 Task: Marketing: Medium Articles Template.
Action: Mouse pressed left at (41, 77)
Screenshot: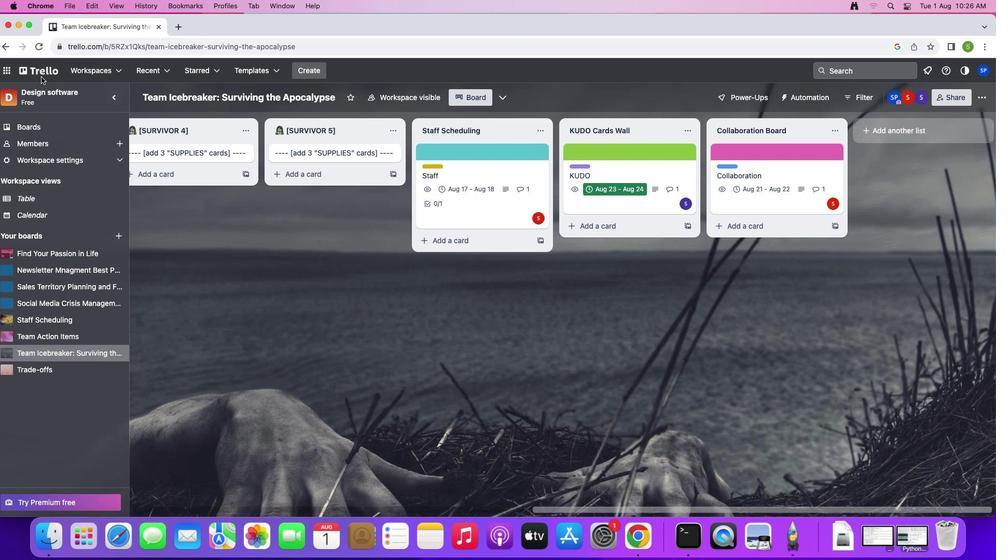 
Action: Mouse moved to (47, 74)
Screenshot: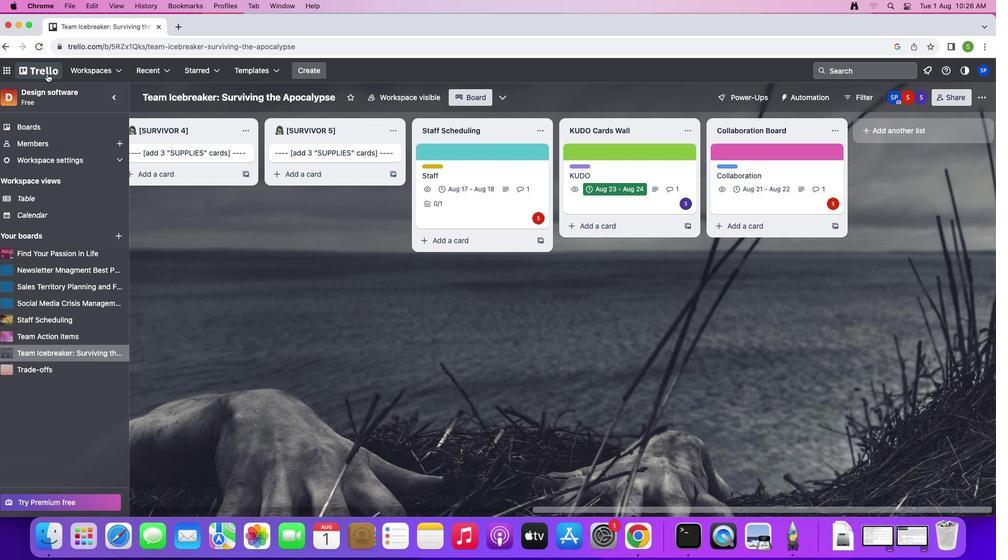 
Action: Mouse pressed left at (47, 74)
Screenshot: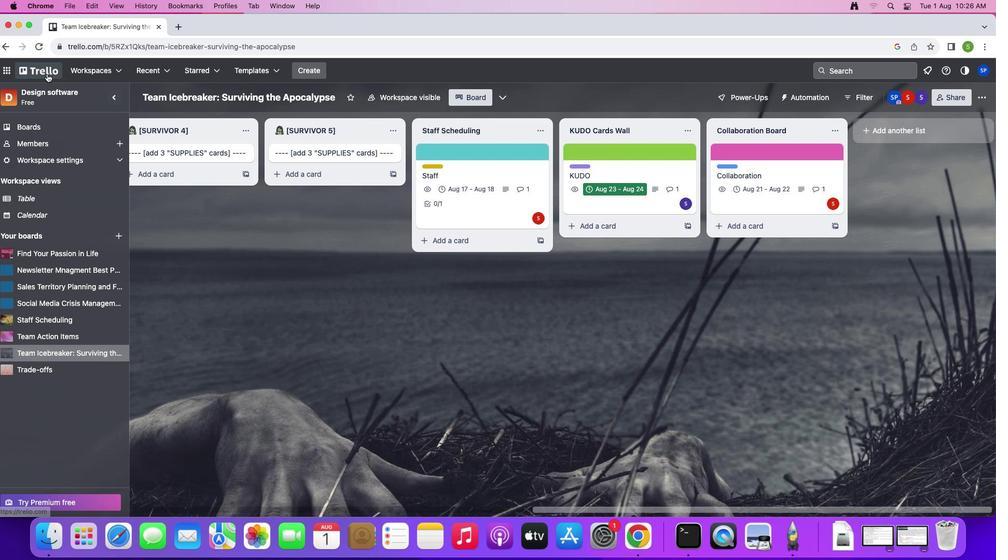 
Action: Mouse moved to (256, 135)
Screenshot: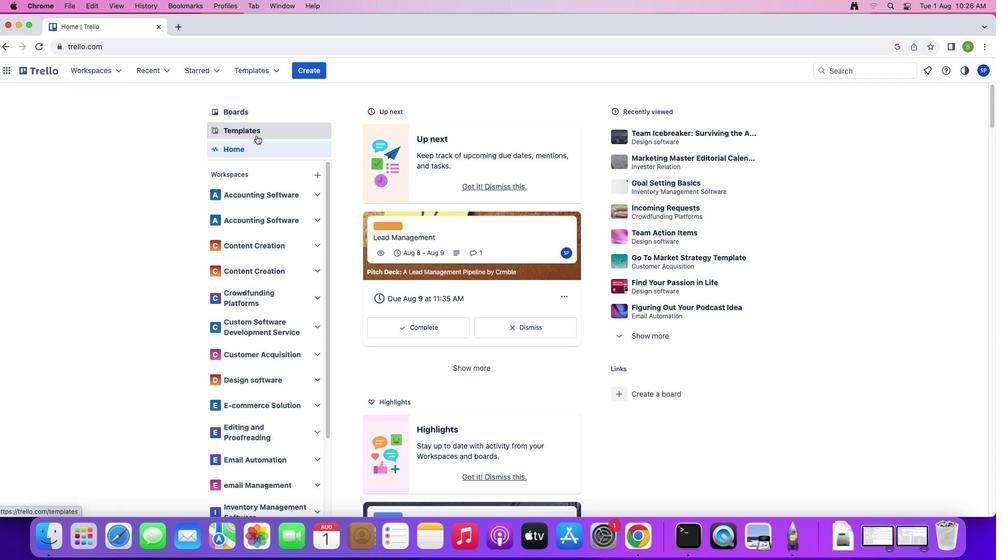 
Action: Mouse pressed left at (256, 135)
Screenshot: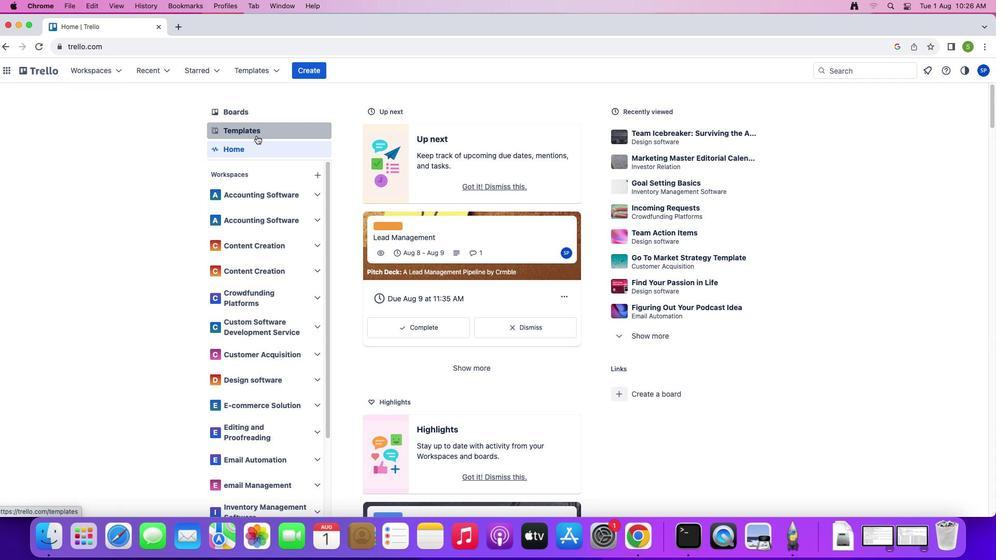 
Action: Mouse moved to (250, 230)
Screenshot: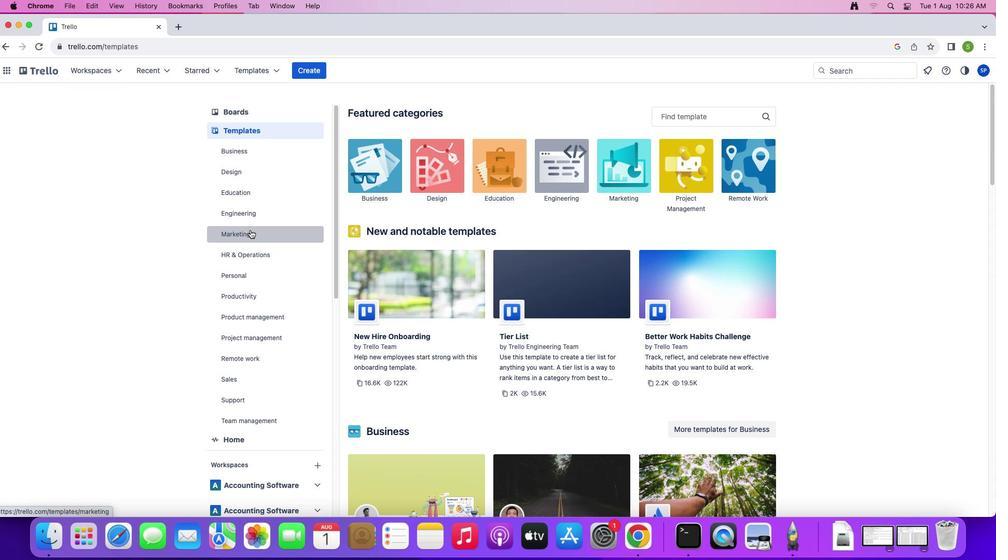 
Action: Mouse pressed left at (250, 230)
Screenshot: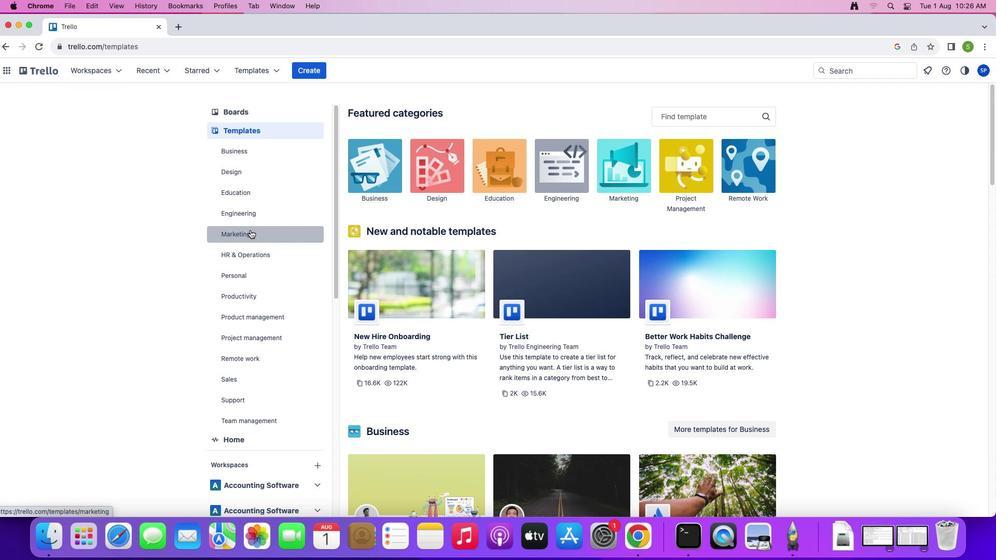 
Action: Mouse moved to (685, 112)
Screenshot: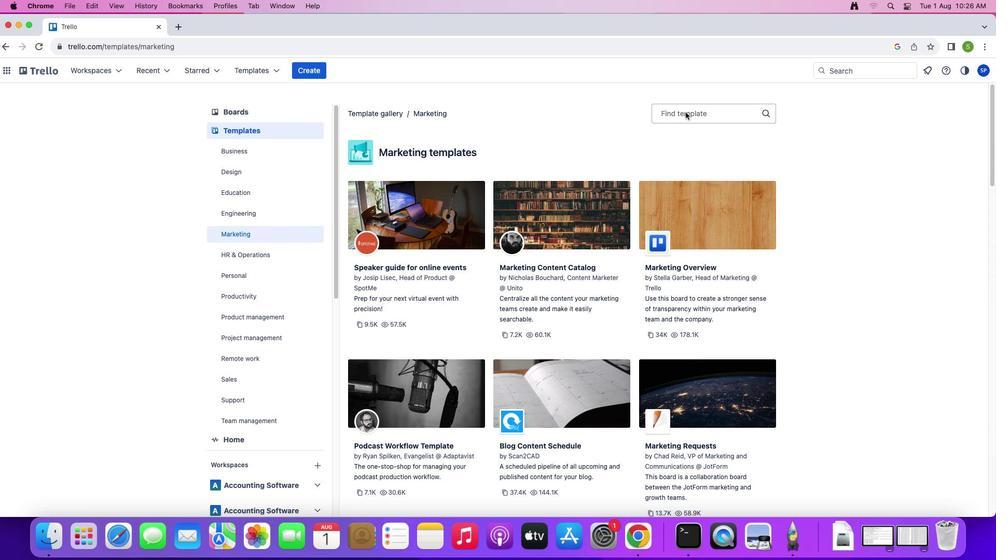 
Action: Mouse pressed left at (685, 112)
Screenshot: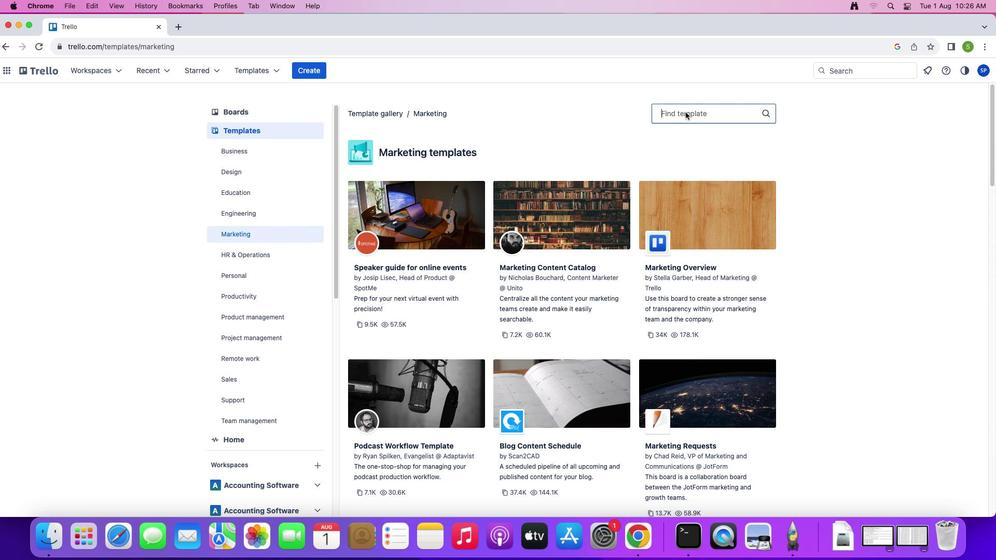 
Action: Mouse moved to (685, 112)
Screenshot: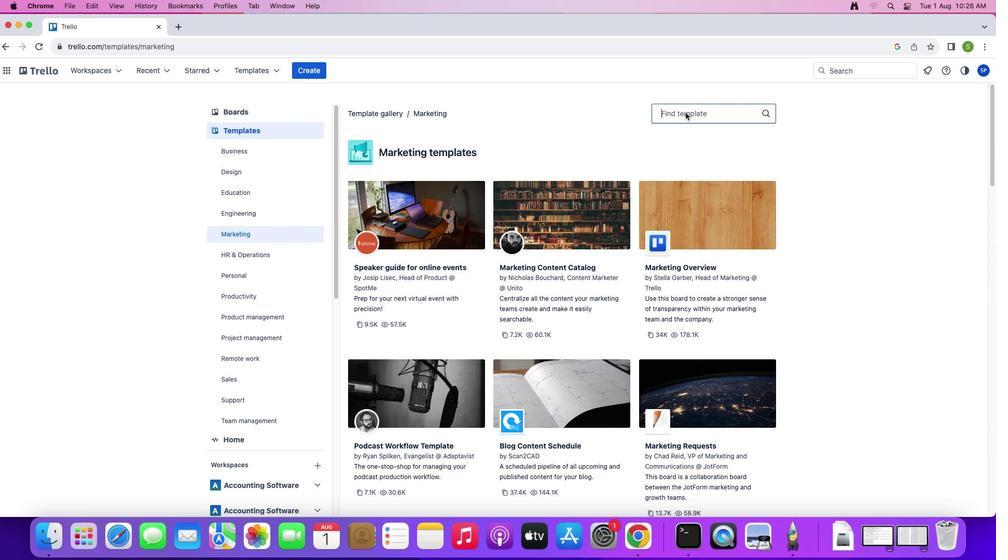 
Action: Key pressed 'M'Key.caps_lock
Screenshot: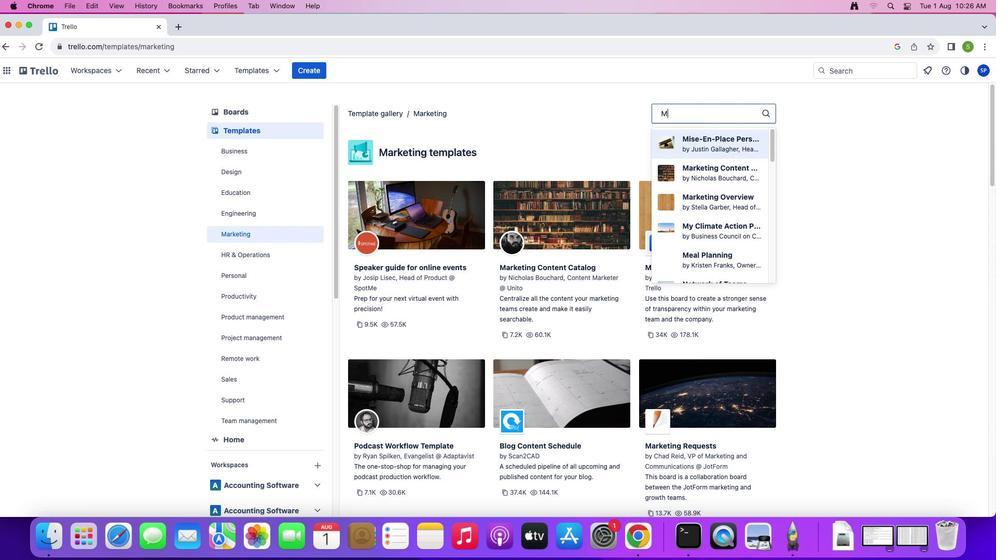
Action: Mouse moved to (685, 112)
Screenshot: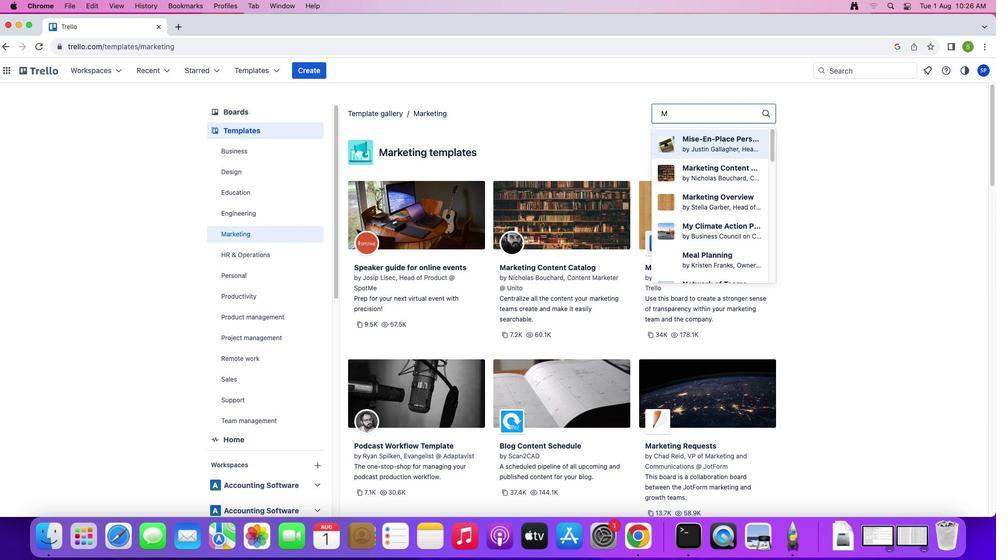 
Action: Key pressed 'e''d''i''u''m'Key.spaceKey.shift'A''r''t''i''c''l''e''s'
Screenshot: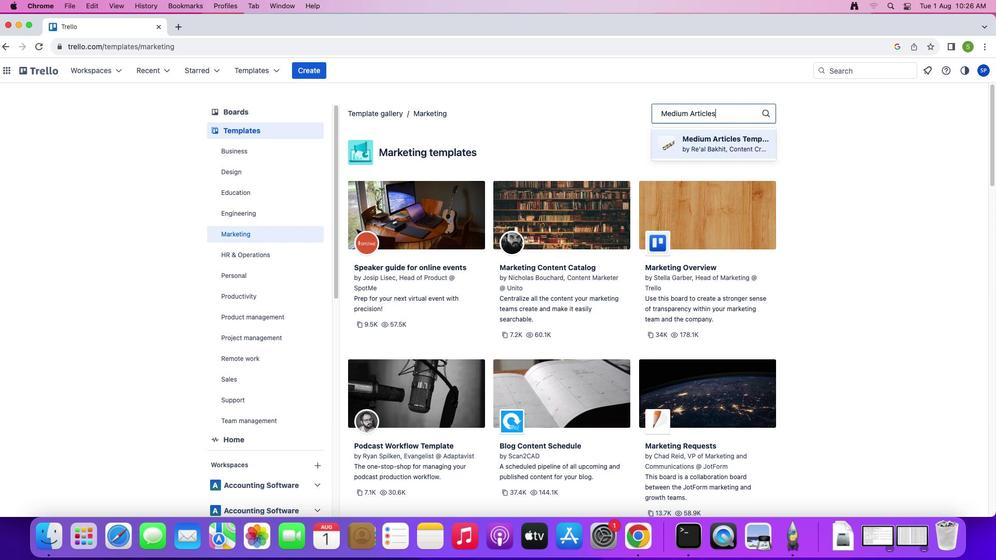 
Action: Mouse moved to (688, 137)
Screenshot: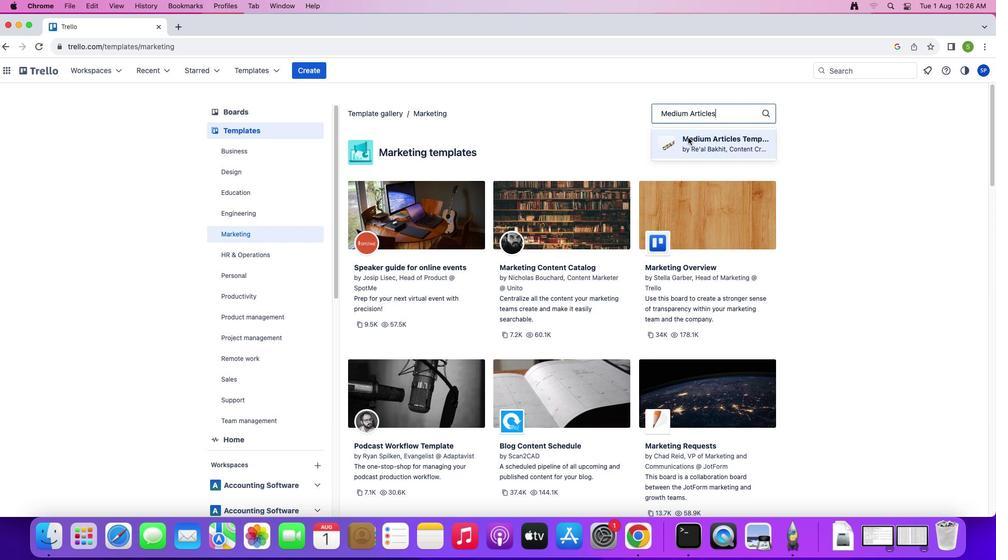 
Action: Mouse pressed left at (688, 137)
Screenshot: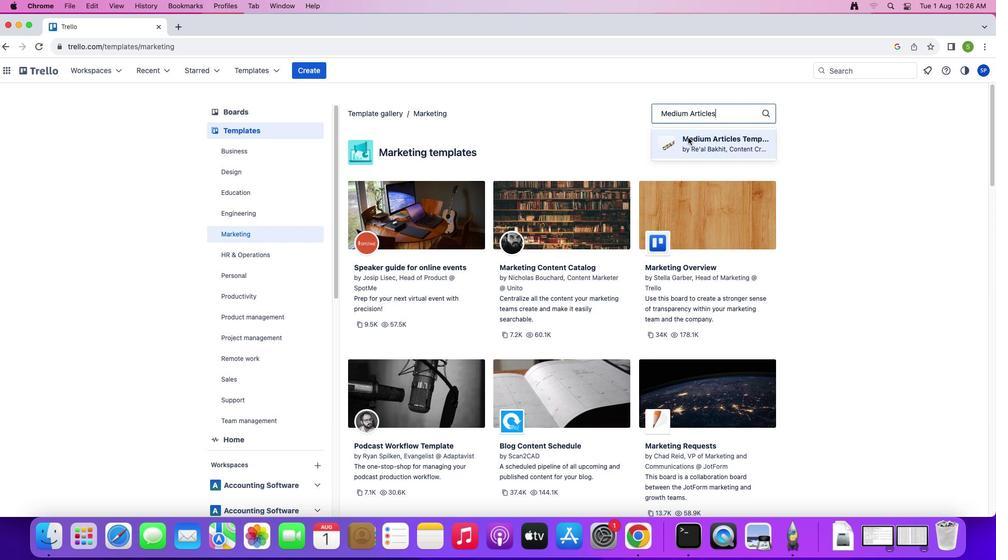 
Action: Mouse moved to (744, 147)
Screenshot: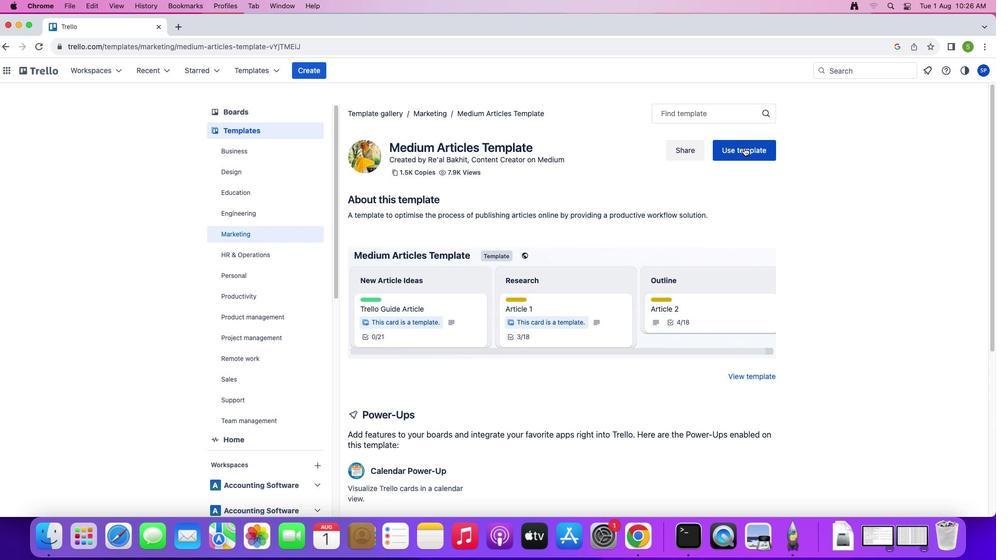 
Action: Mouse pressed left at (744, 147)
Screenshot: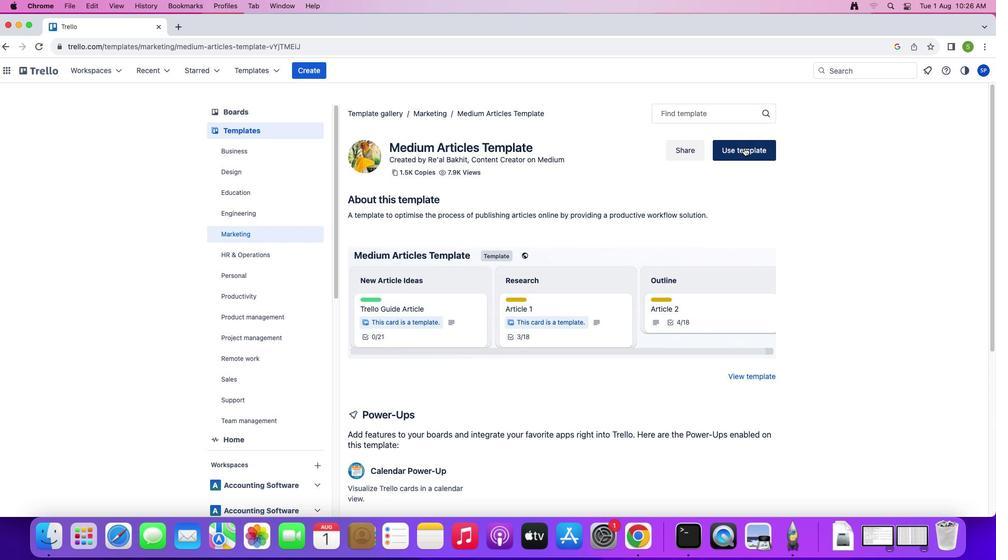 
Action: Mouse moved to (766, 242)
Screenshot: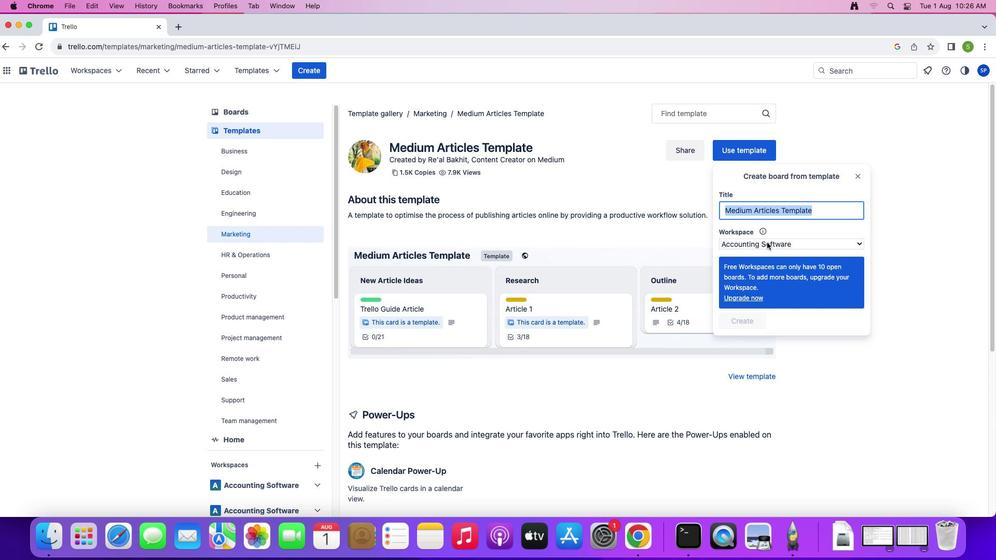 
Action: Mouse pressed left at (766, 242)
Screenshot: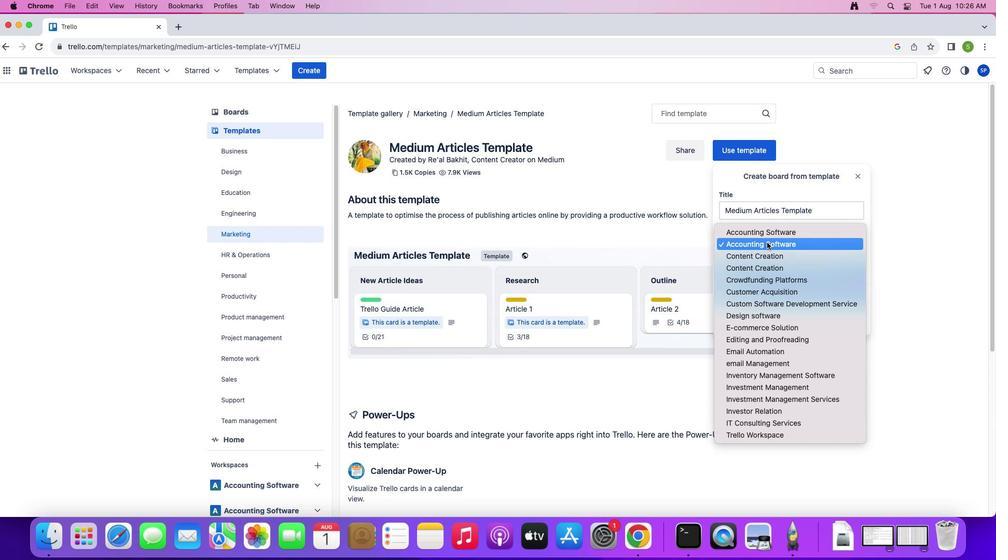 
Action: Mouse moved to (771, 361)
Screenshot: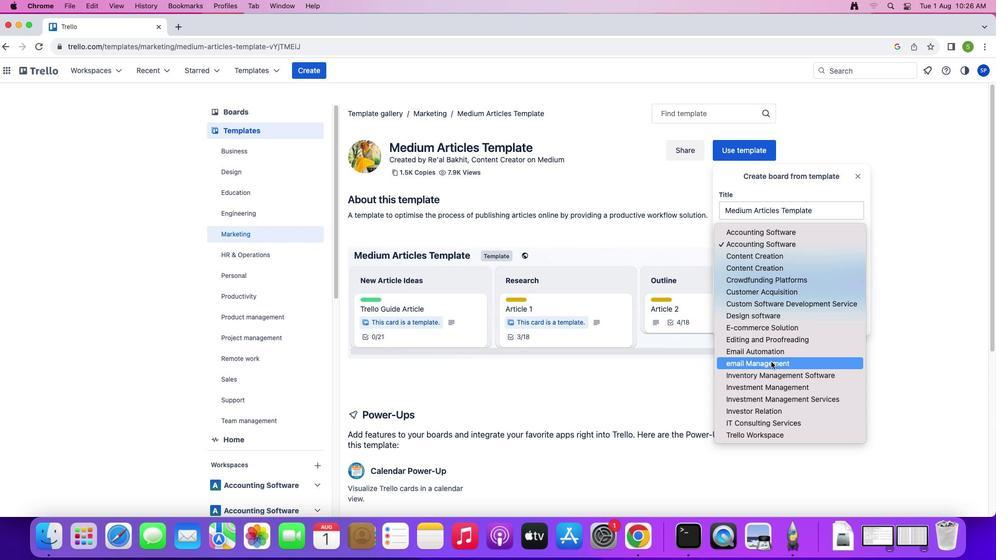 
Action: Mouse pressed left at (771, 361)
Screenshot: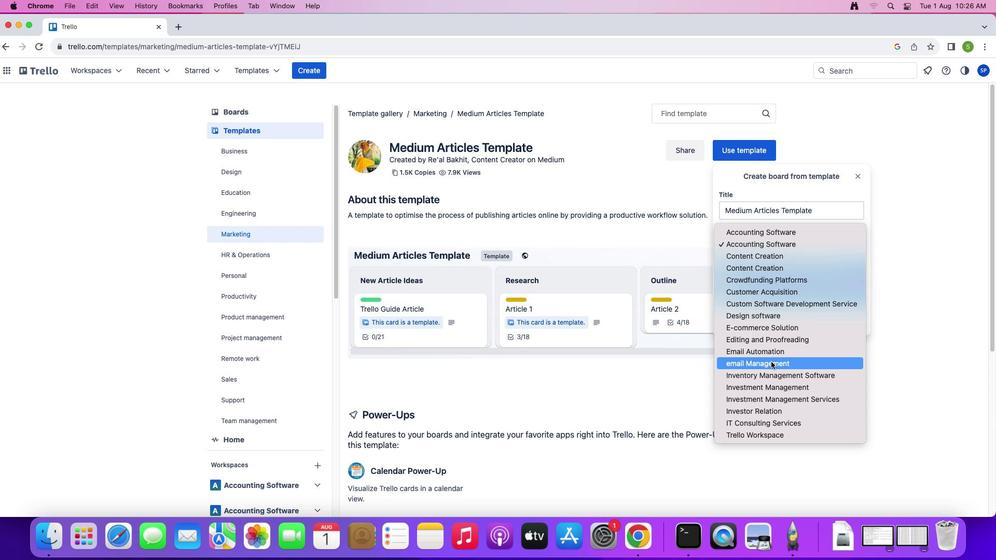 
Action: Mouse moved to (745, 350)
Screenshot: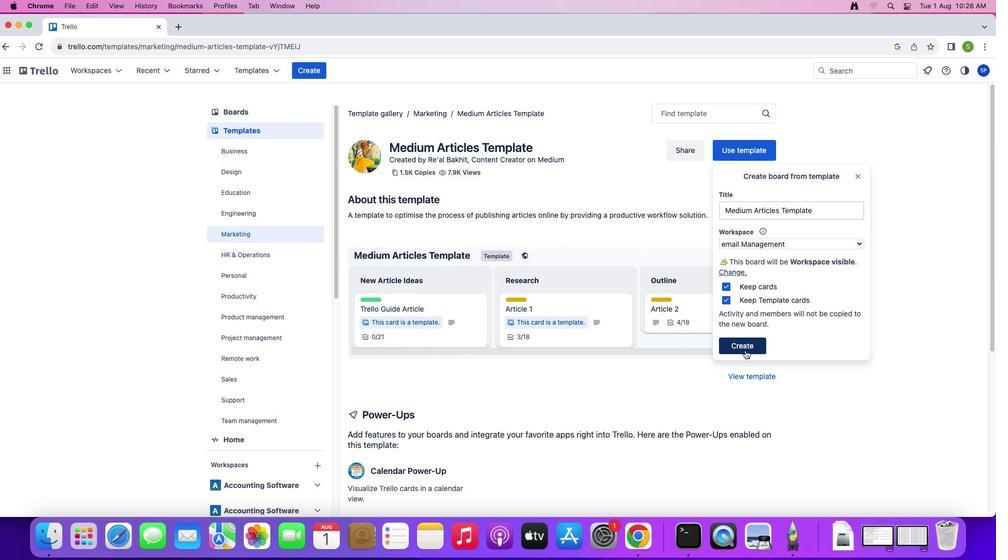 
Action: Mouse pressed left at (745, 350)
Screenshot: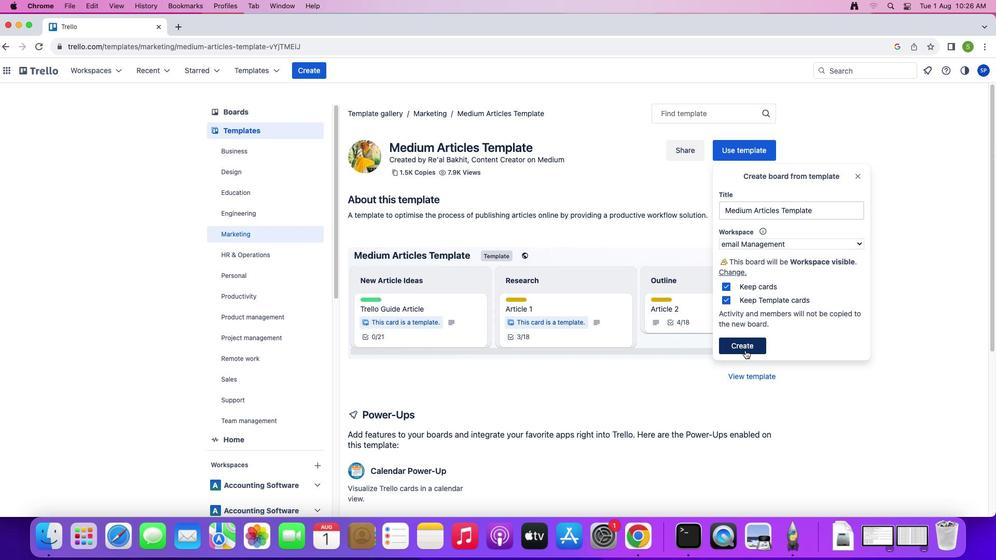 
Action: Mouse moved to (517, 512)
Screenshot: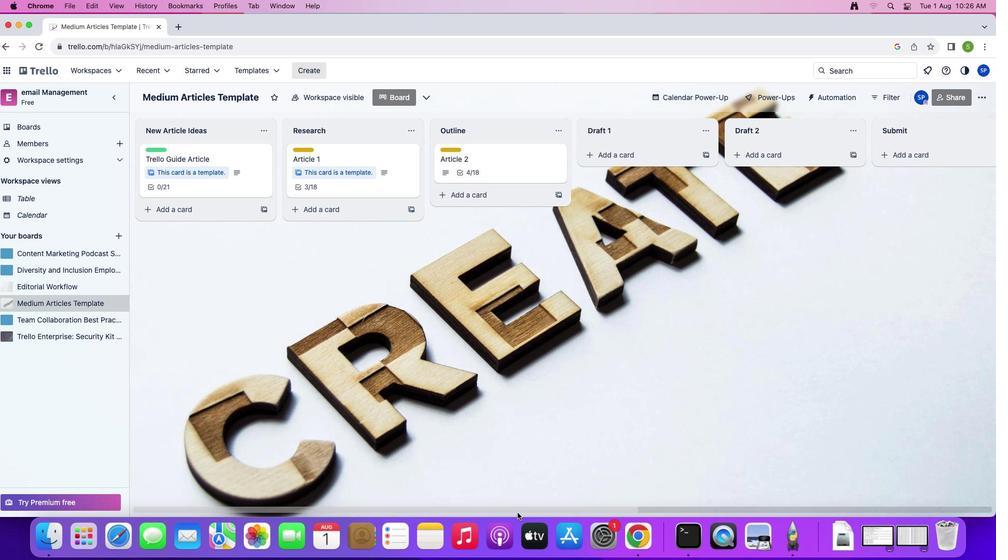 
Action: Mouse pressed left at (517, 512)
Screenshot: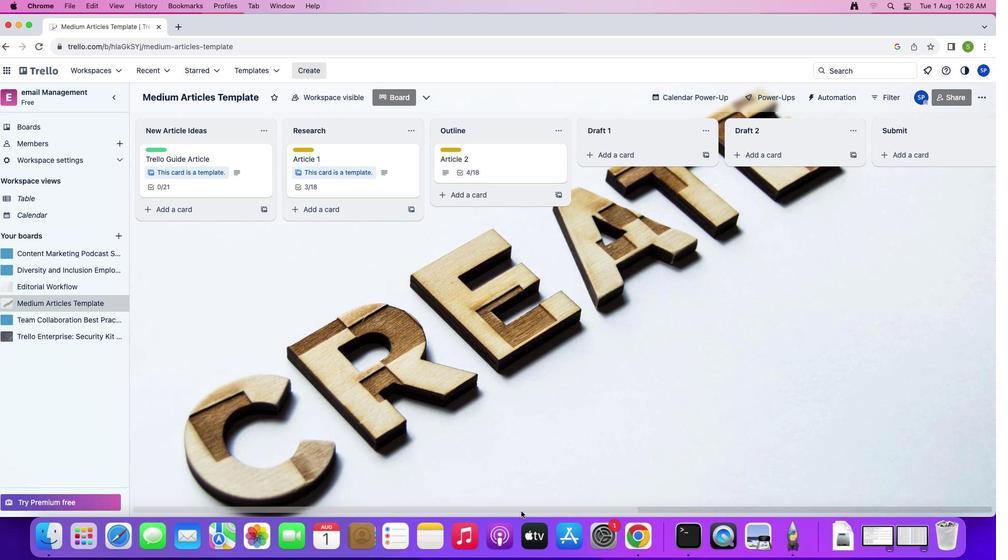
Action: Mouse moved to (604, 509)
Screenshot: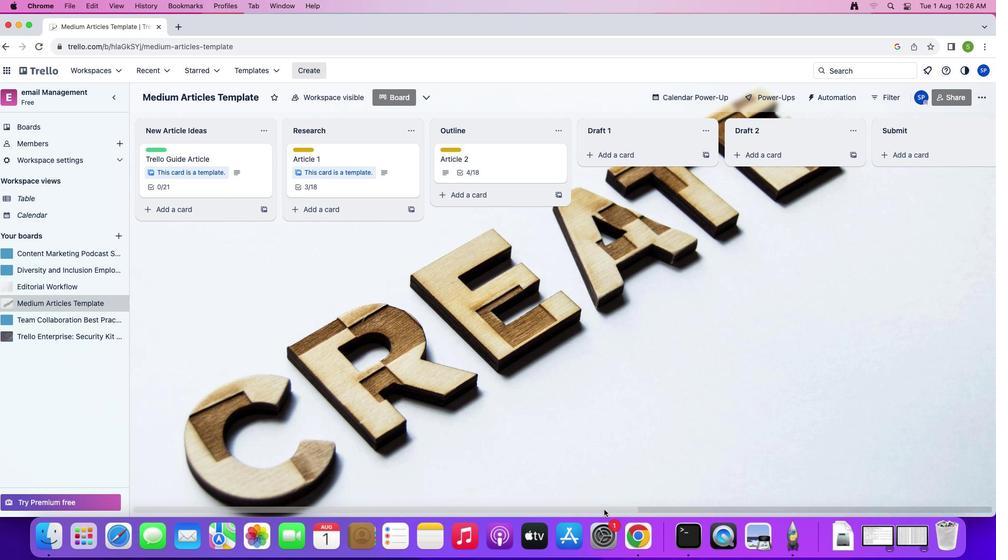
Action: Mouse pressed left at (604, 509)
Screenshot: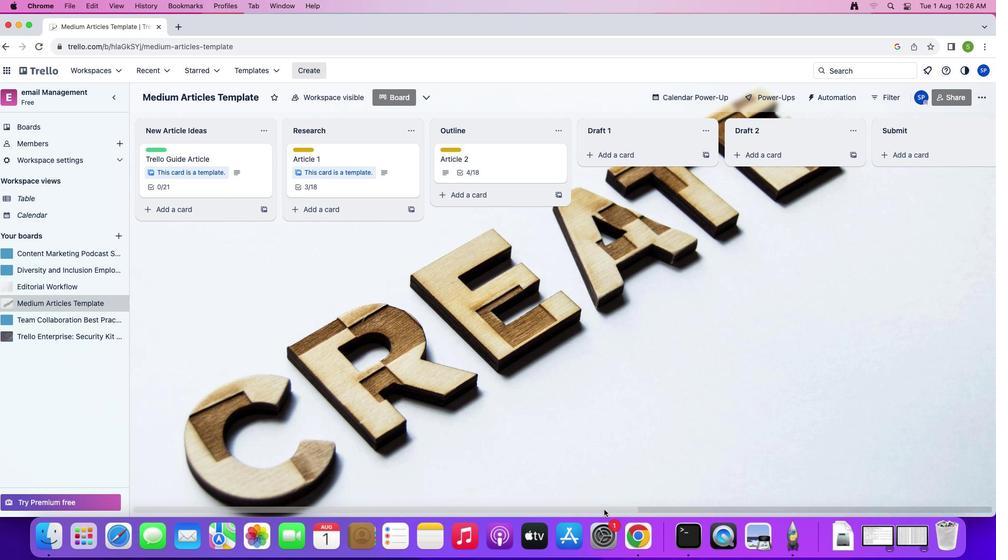 
Action: Mouse moved to (906, 129)
Screenshot: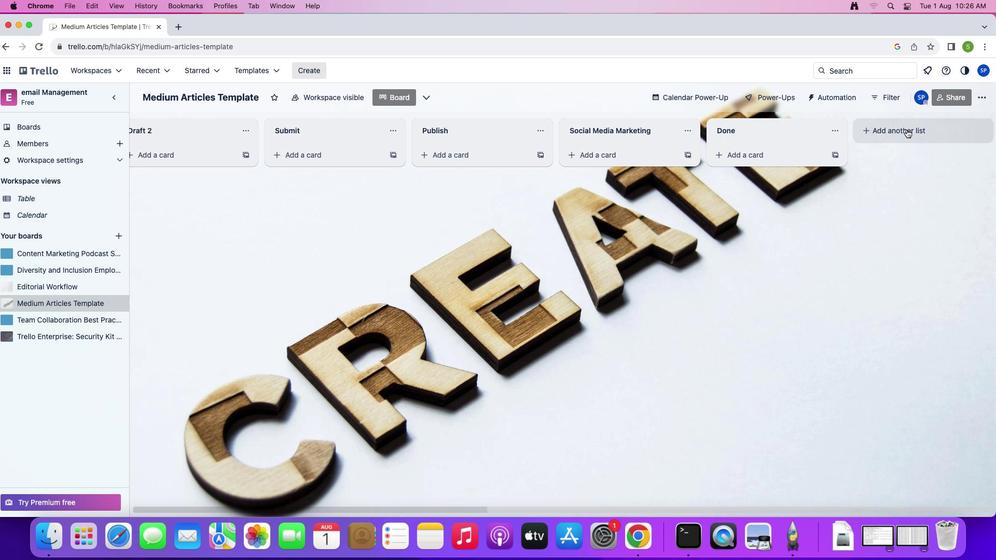 
Action: Mouse pressed left at (906, 129)
Screenshot: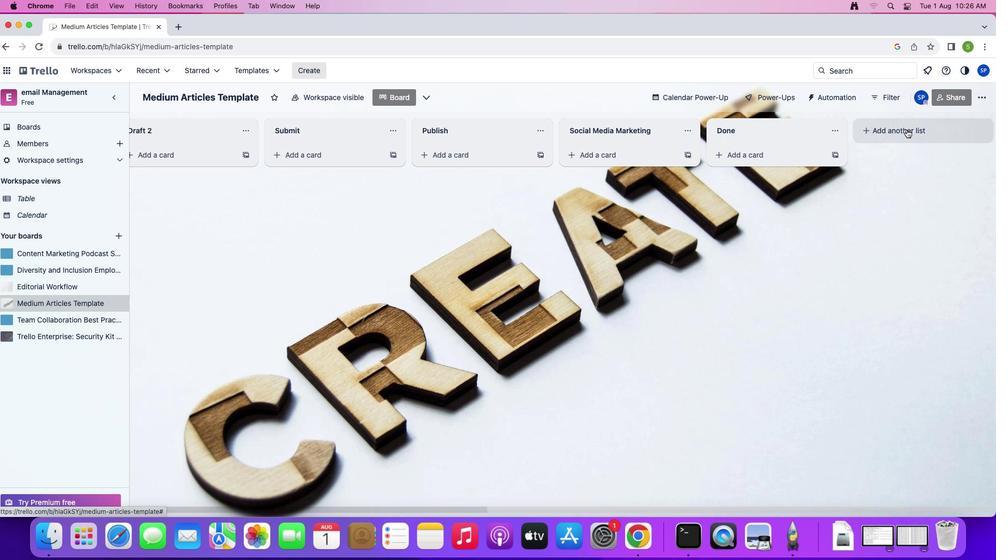 
Action: Mouse moved to (815, 328)
Screenshot: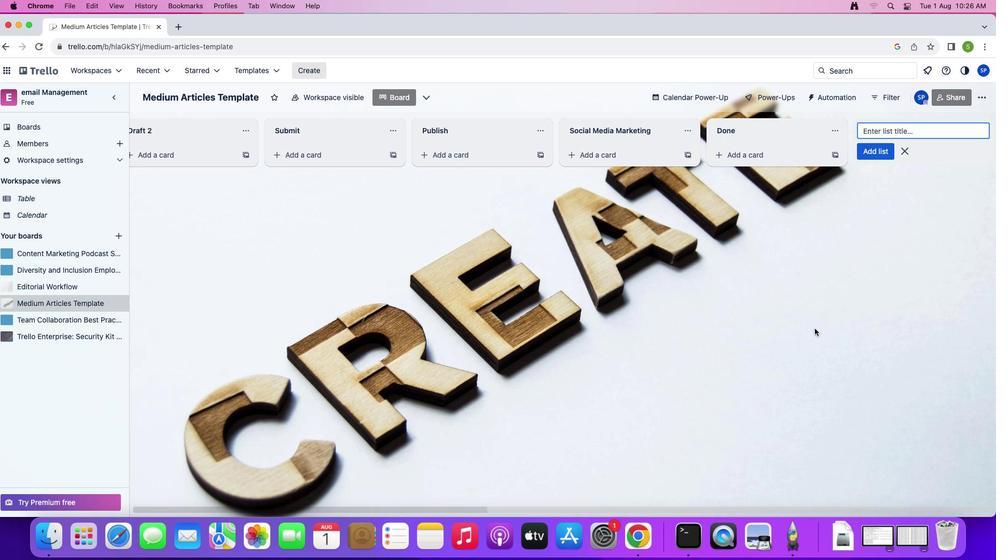 
Action: Key pressed Key.shift'F''i''g''u''r''i''n''g'Key.spaceKey.shift'O''u''t'Key.spaceKey.shift'Y''o''u''r'Key.spaceKey.shift'P''o''d''c''a''s''t'Key.spaceKey.shift'i''d''e''a'
Screenshot: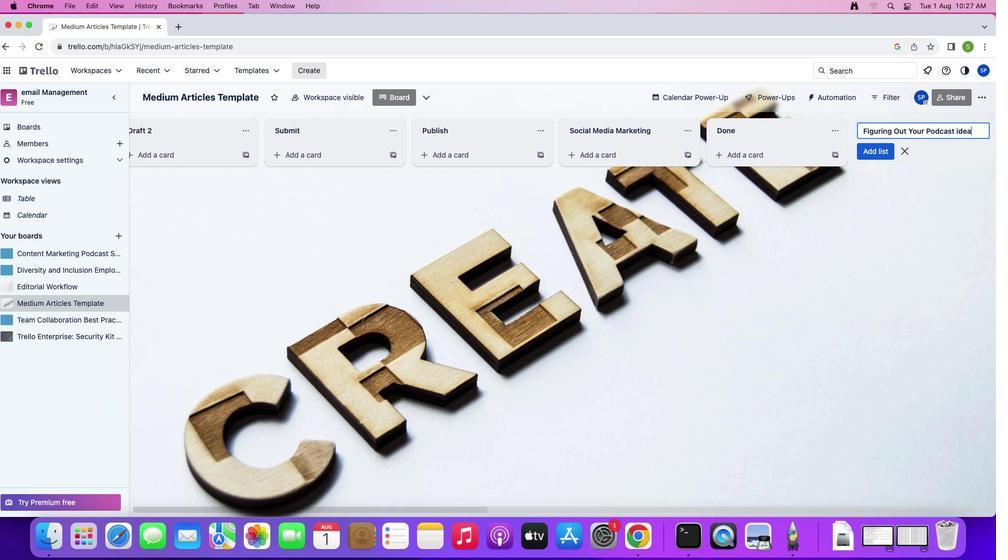 
Action: Mouse moved to (814, 328)
Screenshot: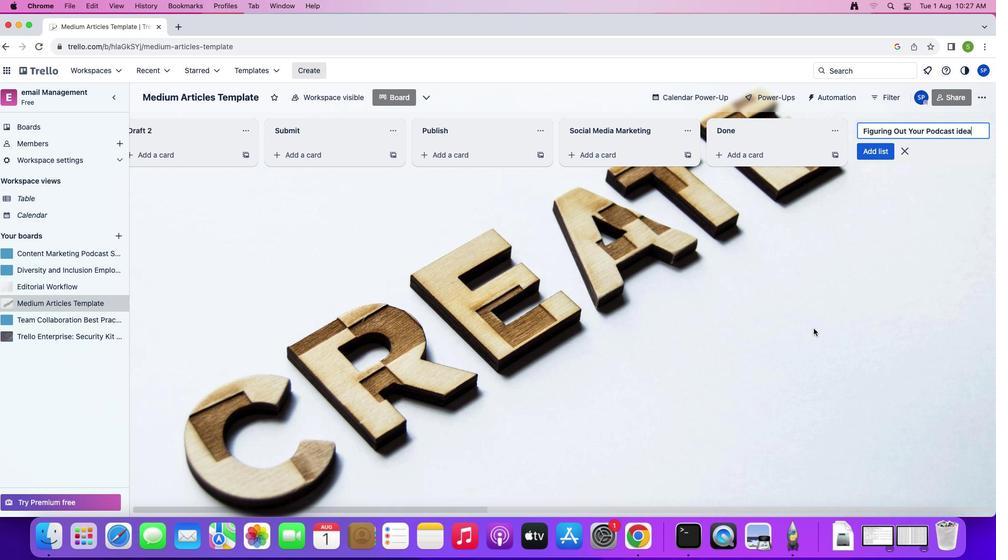 
Action: Key pressed Key.enterKey.shift'C''o''n''t''e''n''t'Key.spaceKey.shift'C''o''l''l''e''c''t''i''o''n'Key.enterKey.shift'S''o''c''i''a''l'Key.spaceKey.shift'M''e''d''i''a'Key.spaceKey.shift'M''a''r''k''e''t''i''n''g'Key.spaceKey.shift'B''o''a''r''d'Key.enter
Screenshot: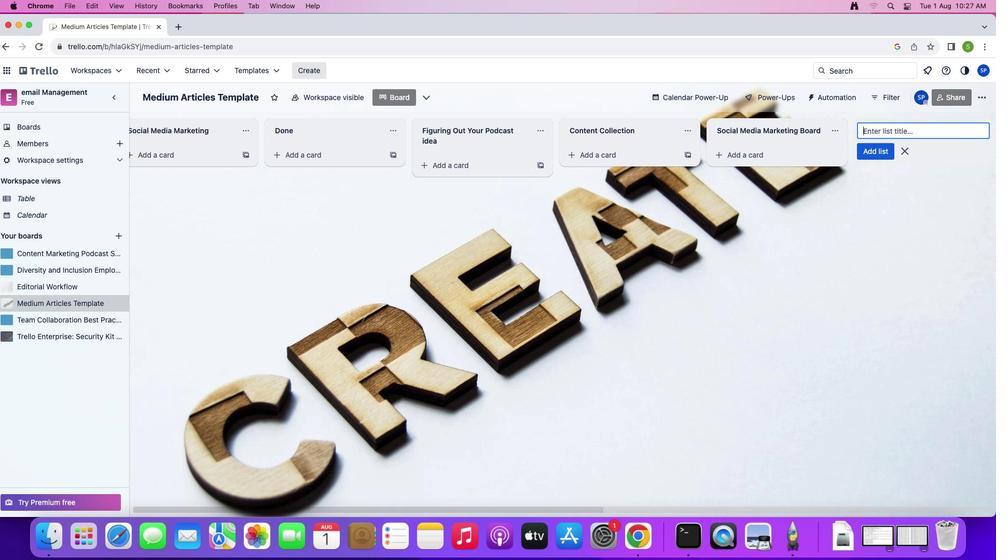 
Action: Mouse moved to (474, 161)
Screenshot: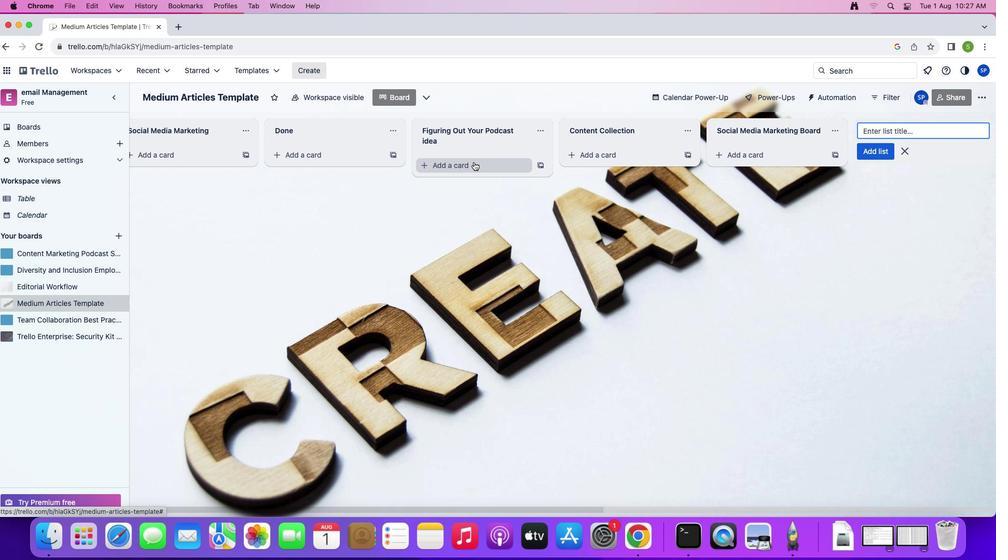 
Action: Mouse pressed left at (474, 161)
Screenshot: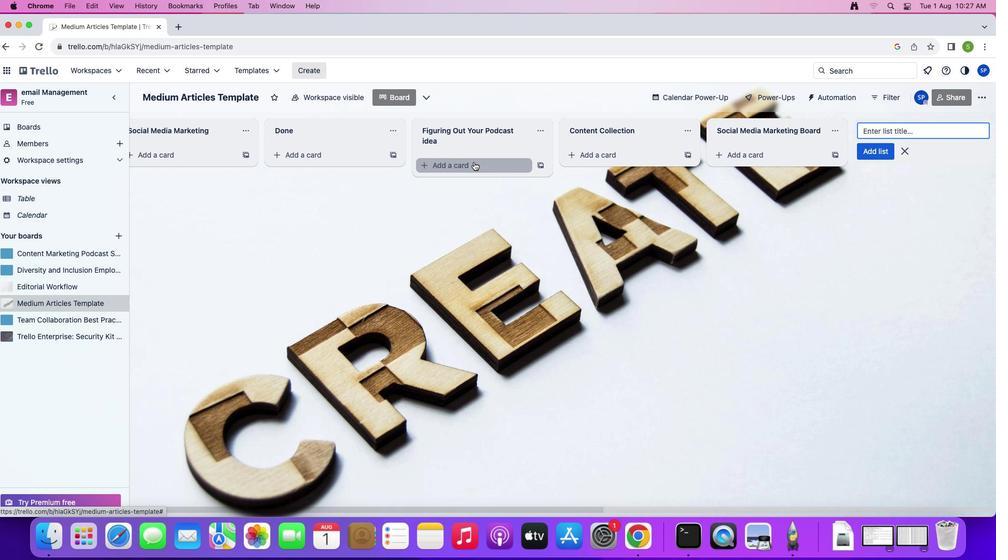 
Action: Mouse moved to (474, 170)
Screenshot: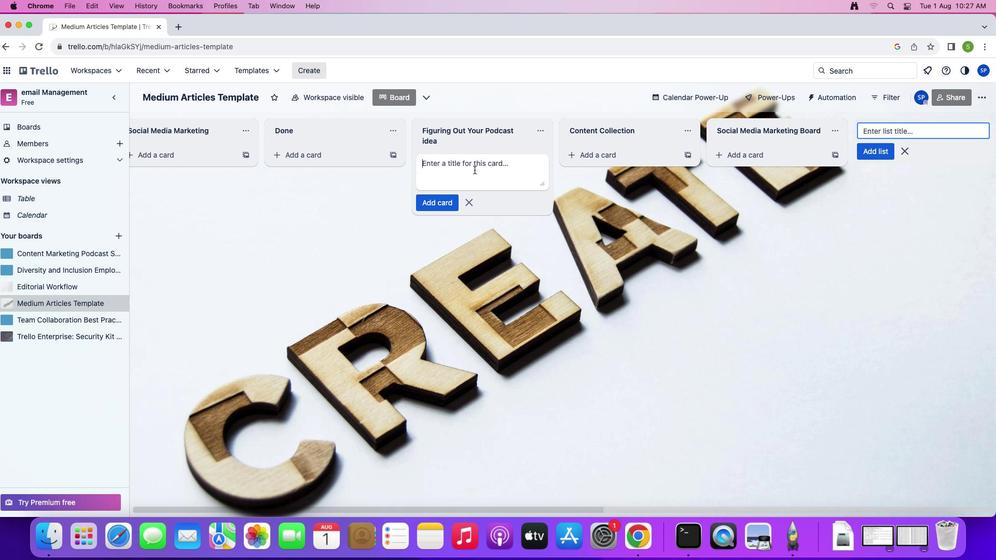 
Action: Key pressed Key.shift'F''i''g''u''r''i''n''g'Key.enter
Screenshot: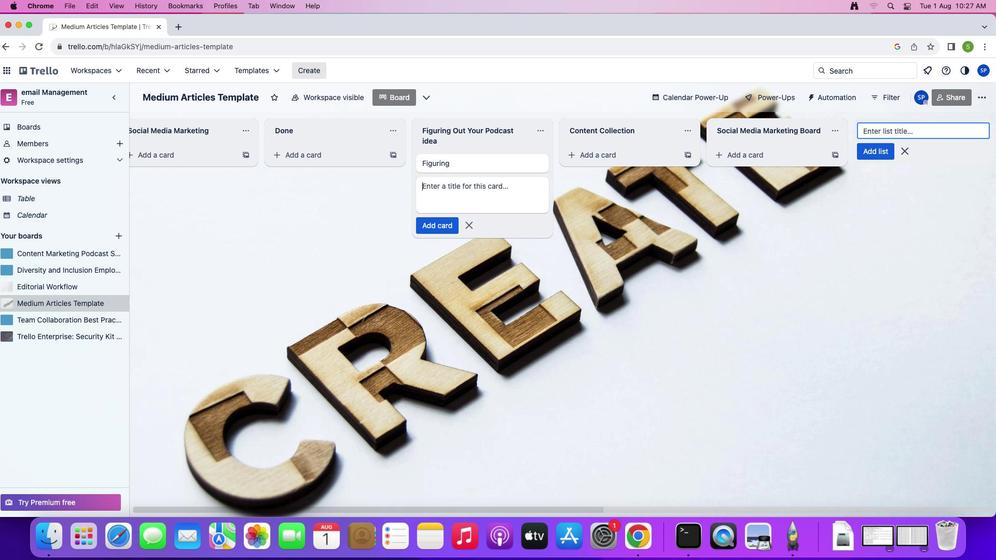 
Action: Mouse moved to (614, 156)
Screenshot: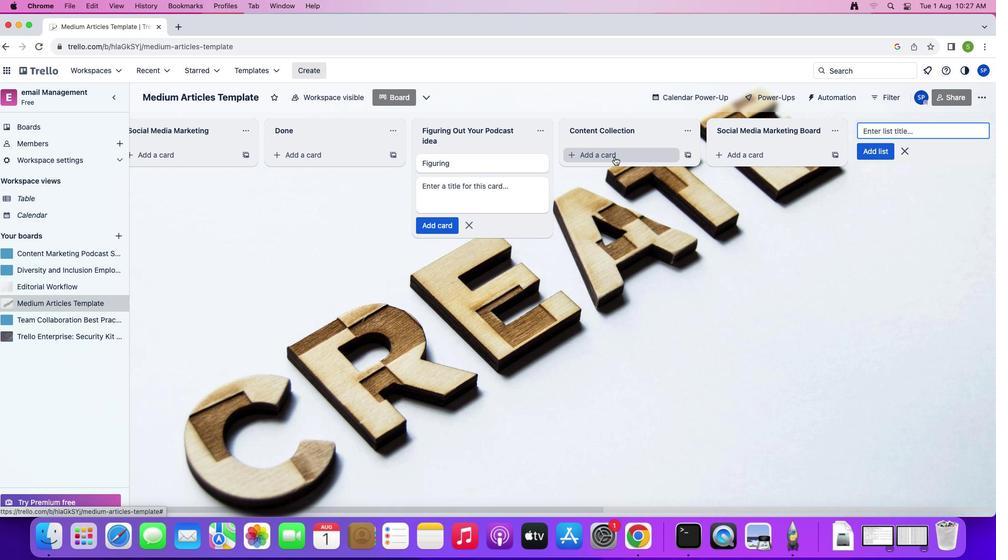 
Action: Mouse pressed left at (614, 156)
Screenshot: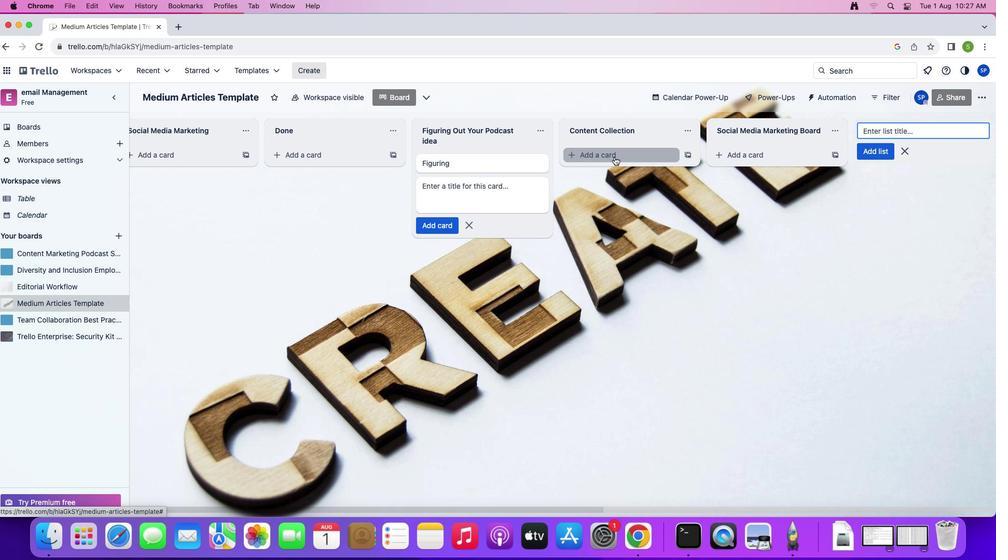 
Action: Mouse moved to (609, 160)
Screenshot: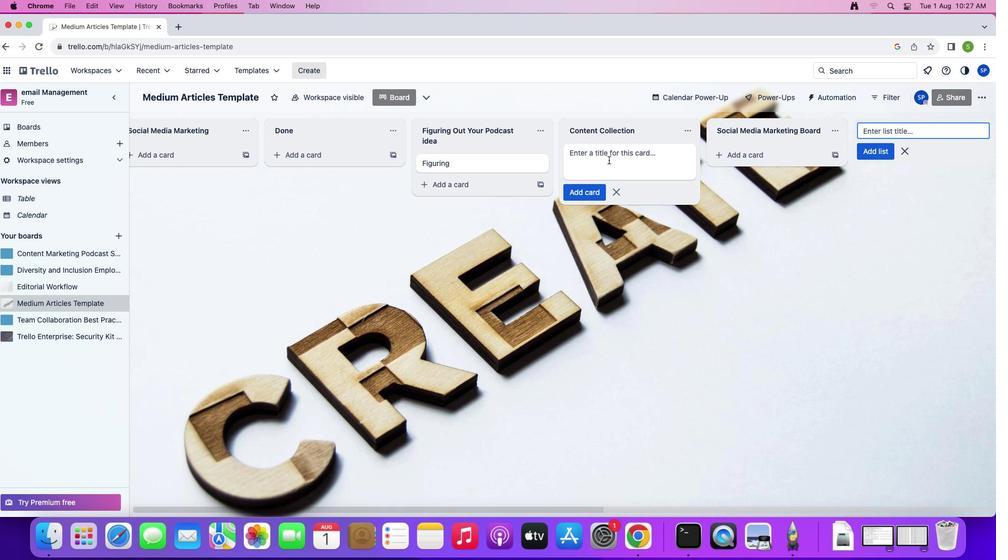 
Action: Key pressed Key.shift'C''o''n''t''e''n''t'Key.enter
Screenshot: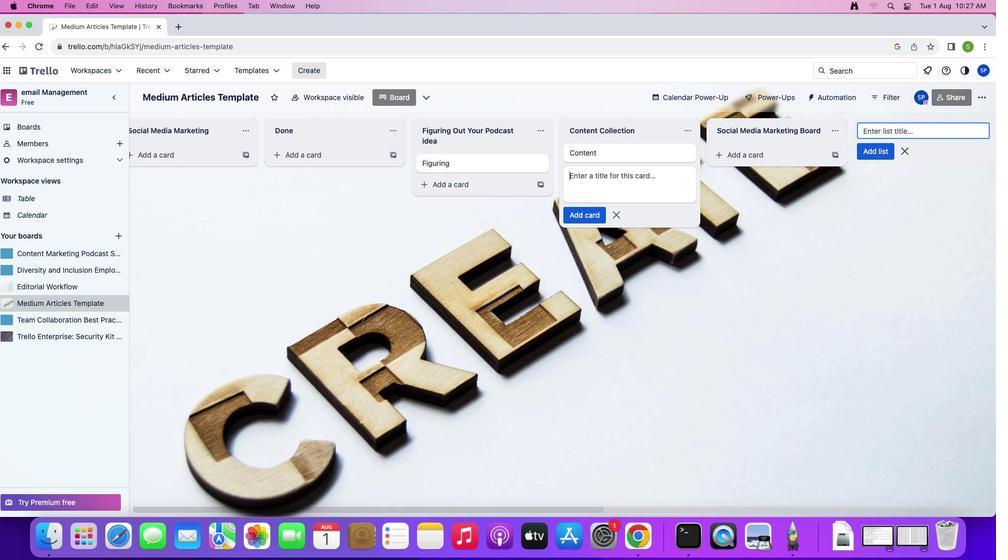 
Action: Mouse moved to (769, 157)
Screenshot: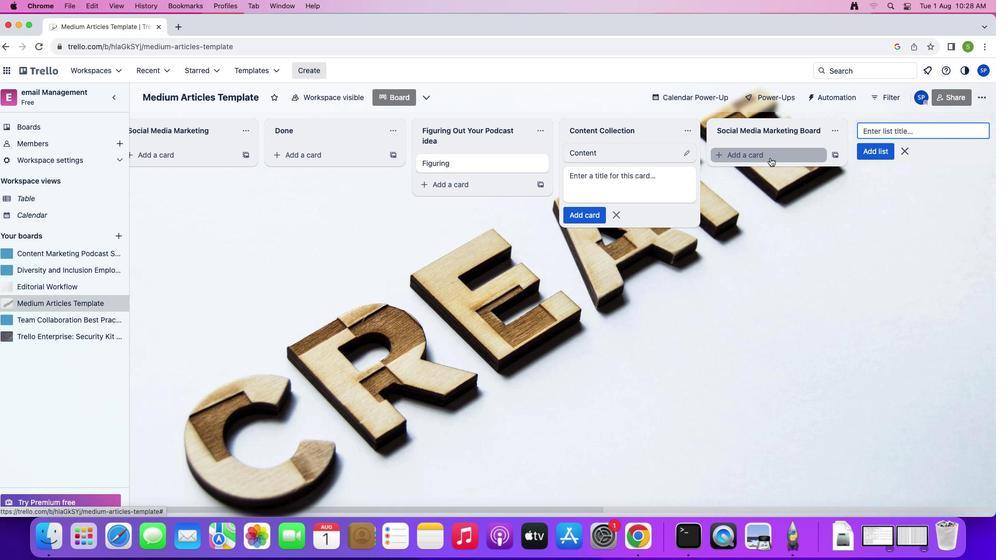
Action: Mouse pressed left at (769, 157)
Screenshot: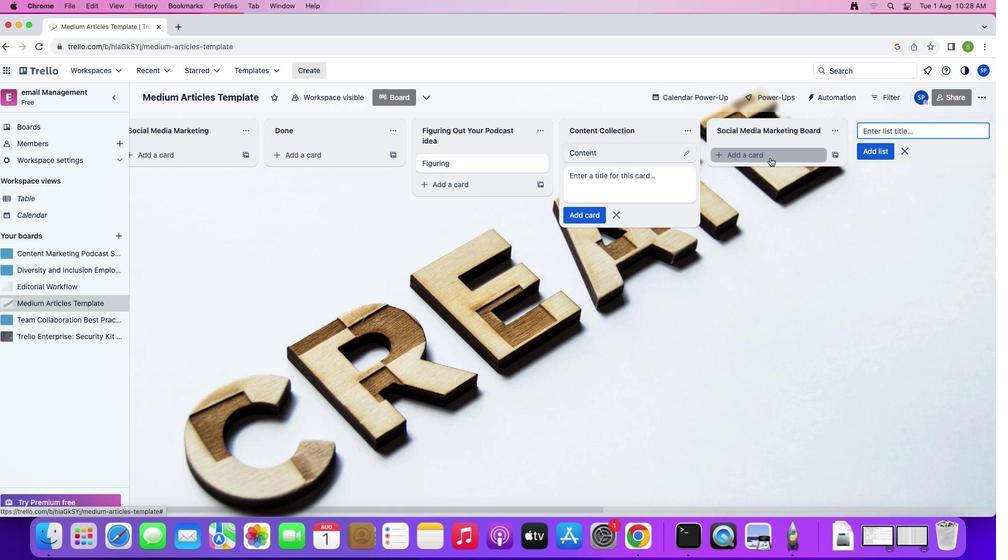 
Action: Mouse moved to (764, 158)
Screenshot: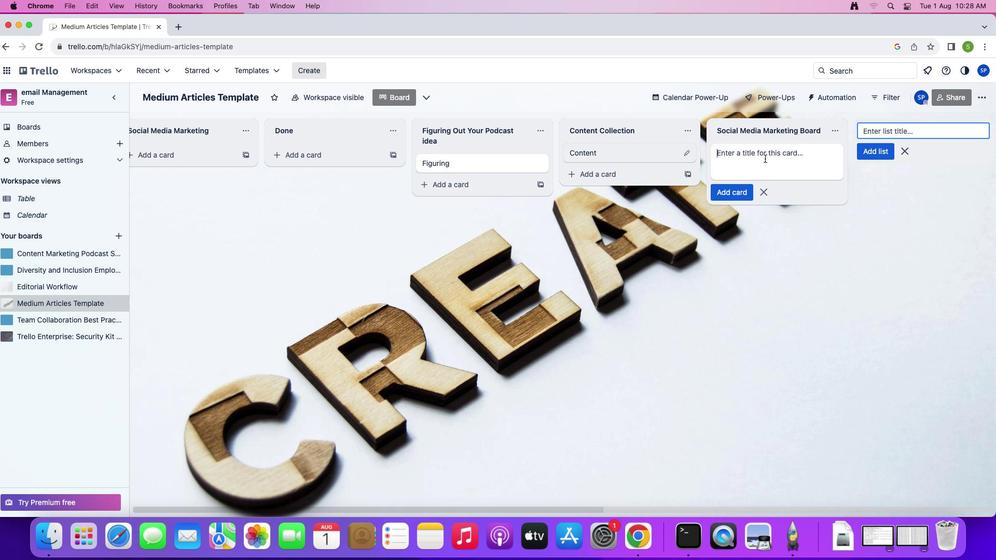 
Action: Key pressed Key.shift'S''o''c''i''a''l'Key.spaceKey.shift'M''a'Key.backspace'r''d''i''a'
Screenshot: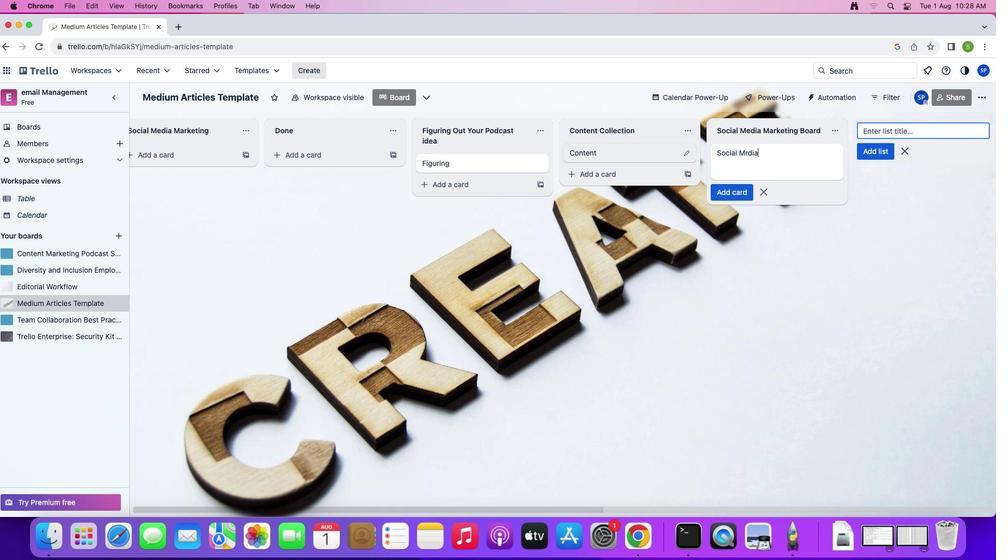
Action: Mouse moved to (747, 152)
Screenshot: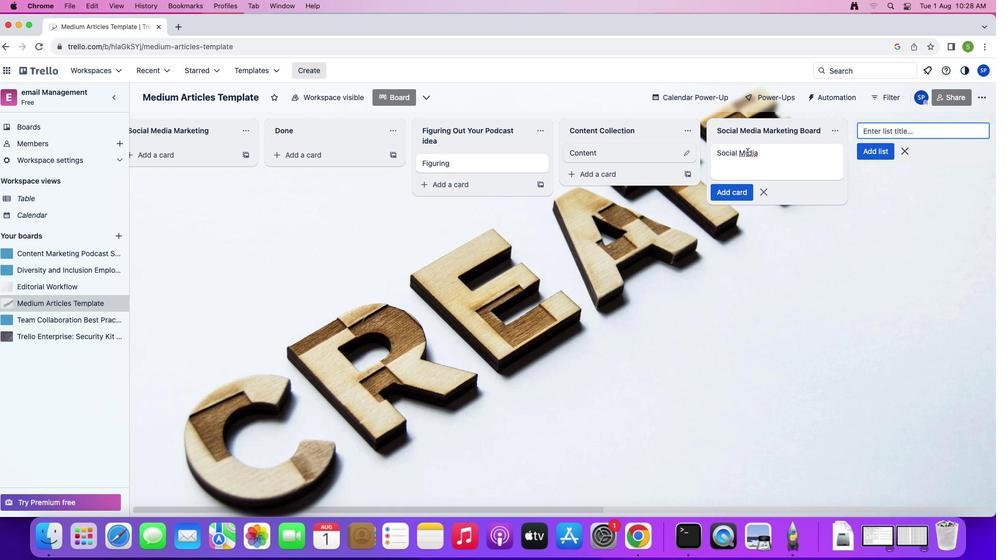 
Action: Mouse pressed left at (747, 152)
Screenshot: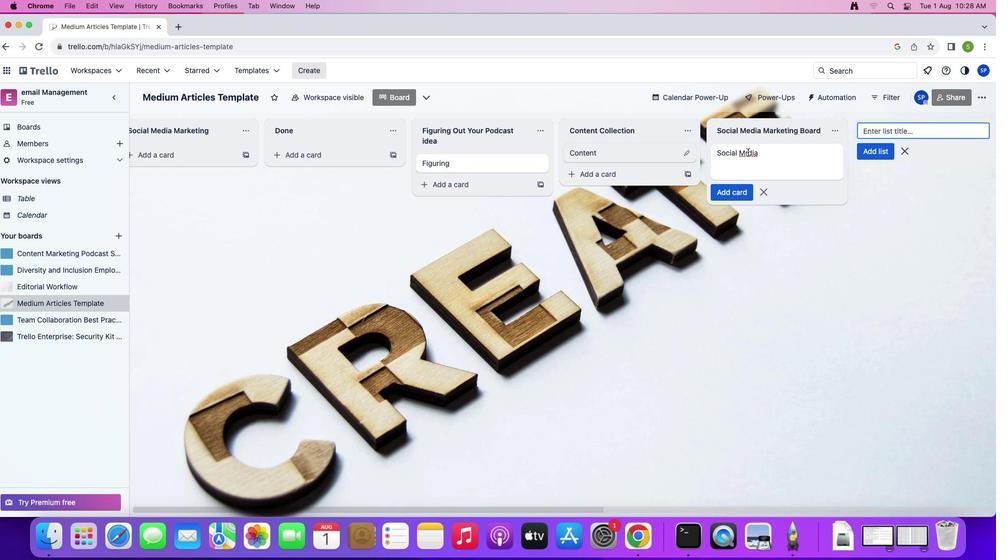 
Action: Mouse moved to (773, 159)
Screenshot: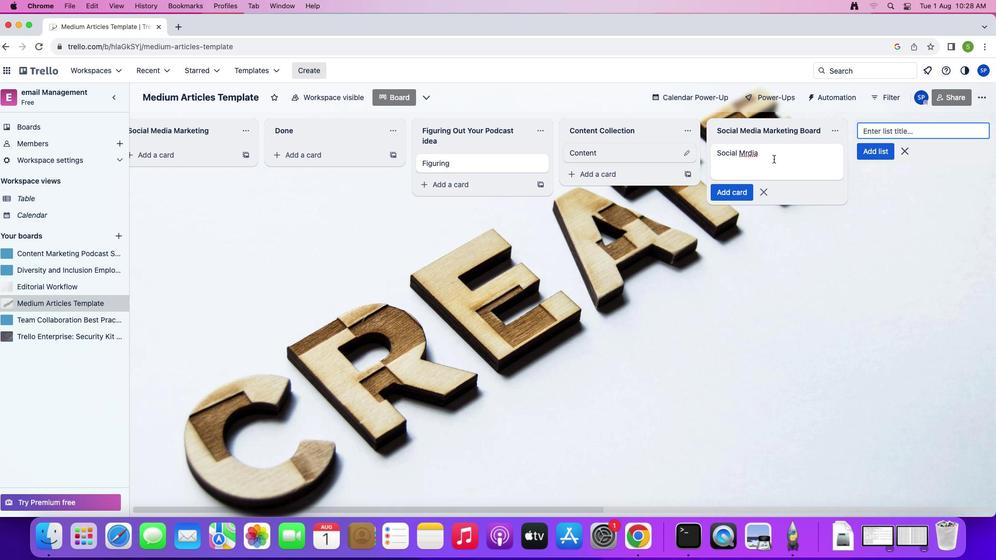 
Action: Key pressed Key.backspace'e'
Screenshot: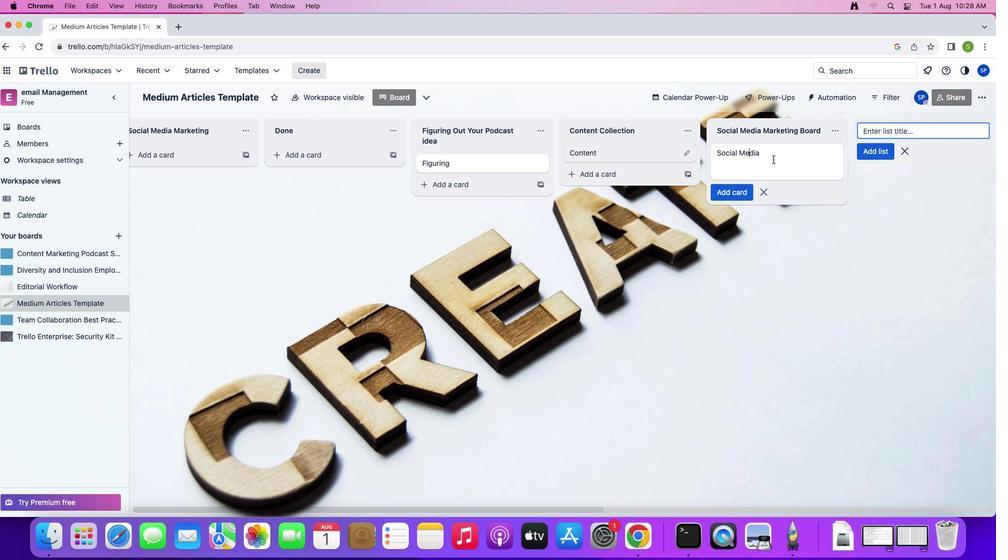 
Action: Mouse moved to (726, 190)
Screenshot: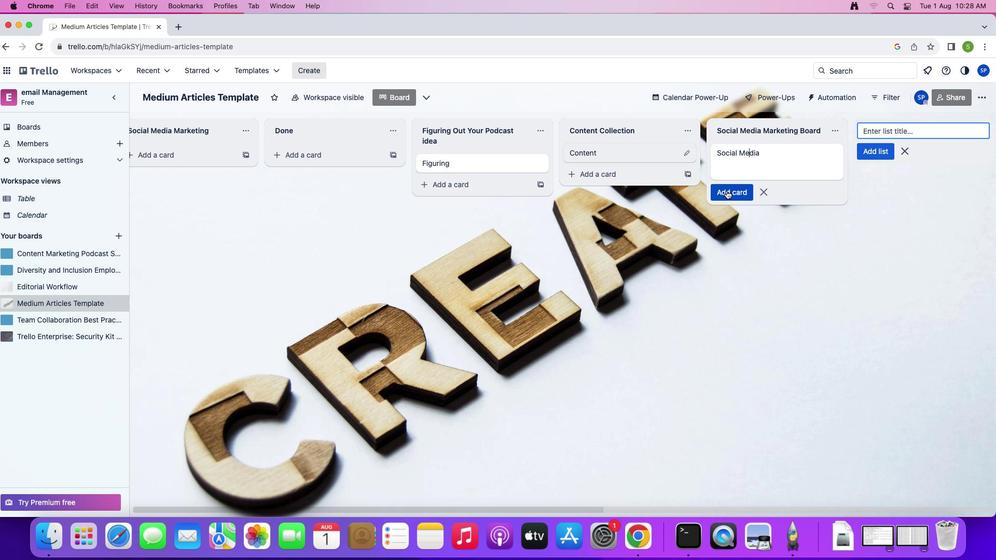 
Action: Mouse pressed left at (726, 190)
Screenshot: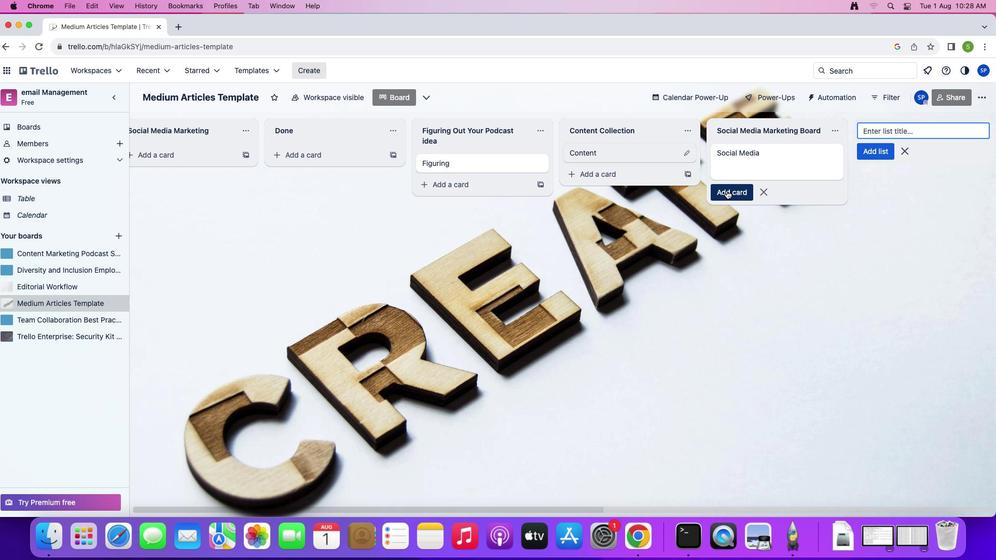 
Action: Mouse moved to (908, 149)
Screenshot: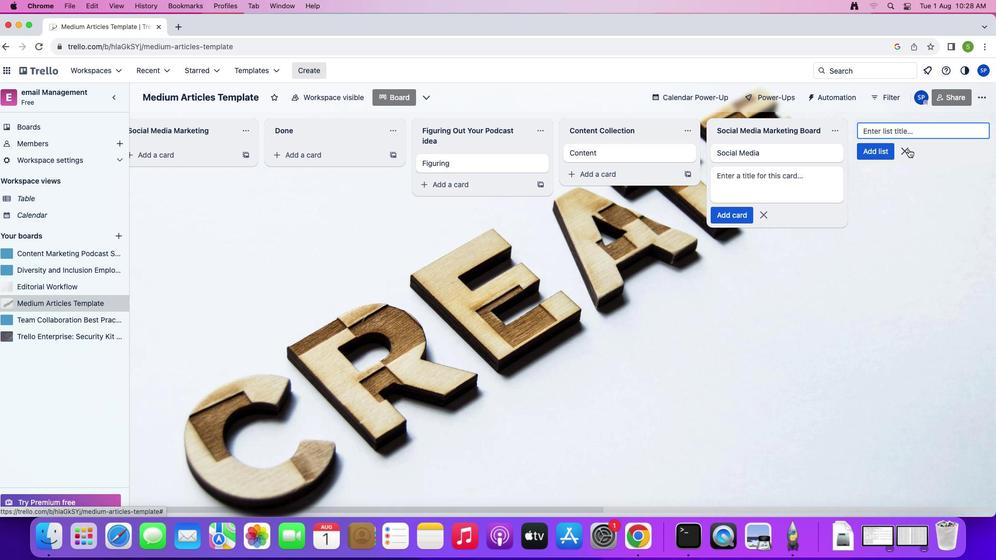 
Action: Mouse pressed left at (908, 149)
Screenshot: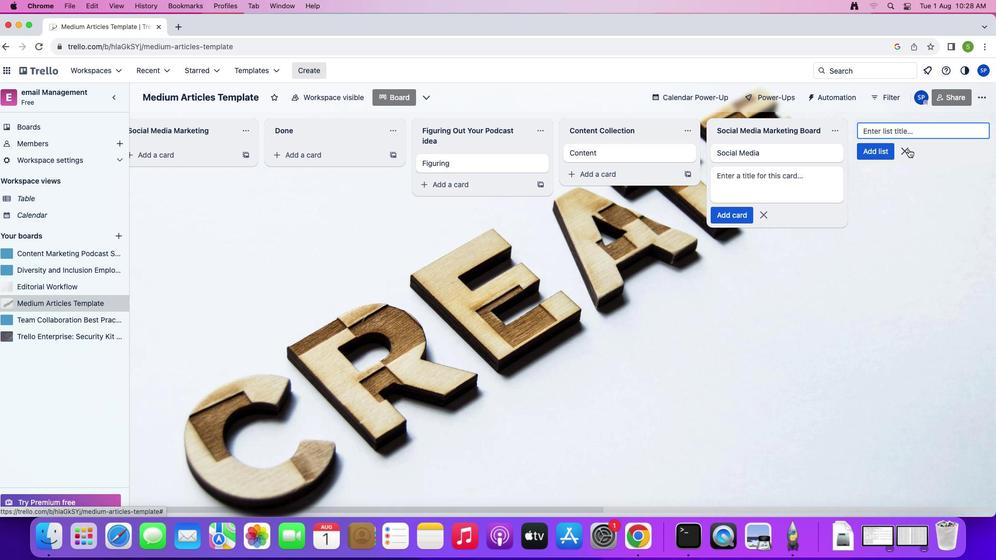
Action: Mouse moved to (499, 166)
Screenshot: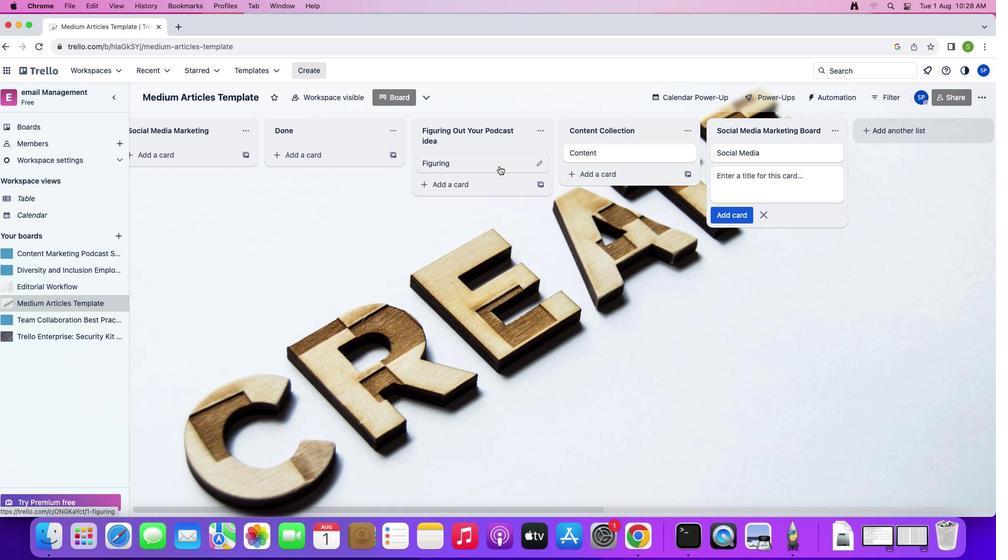 
Action: Mouse pressed left at (499, 166)
Screenshot: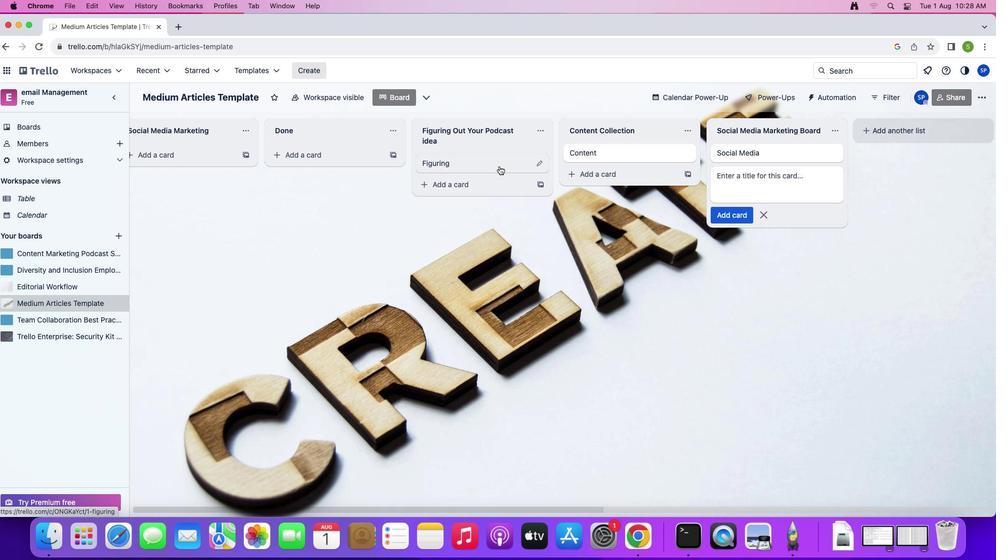 
Action: Mouse moved to (625, 152)
Screenshot: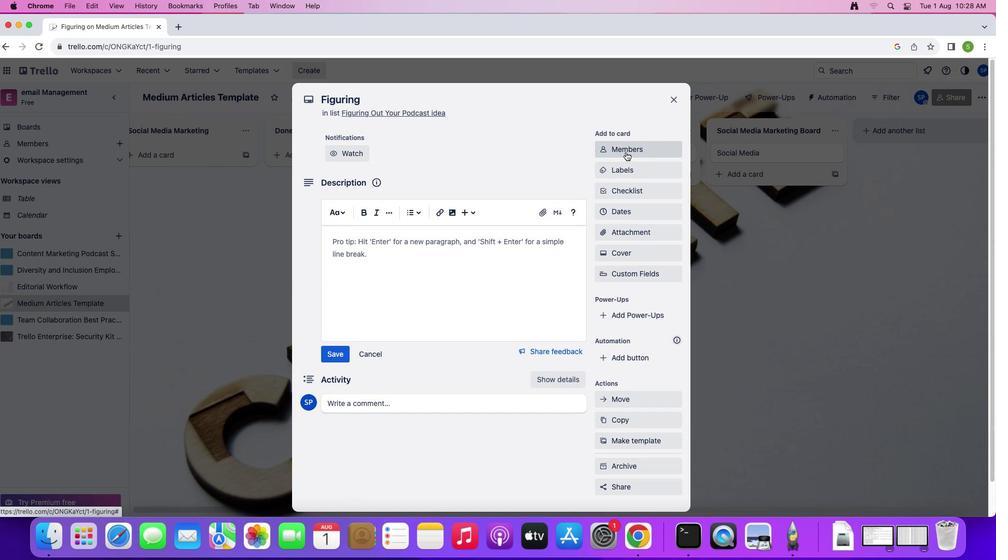 
Action: Mouse pressed left at (625, 152)
Screenshot: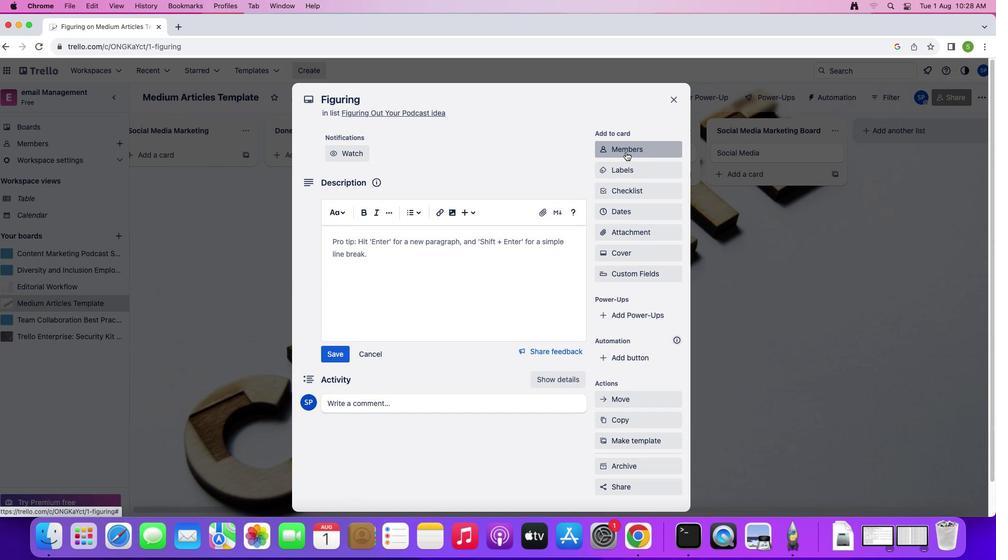 
Action: Mouse moved to (633, 188)
Screenshot: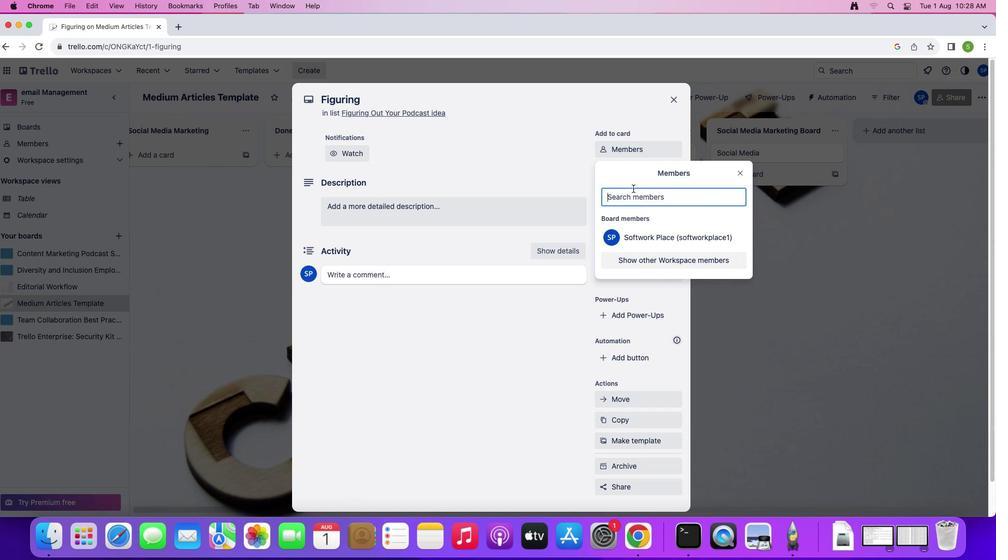 
Action: Key pressed 's''o''f''t''a''g''e''.''3'Key.shift'@'
Screenshot: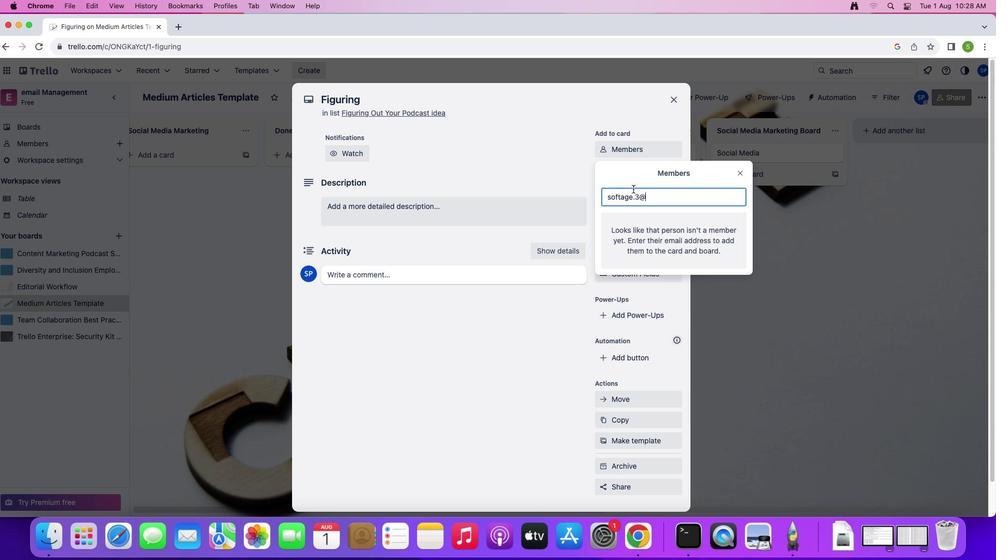 
Action: Mouse moved to (633, 188)
Screenshot: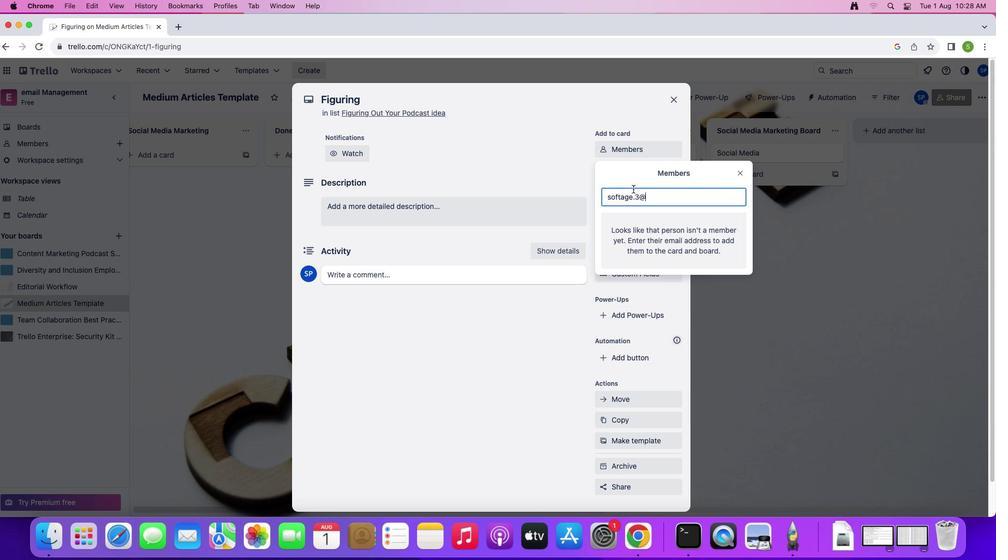 
Action: Key pressed 's''o''f''t''a''g''e''.''n''e''t'
Screenshot: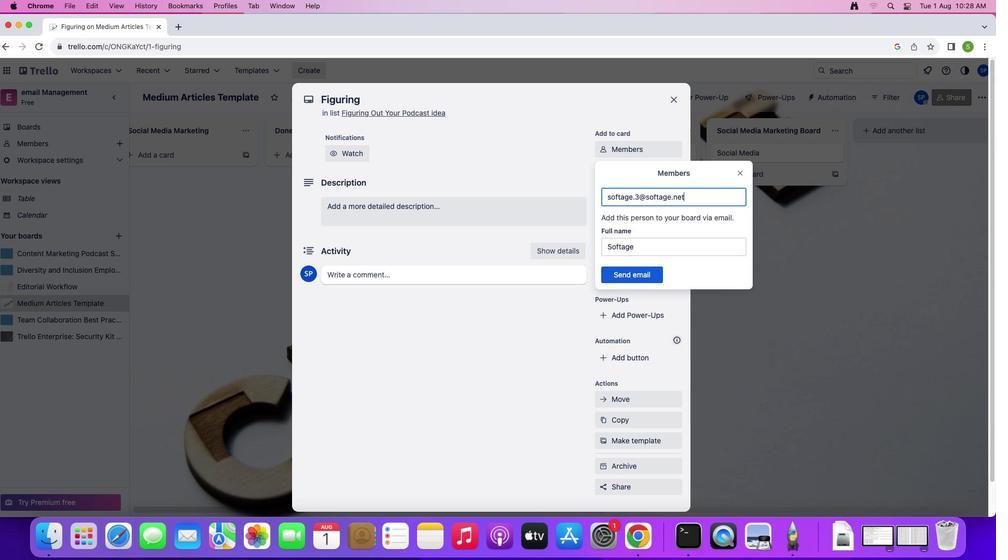 
Action: Mouse moved to (617, 275)
Screenshot: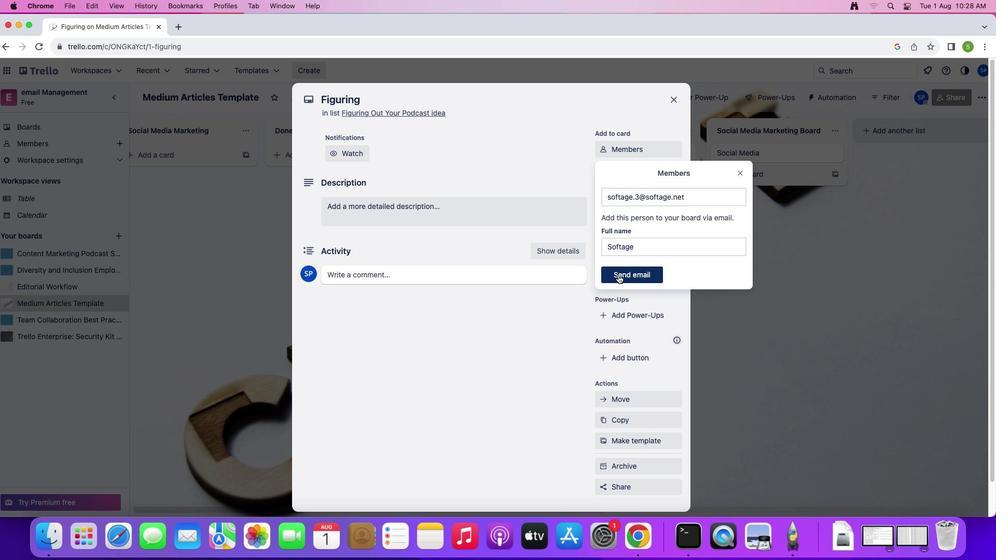 
Action: Mouse pressed left at (617, 275)
Screenshot: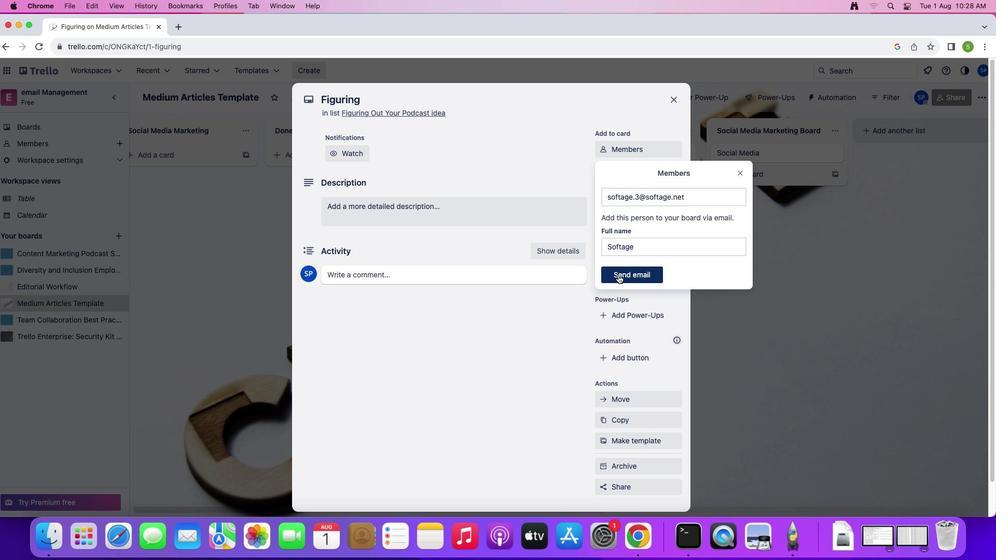 
Action: Mouse moved to (620, 207)
Screenshot: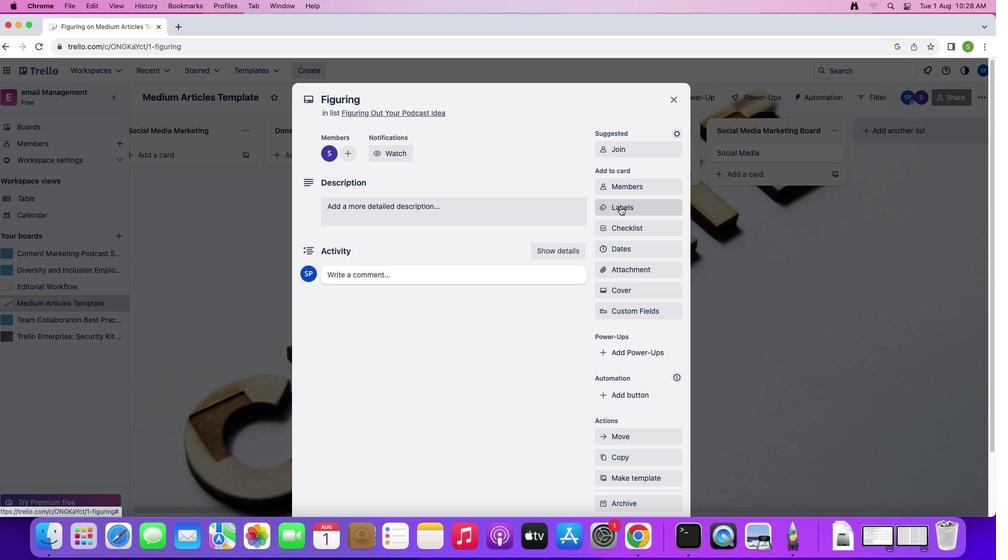 
Action: Mouse pressed left at (620, 207)
Screenshot: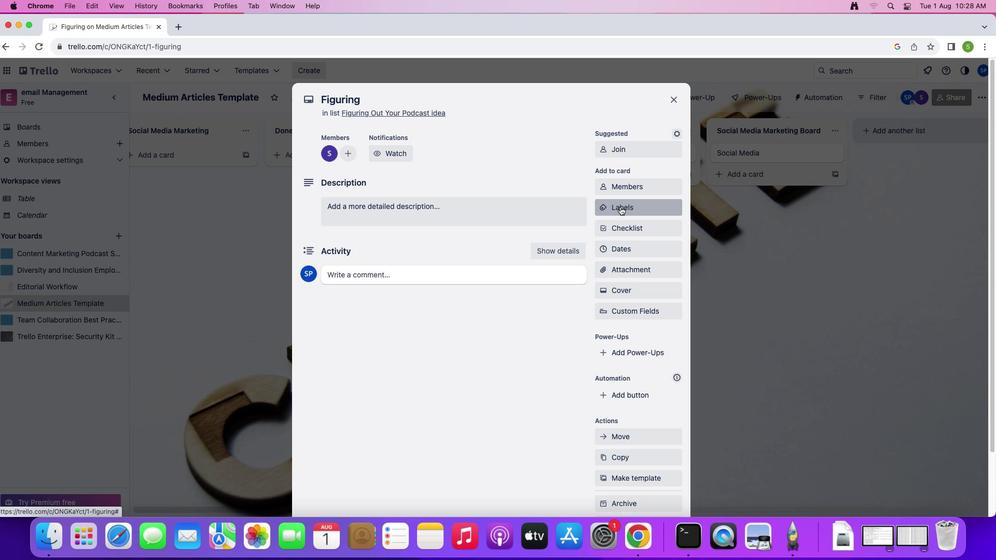 
Action: Mouse moved to (647, 308)
Screenshot: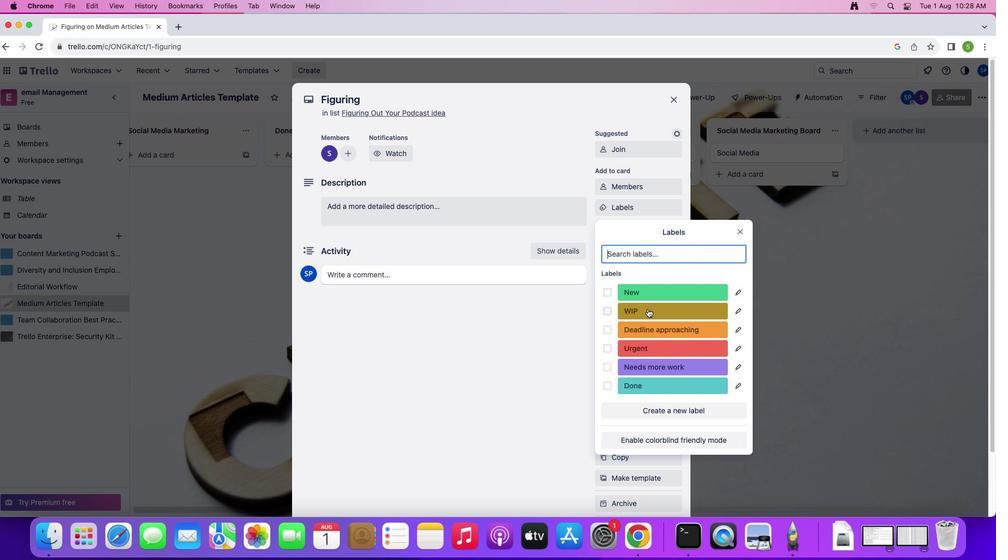 
Action: Mouse pressed left at (647, 308)
Screenshot: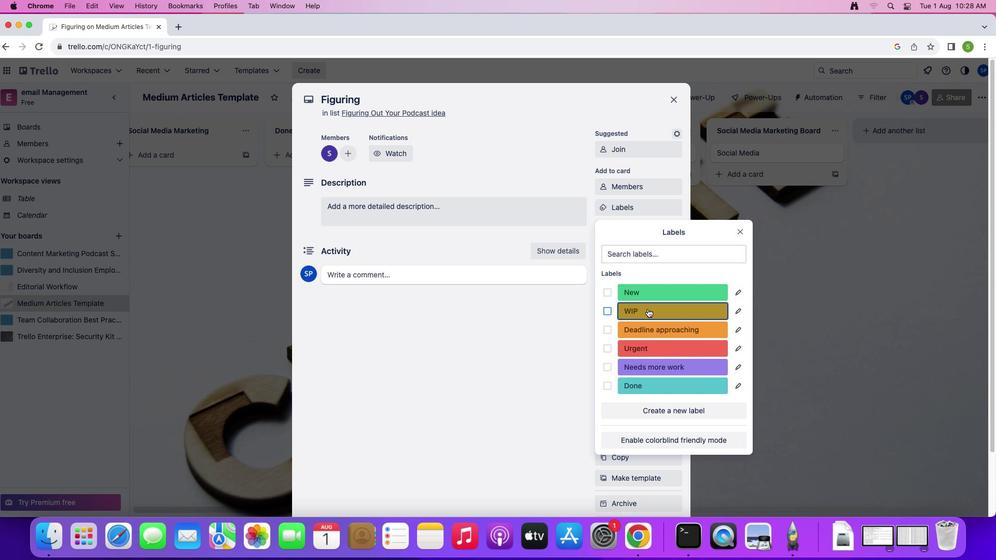 
Action: Mouse moved to (744, 228)
Screenshot: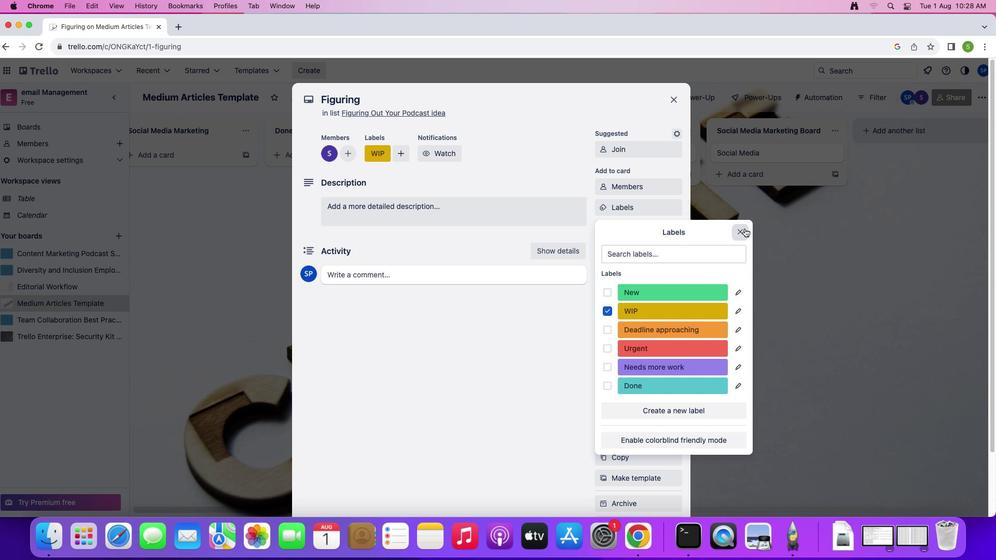 
Action: Mouse pressed left at (744, 228)
Screenshot: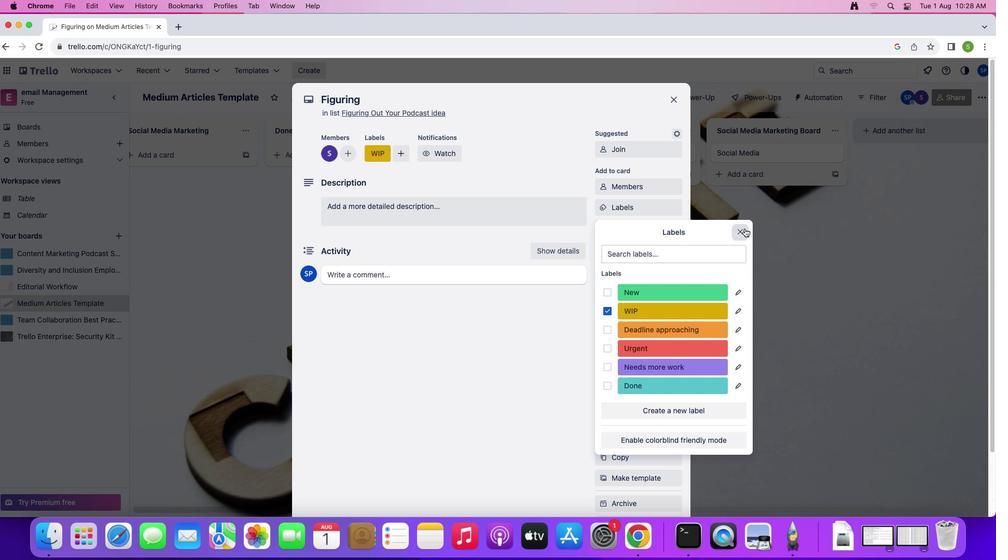 
Action: Mouse moved to (625, 228)
Screenshot: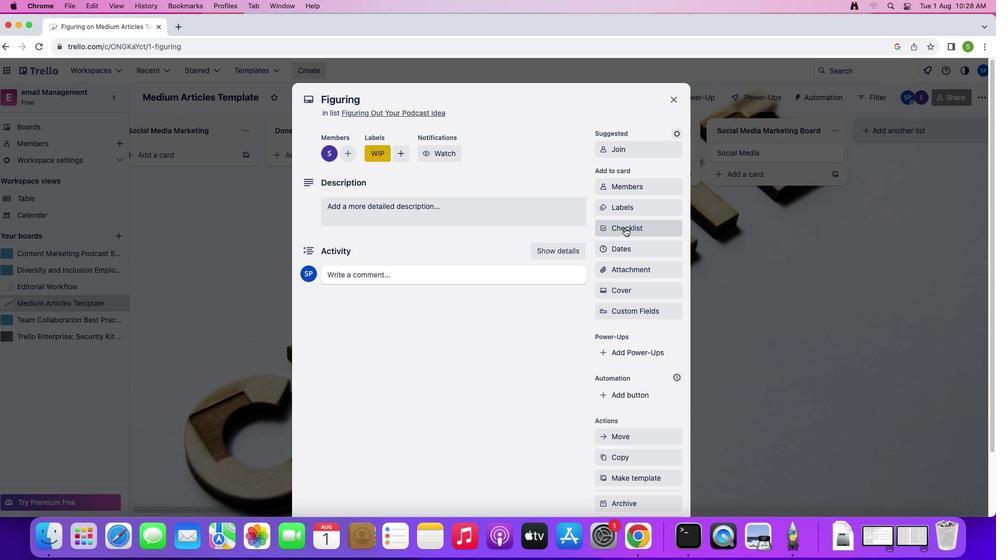 
Action: Mouse pressed left at (625, 228)
Screenshot: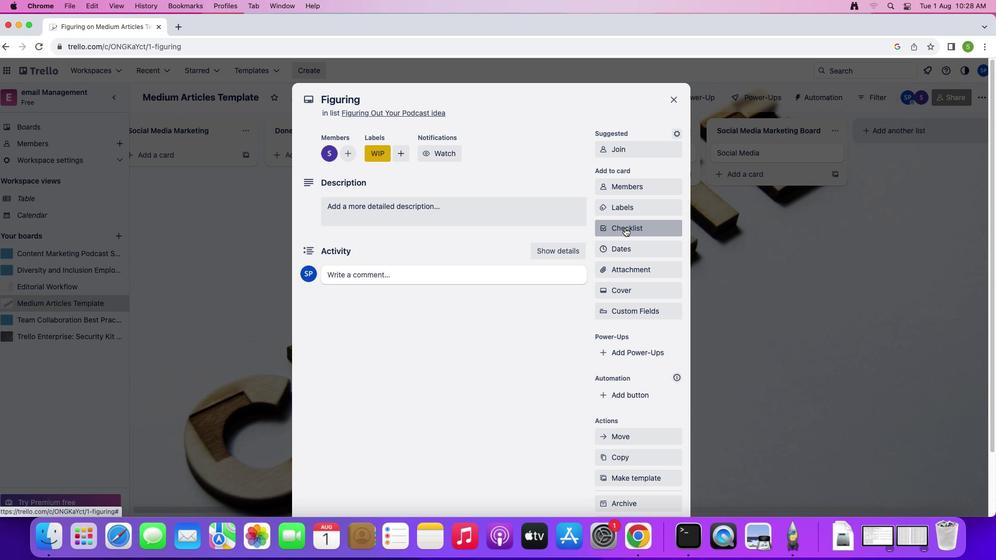 
Action: Mouse moved to (641, 339)
Screenshot: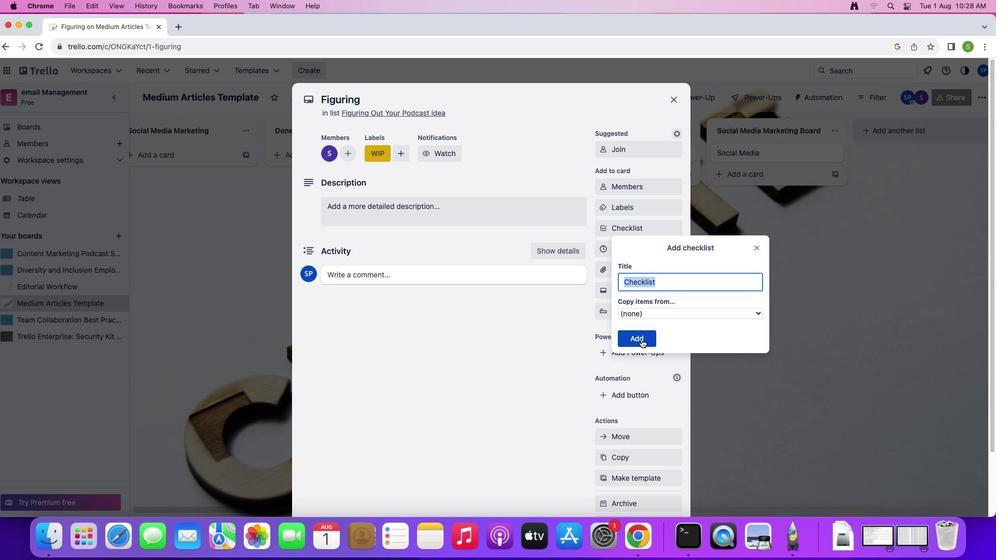
Action: Mouse pressed left at (641, 339)
Screenshot: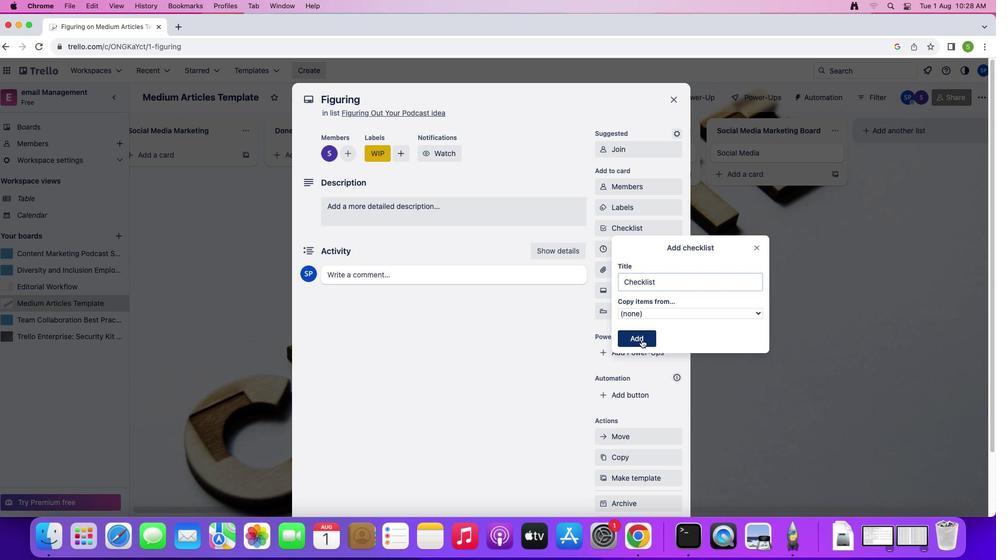 
Action: Mouse moved to (644, 247)
Screenshot: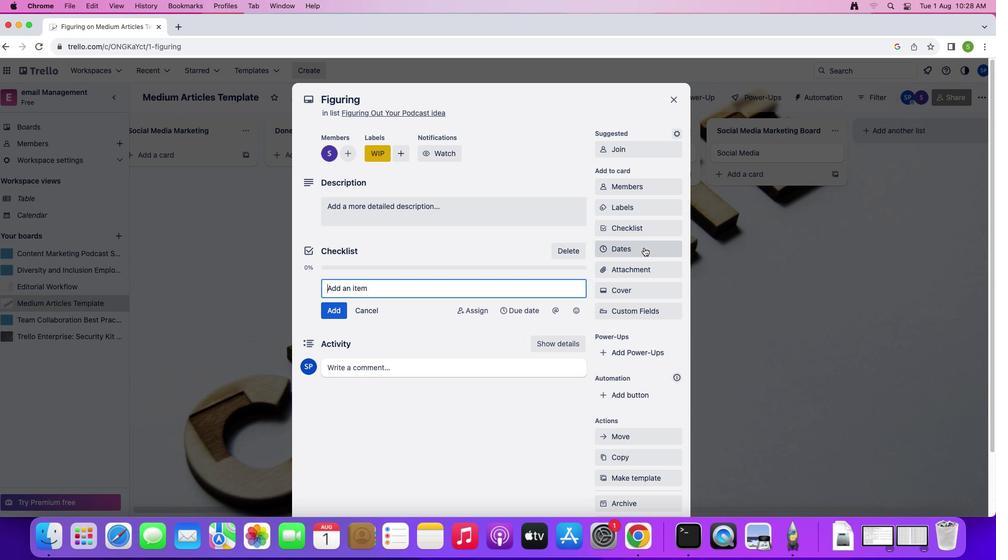 
Action: Mouse pressed left at (644, 247)
Screenshot: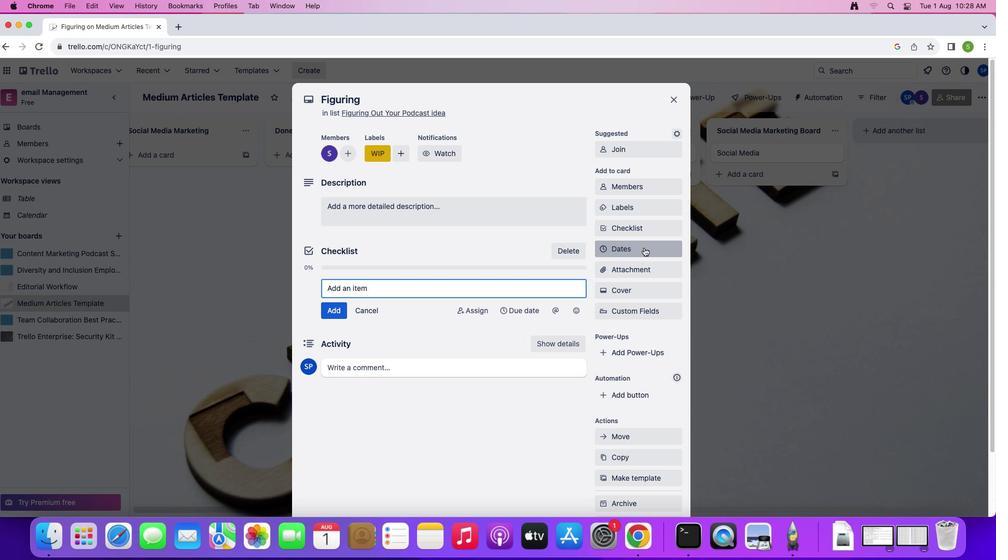 
Action: Mouse moved to (690, 225)
Screenshot: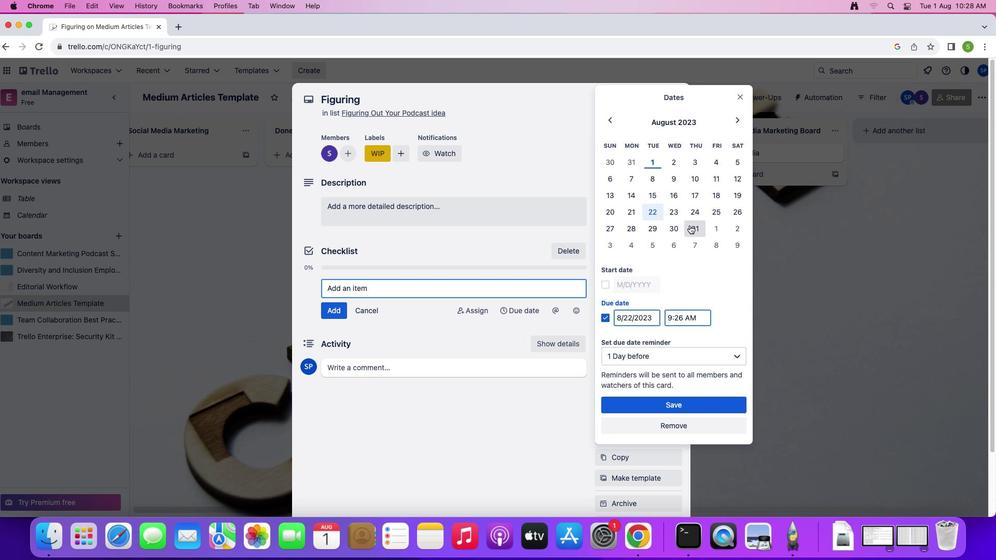 
Action: Mouse pressed left at (690, 225)
Screenshot: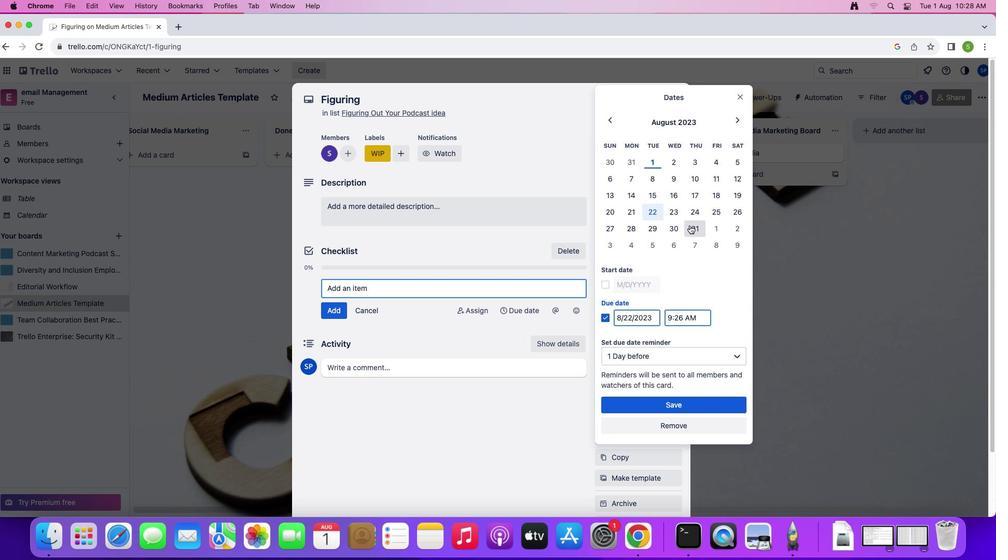 
Action: Mouse moved to (606, 282)
Screenshot: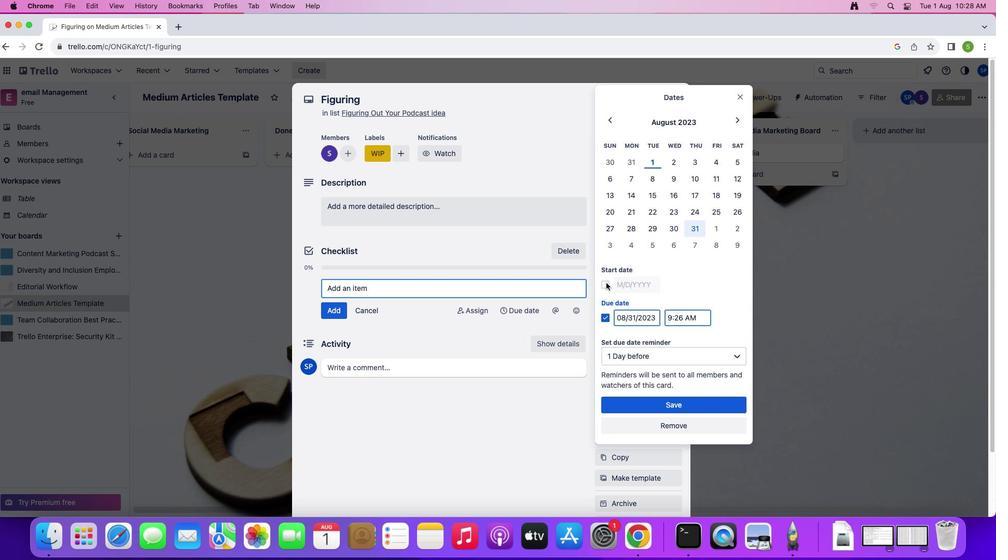 
Action: Mouse pressed left at (606, 282)
Screenshot: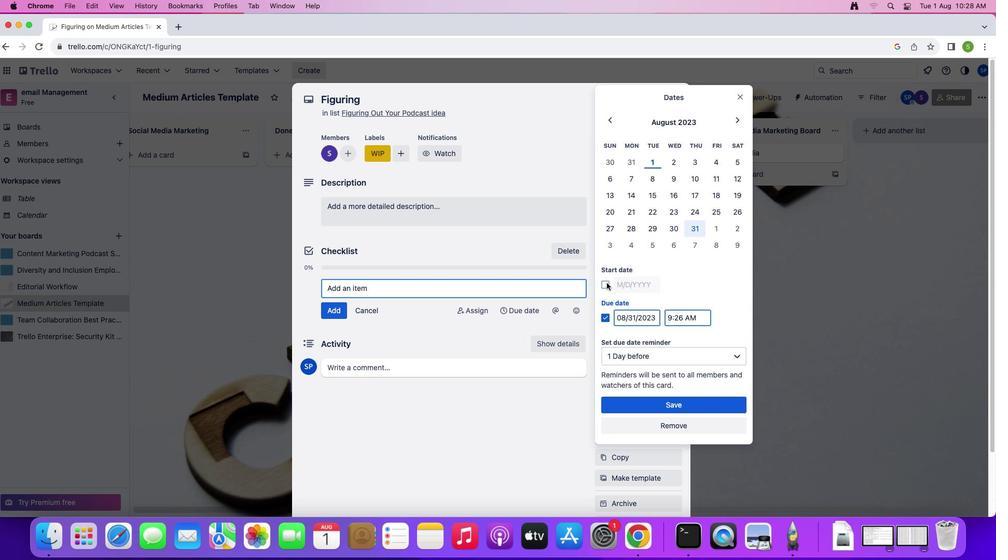 
Action: Mouse moved to (651, 407)
Screenshot: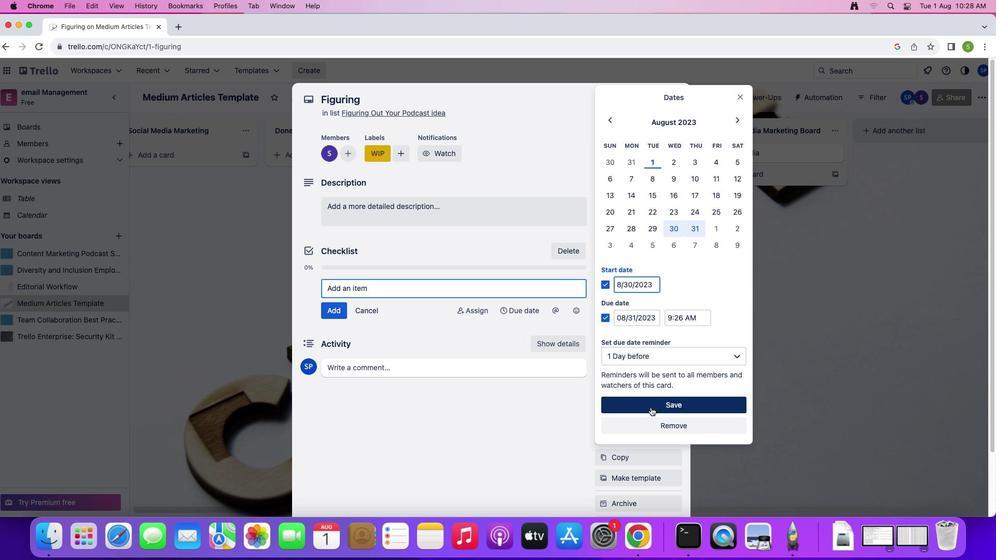 
Action: Mouse pressed left at (651, 407)
Screenshot: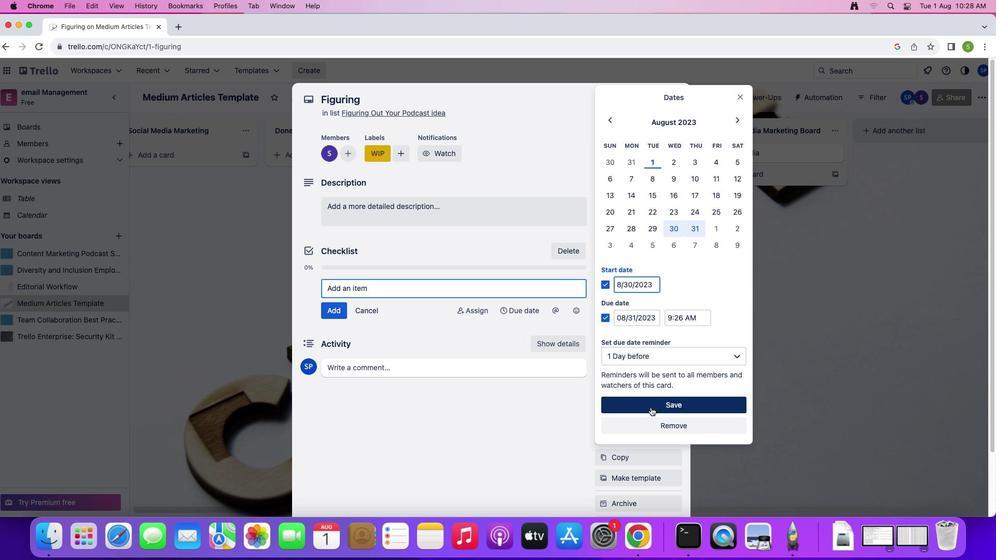 
Action: Mouse moved to (628, 287)
Screenshot: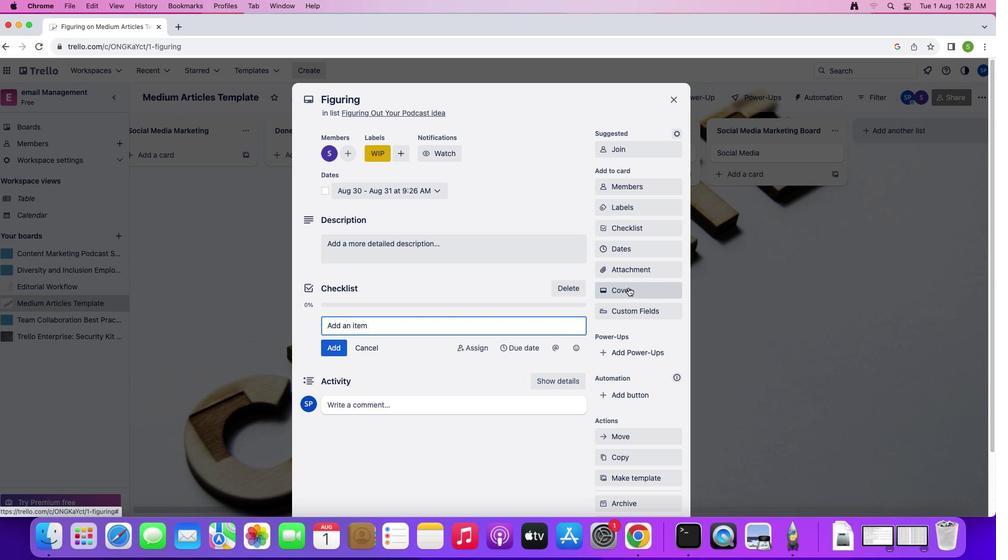 
Action: Mouse pressed left at (628, 287)
Screenshot: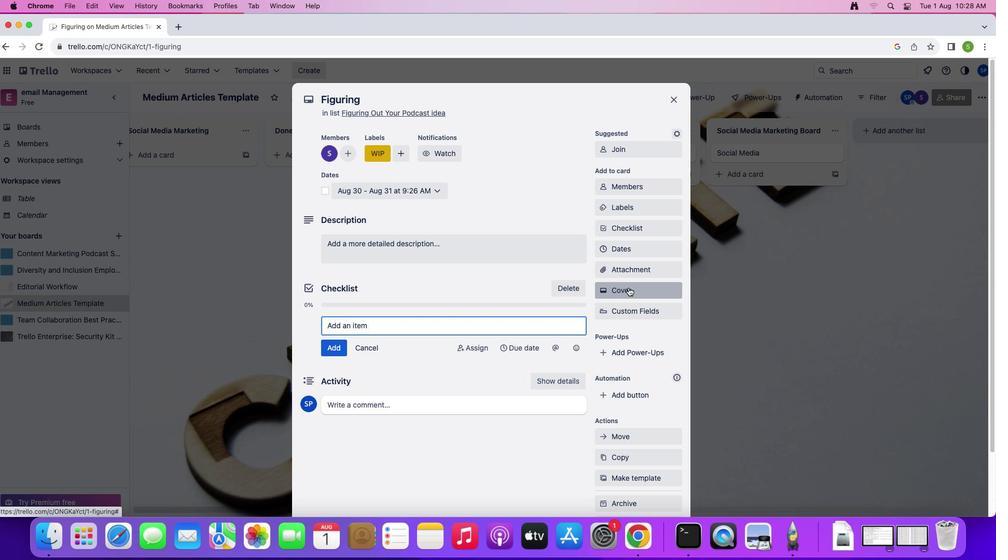 
Action: Mouse moved to (673, 330)
Screenshot: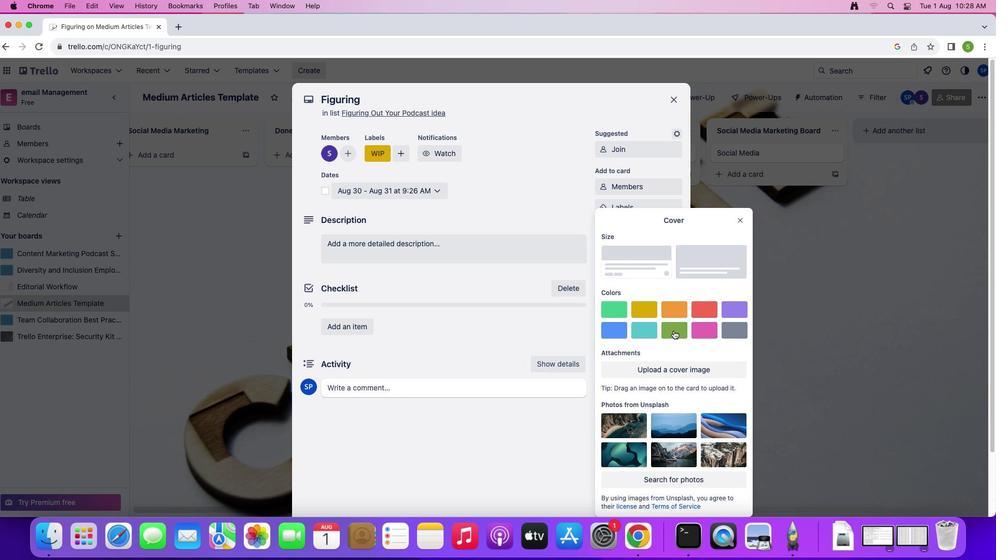 
Action: Mouse pressed left at (673, 330)
Screenshot: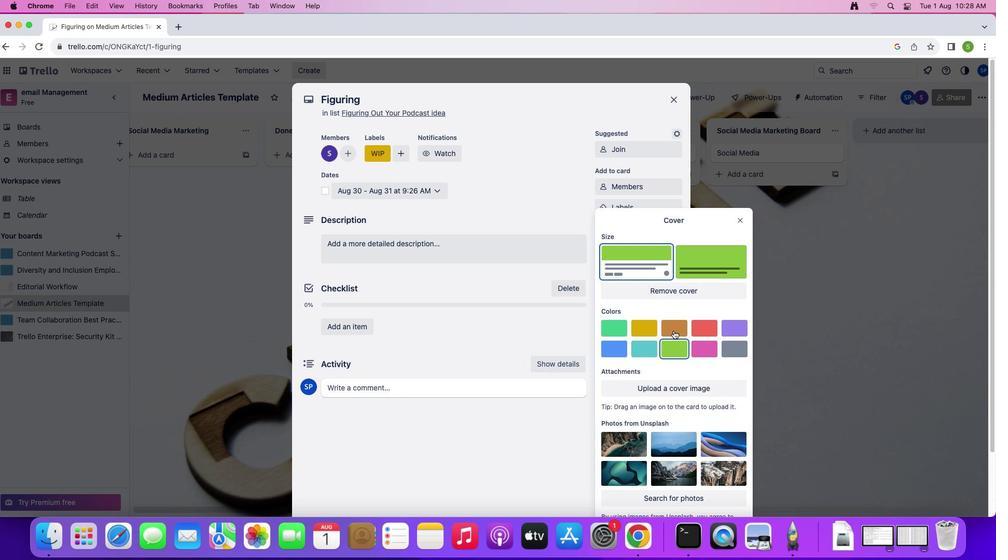 
Action: Mouse moved to (737, 196)
Screenshot: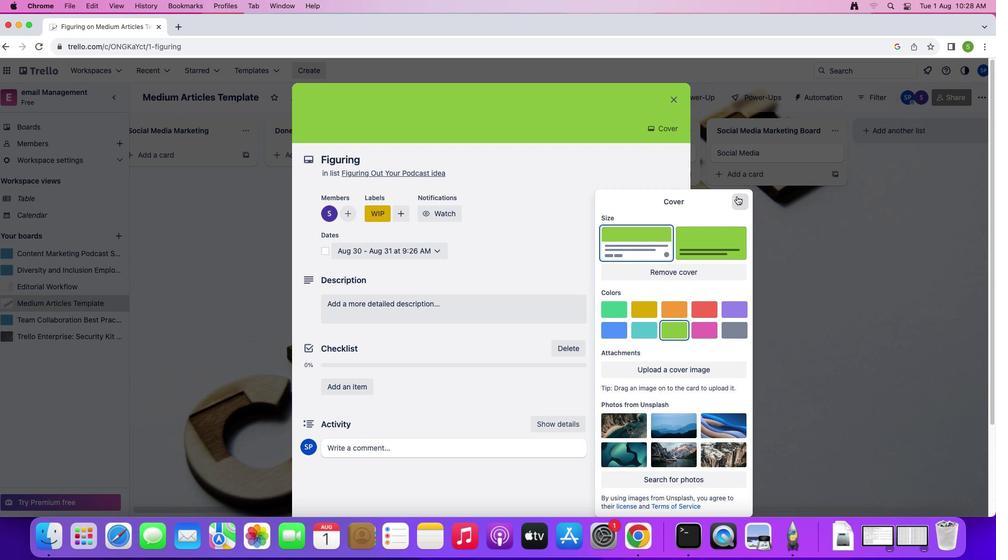
Action: Mouse pressed left at (737, 196)
Screenshot: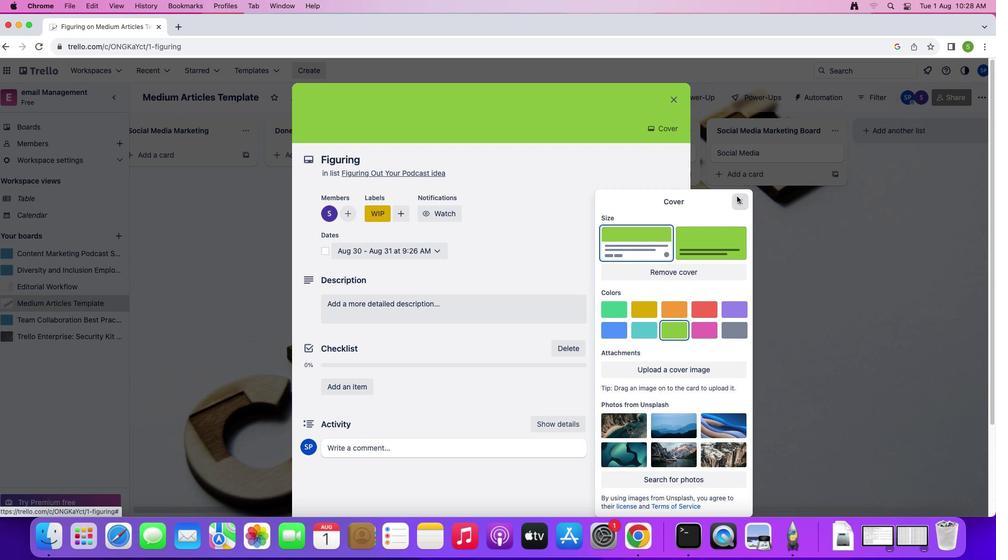 
Action: Mouse moved to (455, 309)
Screenshot: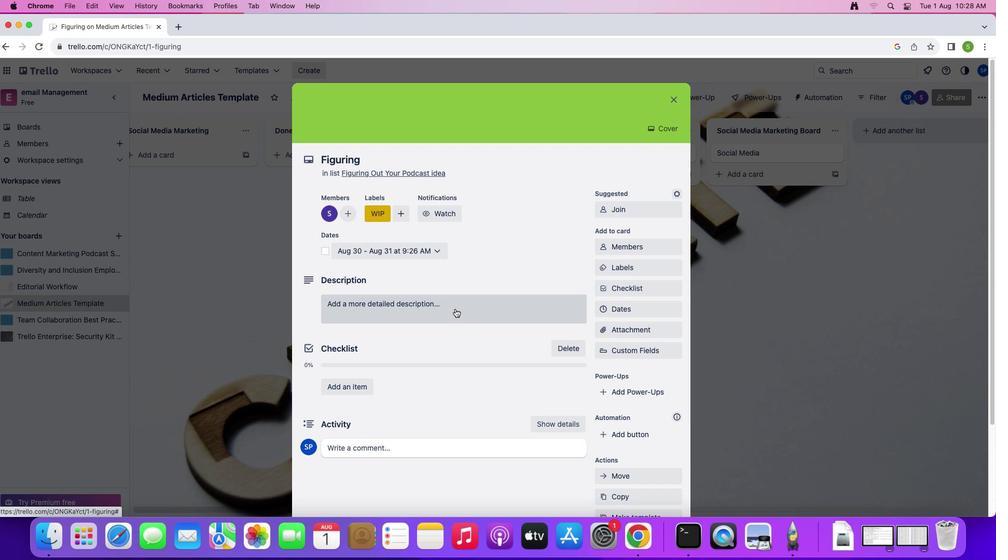 
Action: Mouse pressed left at (455, 309)
Screenshot: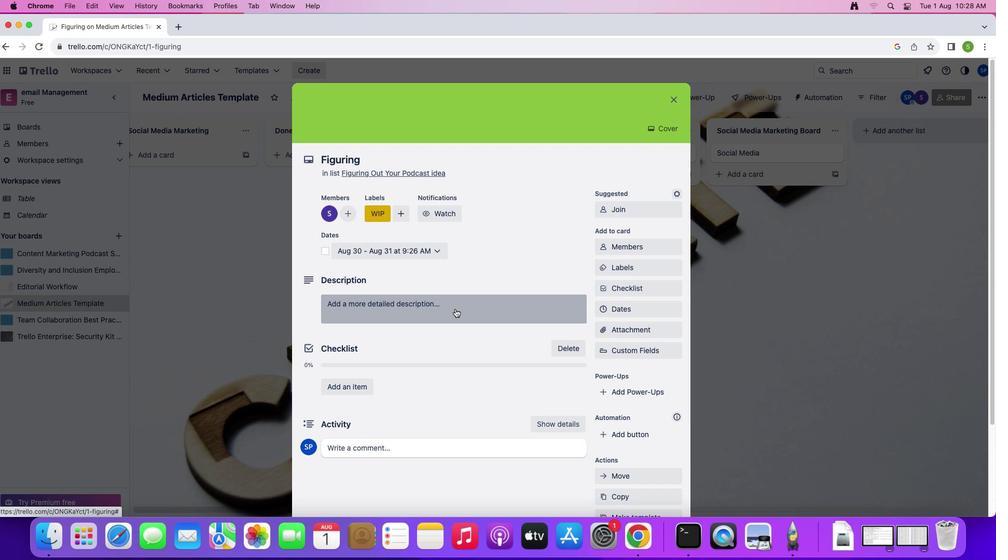 
Action: Mouse moved to (473, 303)
Screenshot: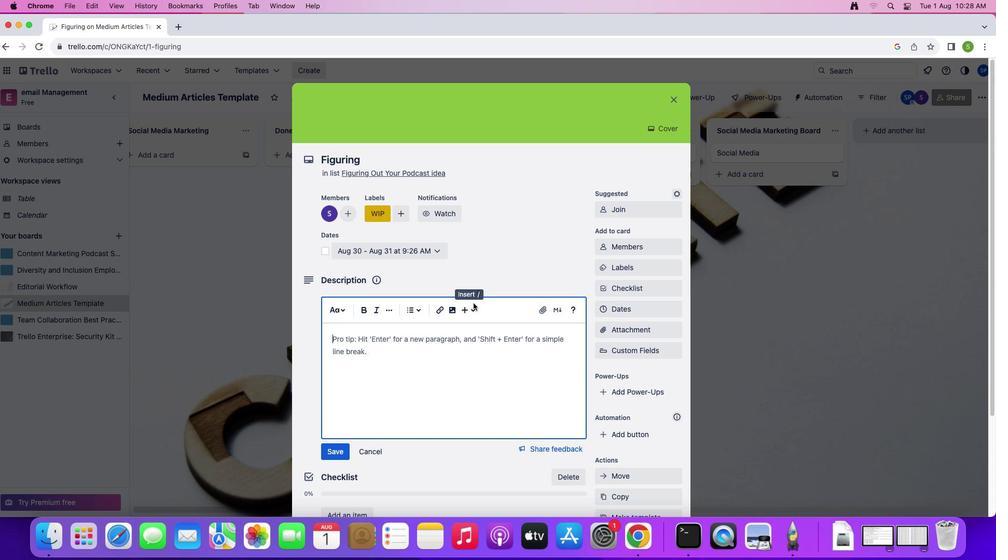 
Action: Key pressed Key.shift'T''h''e'Key.space't''e''m''p''l''a''t''e'Key.space'b''r''a''e''k''s'Key.space'd''o''w''n'Key.space'w''h''a''t'Key.space't''o'Key.space'c''o''n''d'Key.backspace's''i''d''e''r'Key.space'w''h''e''n'Key.space's''t''a''r''t''i''n''g'Key.space'a'Key.space'p''o''d''c''a''s''t''.'
Screenshot: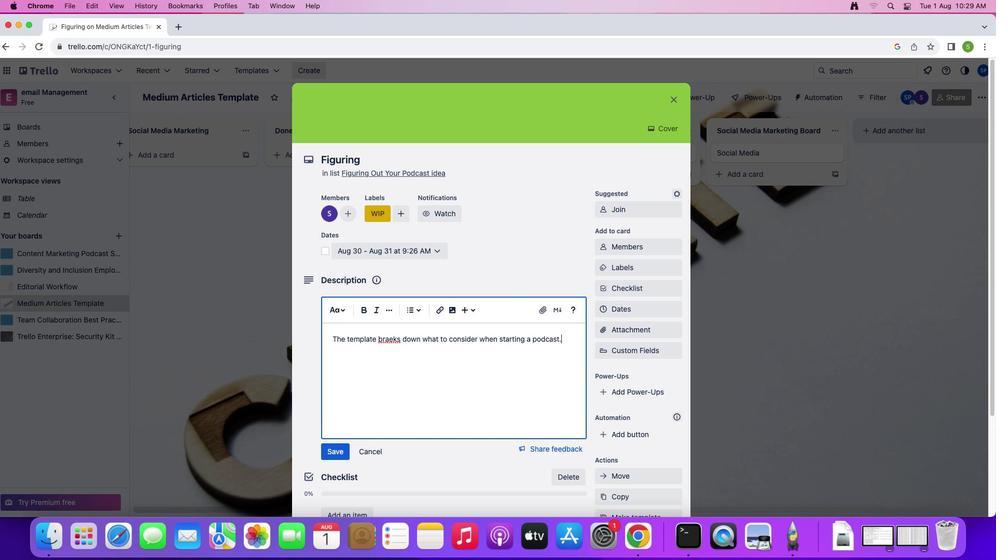 
Action: Mouse moved to (392, 340)
Screenshot: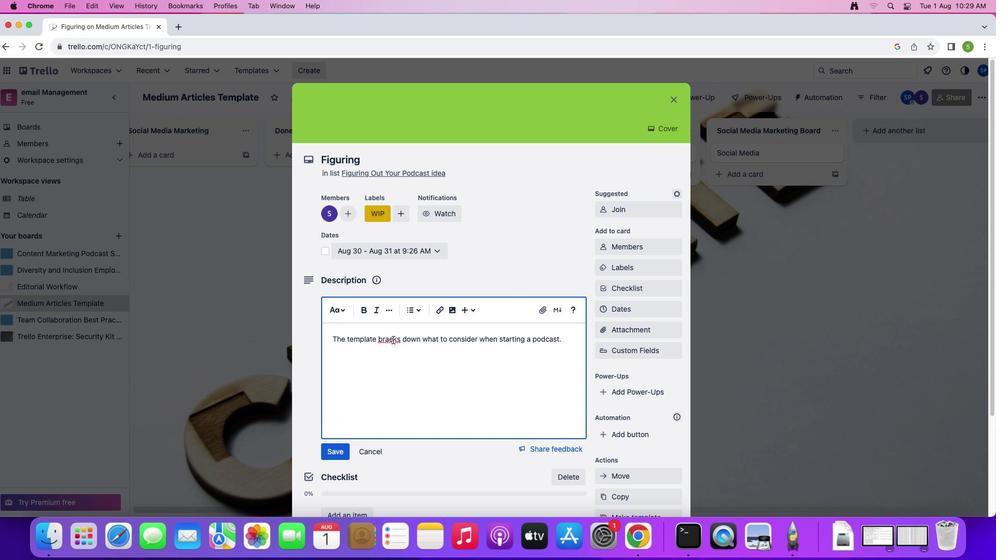 
Action: Mouse pressed left at (392, 340)
Screenshot: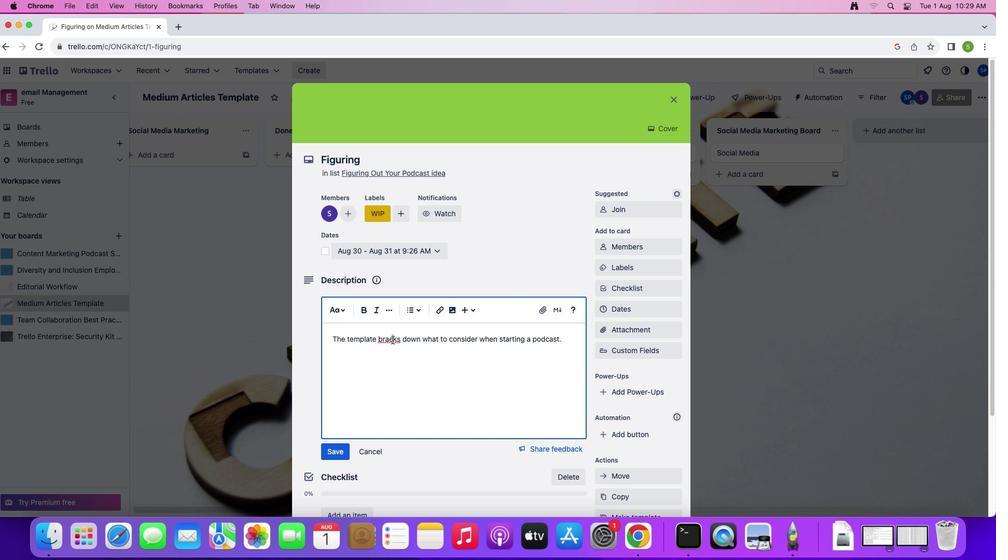 
Action: Mouse moved to (459, 345)
Screenshot: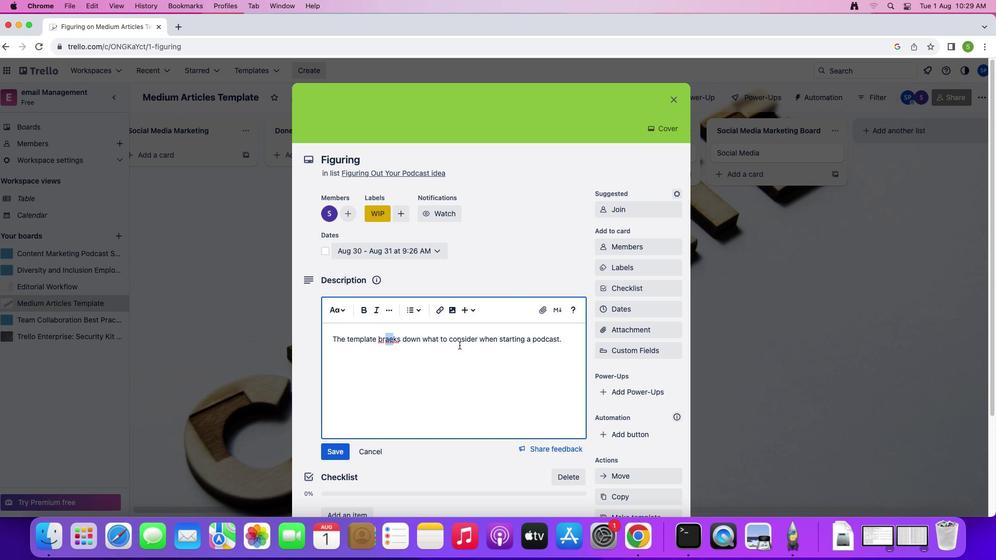 
Action: Key pressed 'e''a'
Screenshot: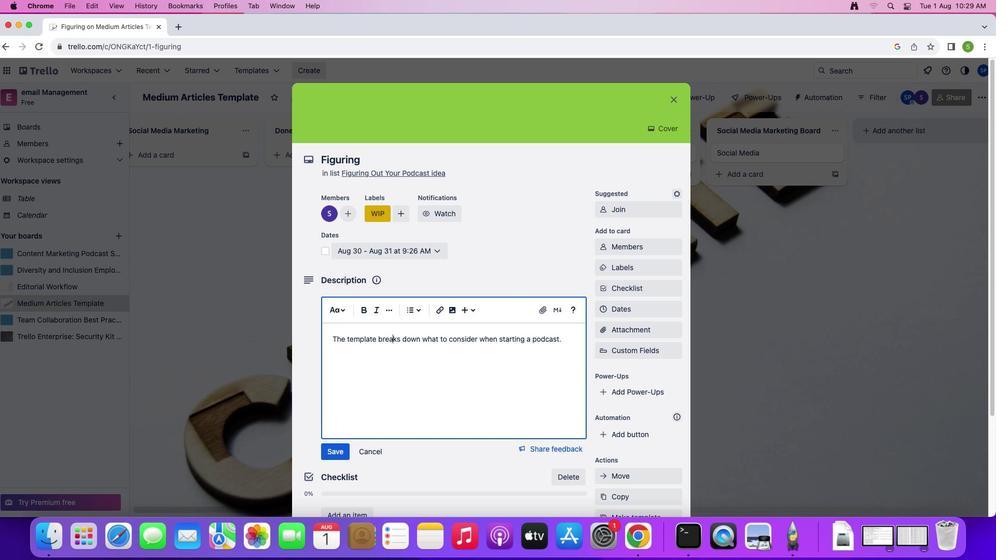 
Action: Mouse moved to (339, 451)
Screenshot: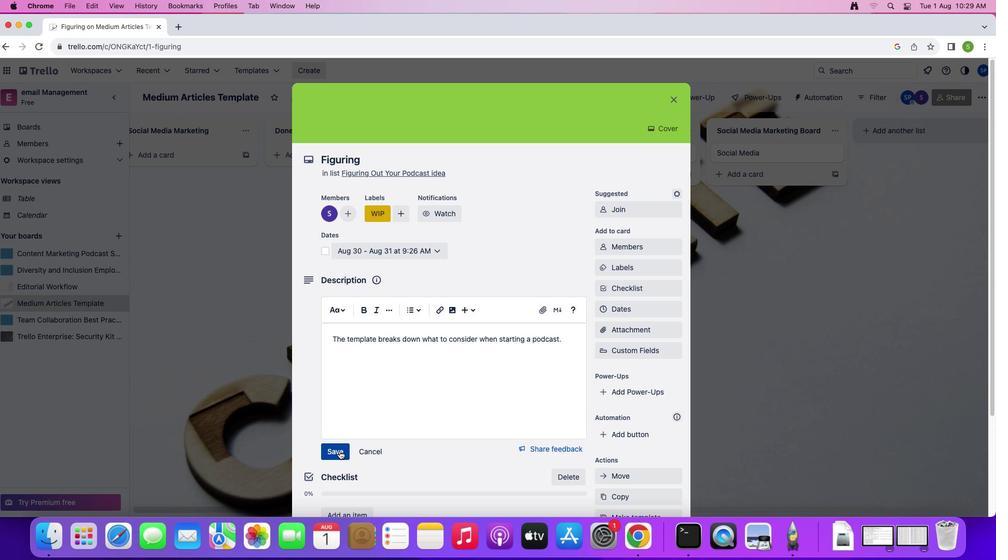 
Action: Mouse pressed left at (339, 451)
Screenshot: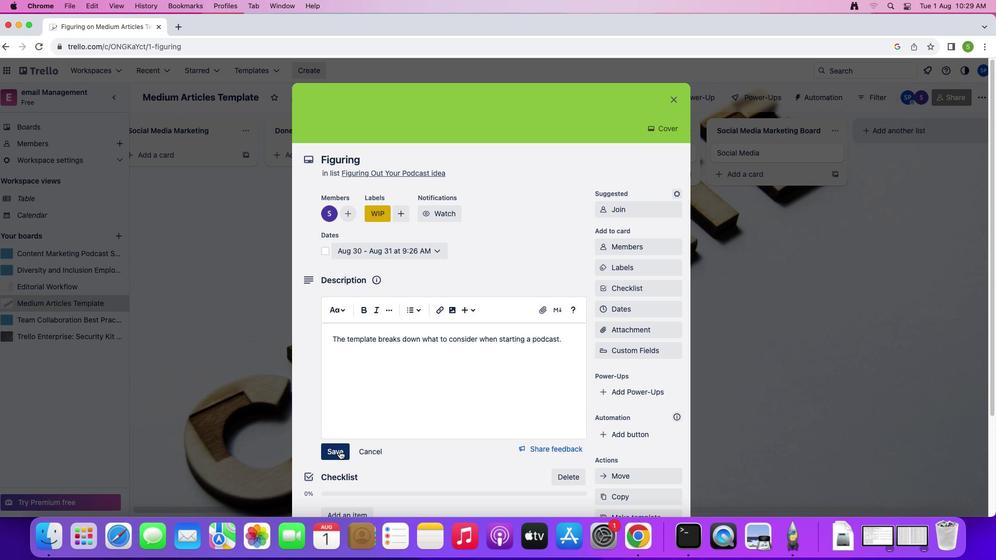 
Action: Mouse moved to (367, 429)
Screenshot: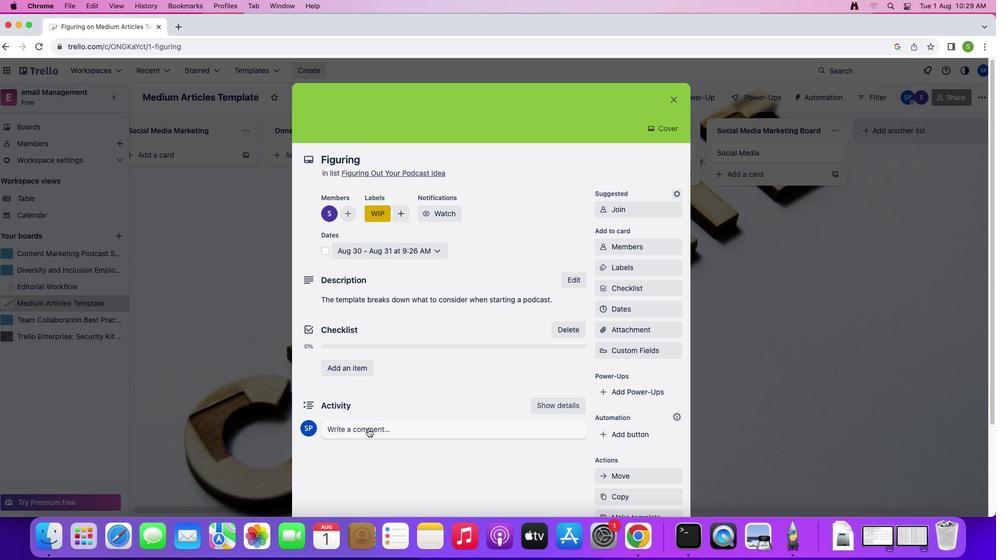 
Action: Mouse pressed left at (367, 429)
Screenshot: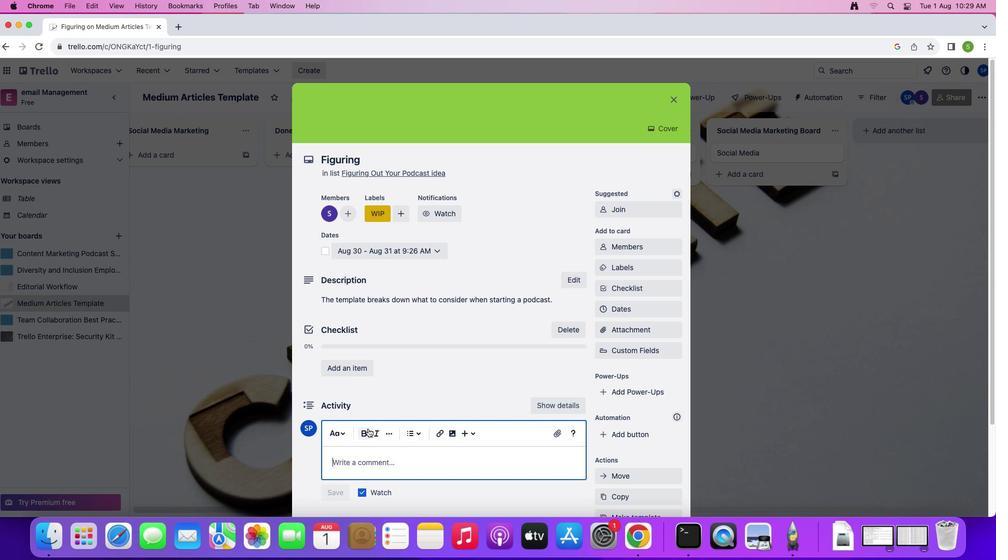 
Action: Mouse moved to (391, 457)
Screenshot: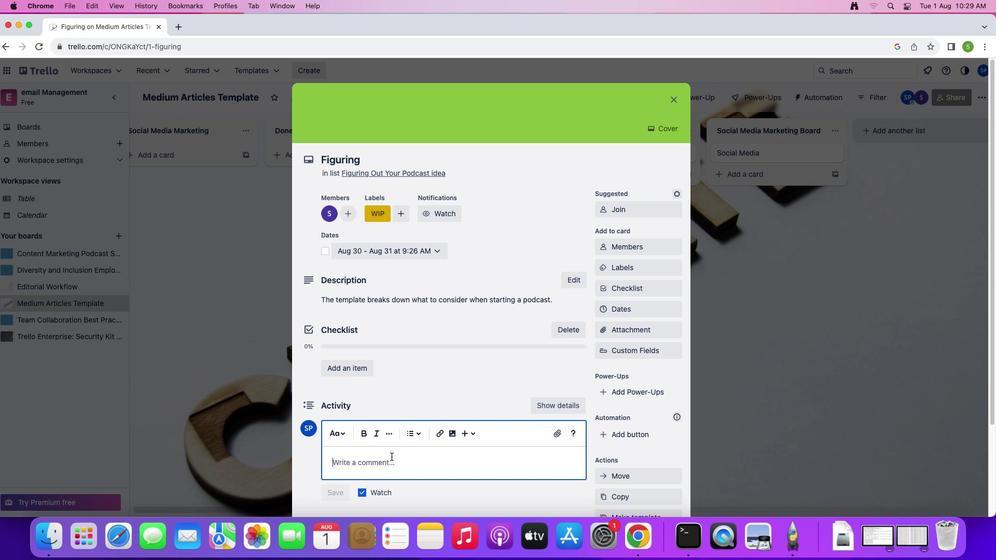 
Action: Mouse pressed left at (391, 457)
Screenshot: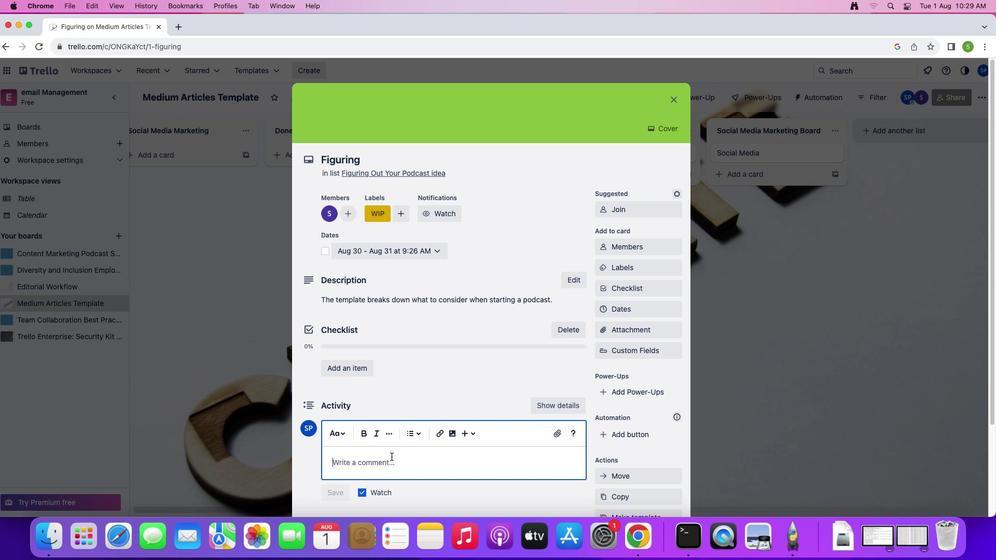 
Action: Mouse moved to (479, 393)
Screenshot: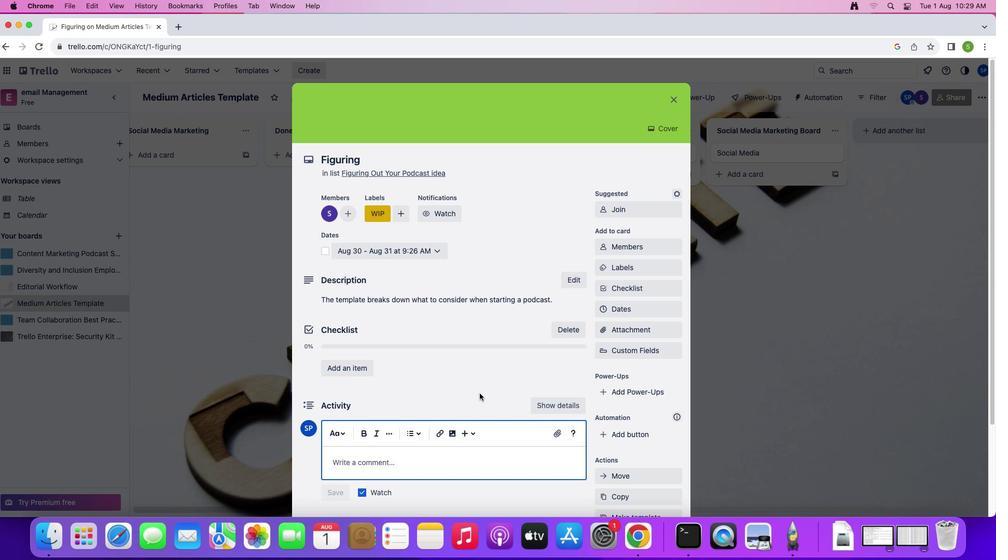 
Action: Key pressed Key.shift'F''i''g''u''r''i''n''g'
Screenshot: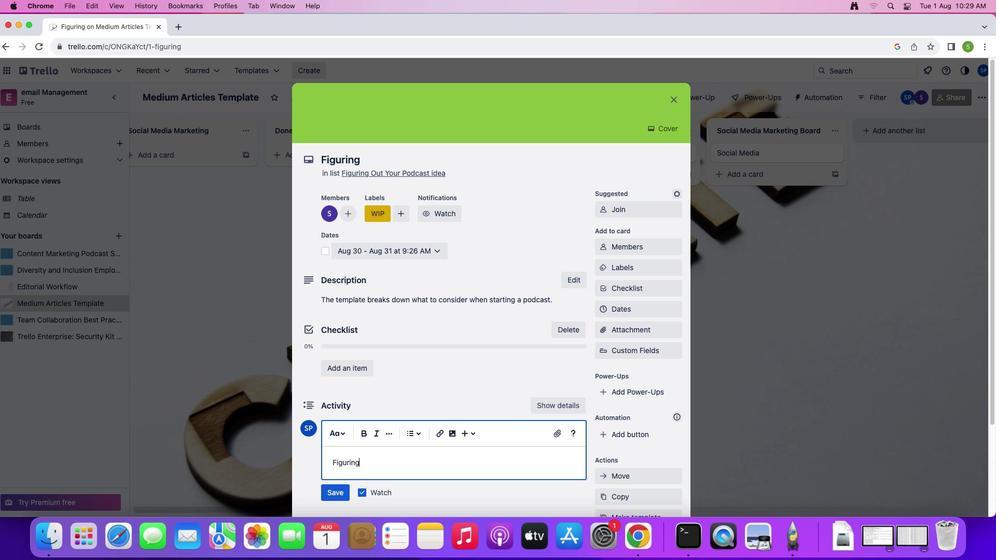 
Action: Mouse moved to (341, 494)
Screenshot: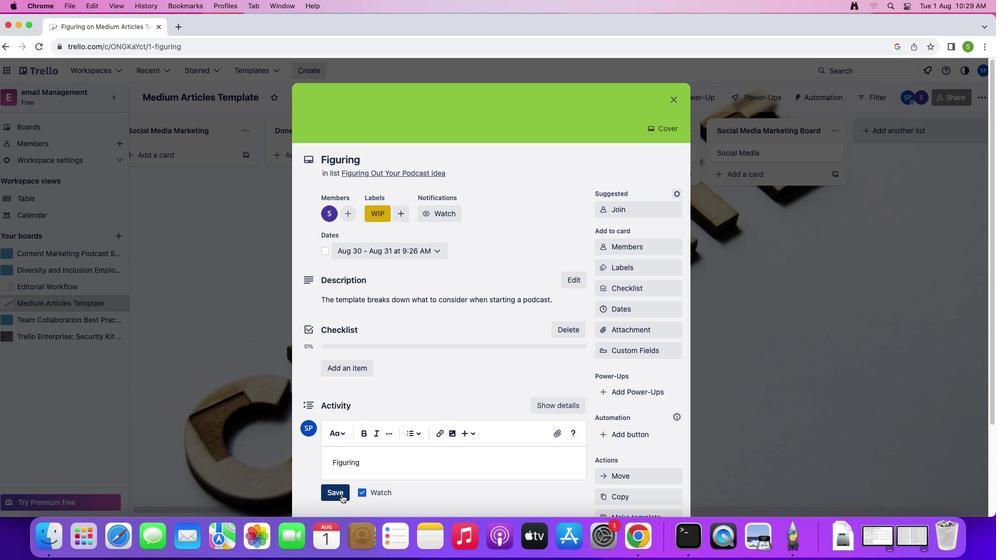 
Action: Mouse pressed left at (341, 494)
Screenshot: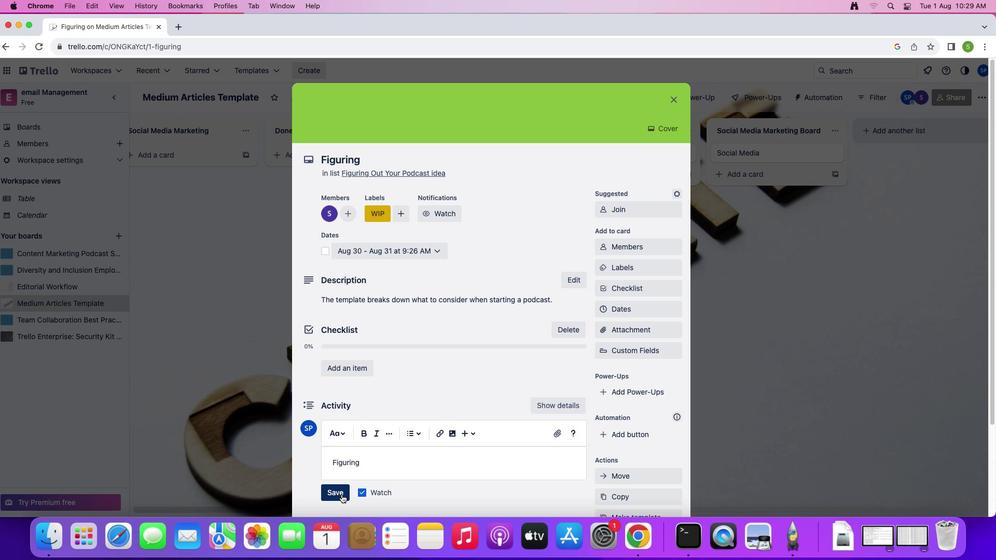 
Action: Mouse moved to (666, 100)
Screenshot: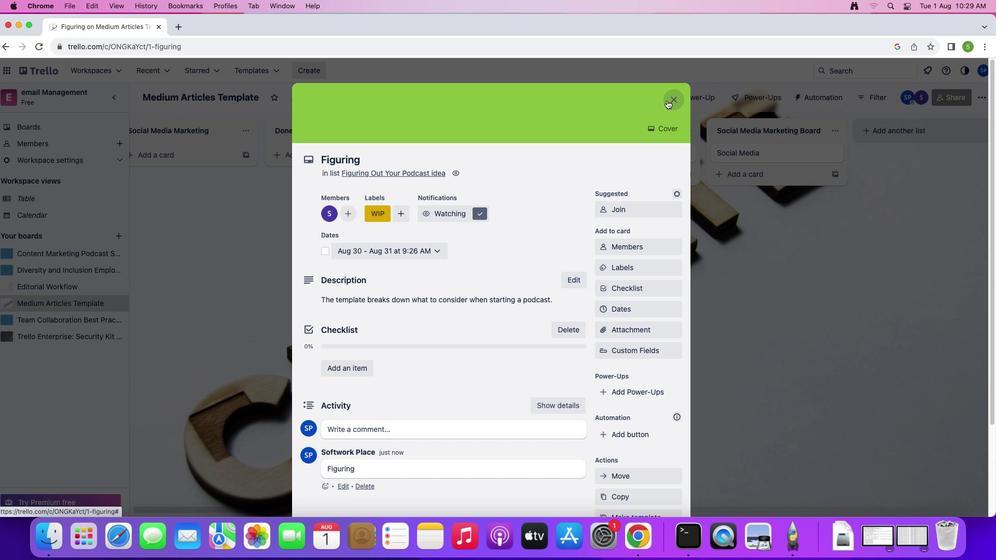 
Action: Mouse pressed left at (666, 100)
Screenshot: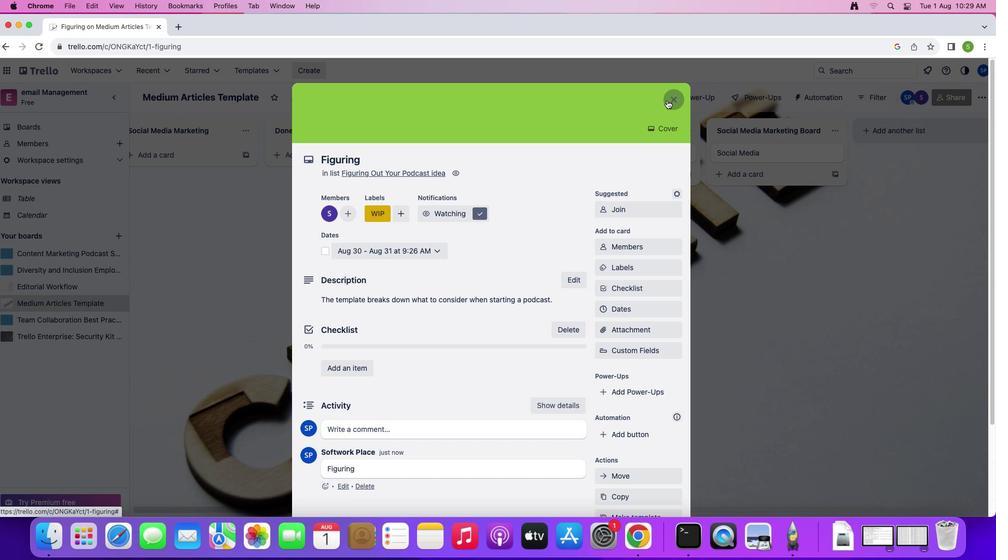 
Action: Mouse moved to (591, 157)
Screenshot: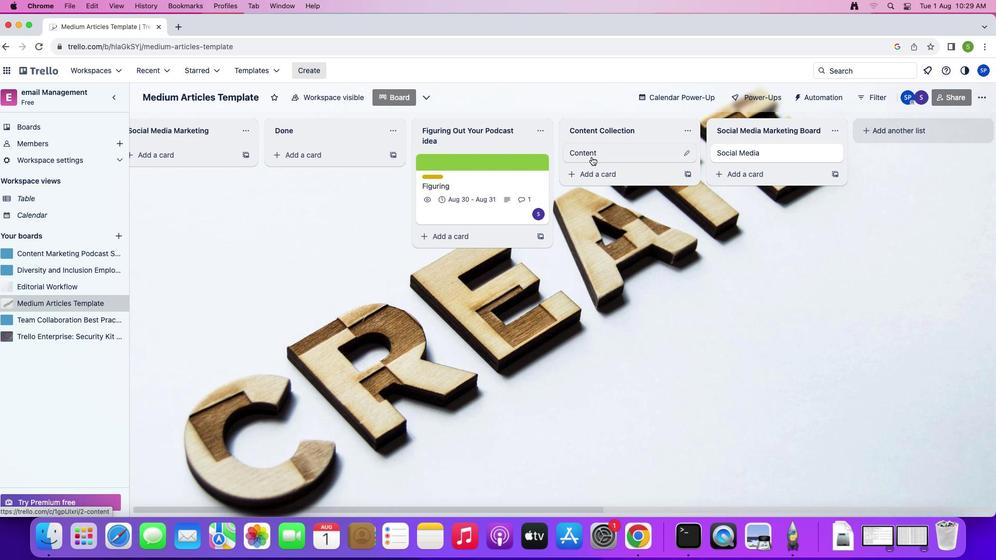 
Action: Mouse pressed left at (591, 157)
Screenshot: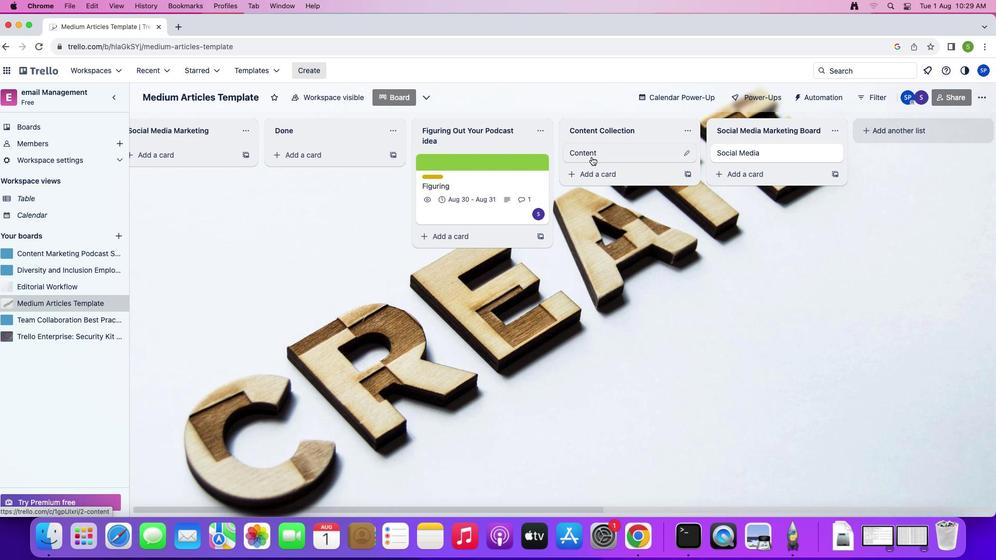 
Action: Mouse moved to (639, 187)
Screenshot: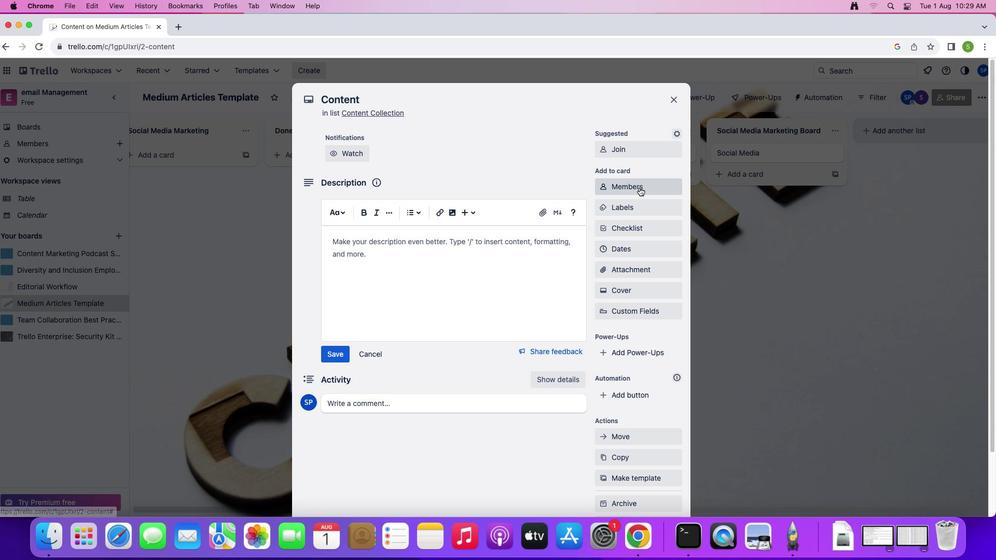 
Action: Mouse pressed left at (639, 187)
Screenshot: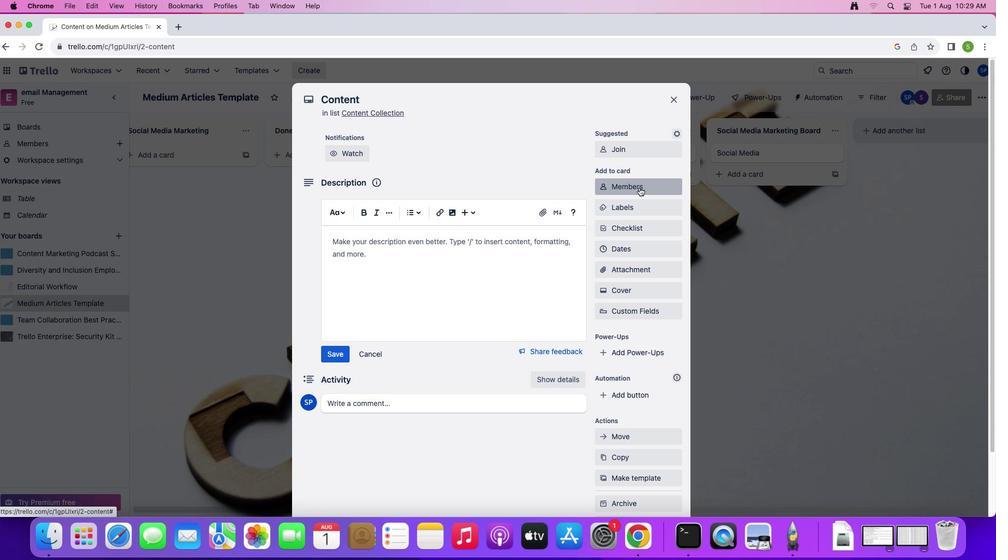 
Action: Mouse moved to (622, 238)
Screenshot: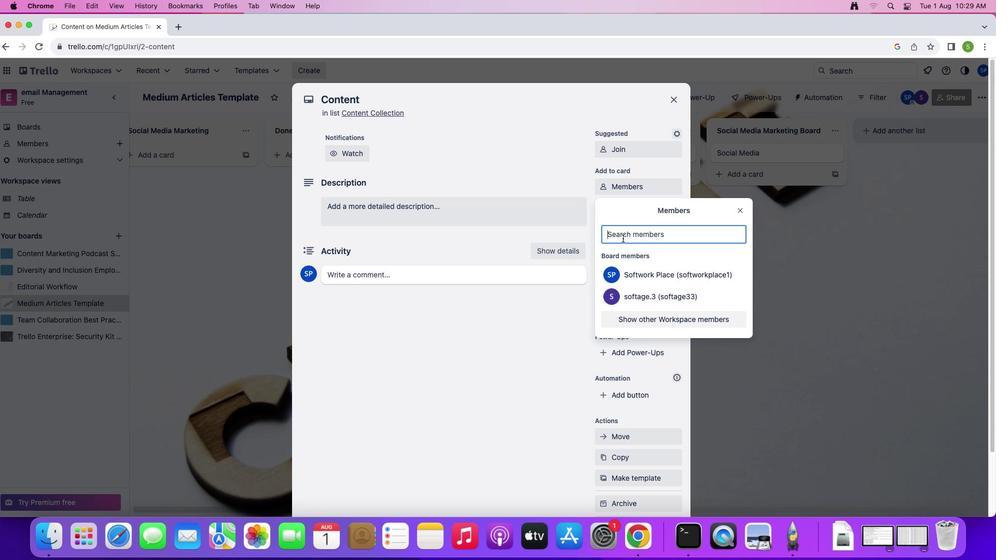 
Action: Mouse pressed left at (622, 238)
Screenshot: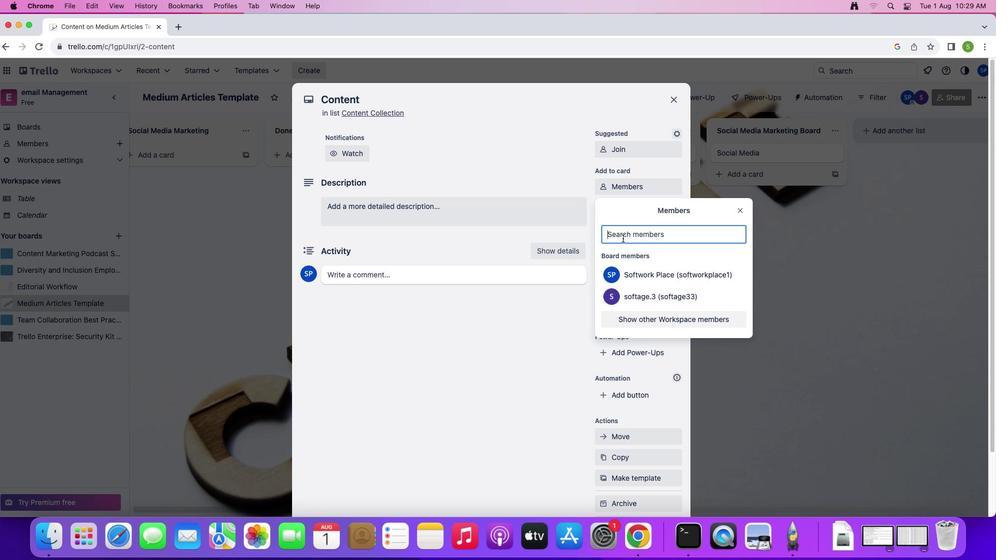 
Action: Key pressed 's''o''f''t''a''g''e''.''2'Key.shift'@''s''o''f''t''a''g''e''.''n''e''t'
Screenshot: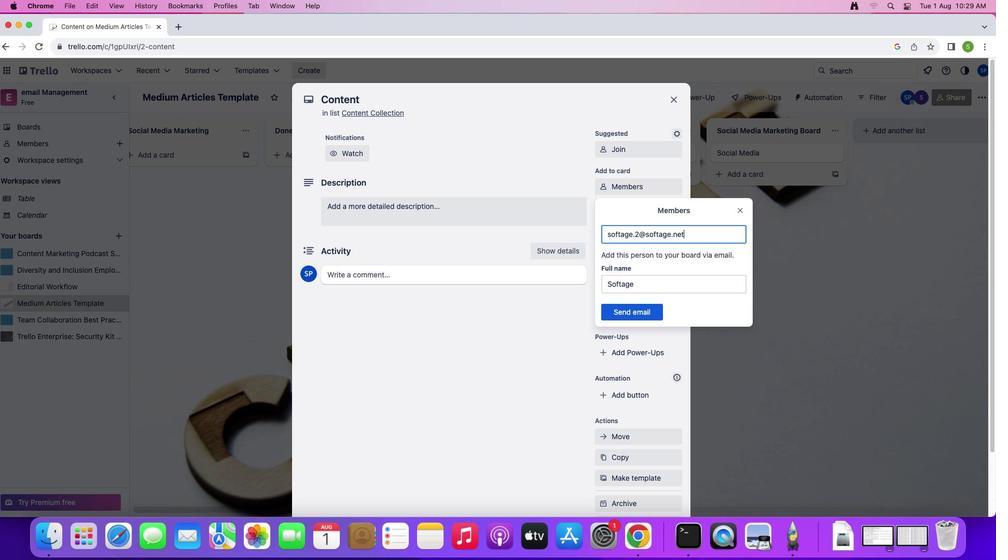 
Action: Mouse moved to (617, 314)
Screenshot: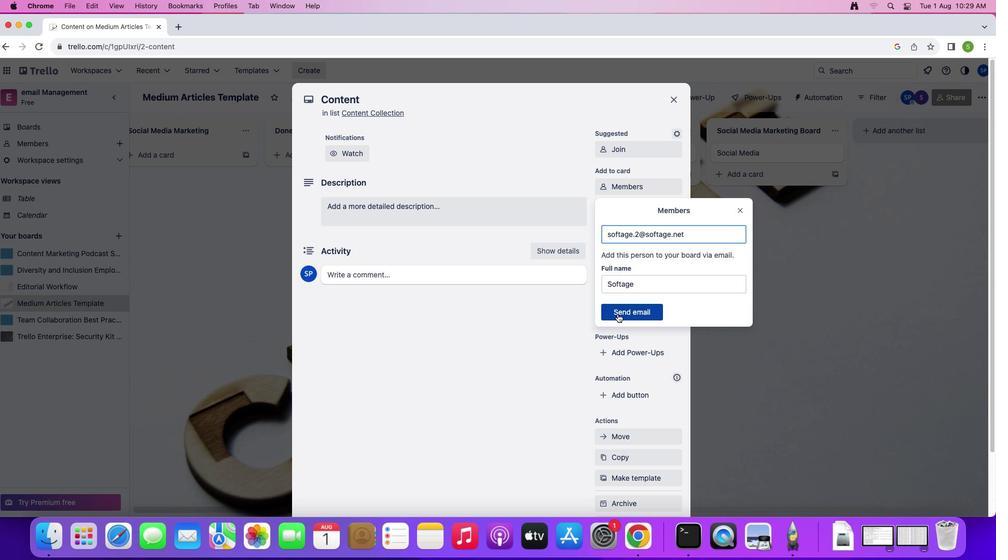 
Action: Mouse pressed left at (617, 314)
Screenshot: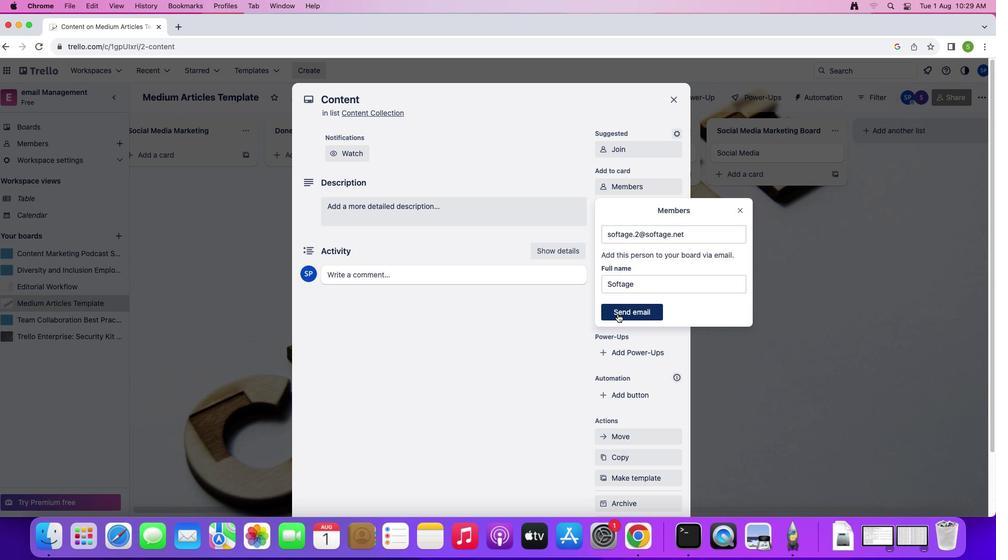 
Action: Mouse moved to (637, 209)
Screenshot: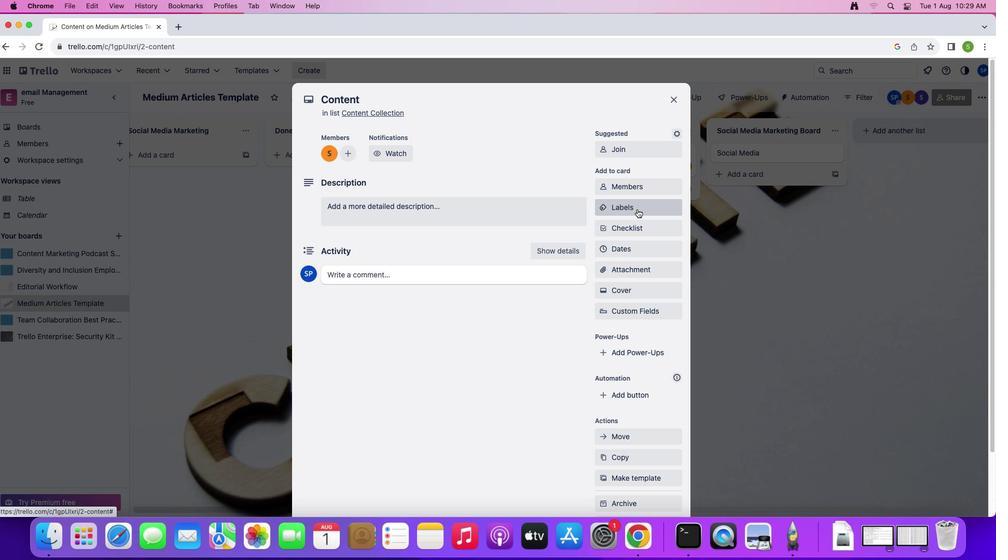 
Action: Mouse pressed left at (637, 209)
Screenshot: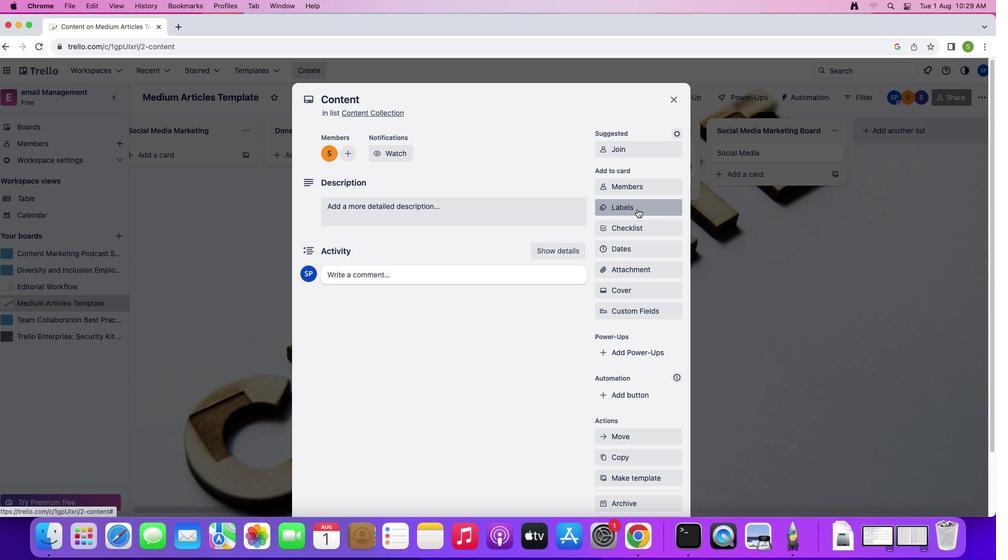 
Action: Mouse moved to (651, 329)
Screenshot: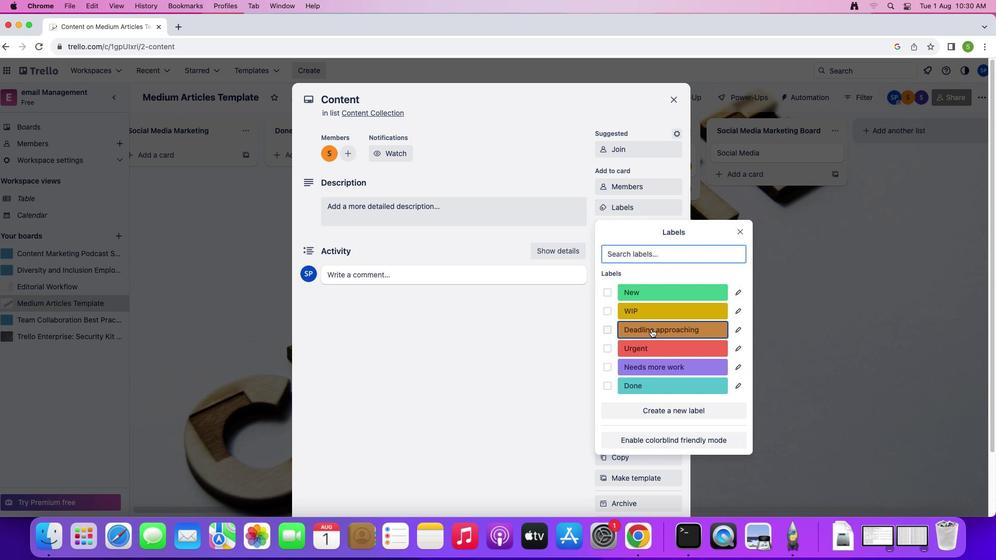 
Action: Mouse pressed left at (651, 329)
Screenshot: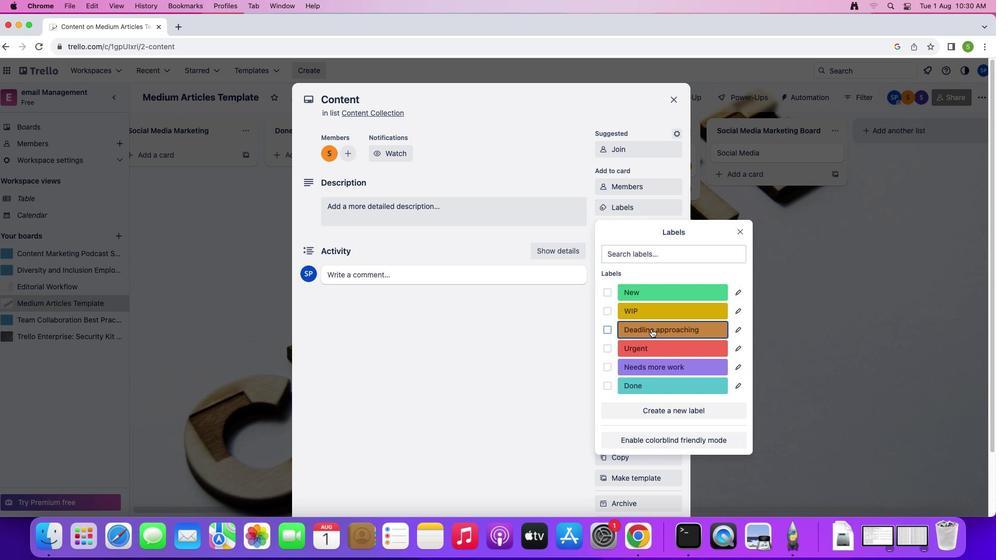 
Action: Mouse moved to (739, 229)
Screenshot: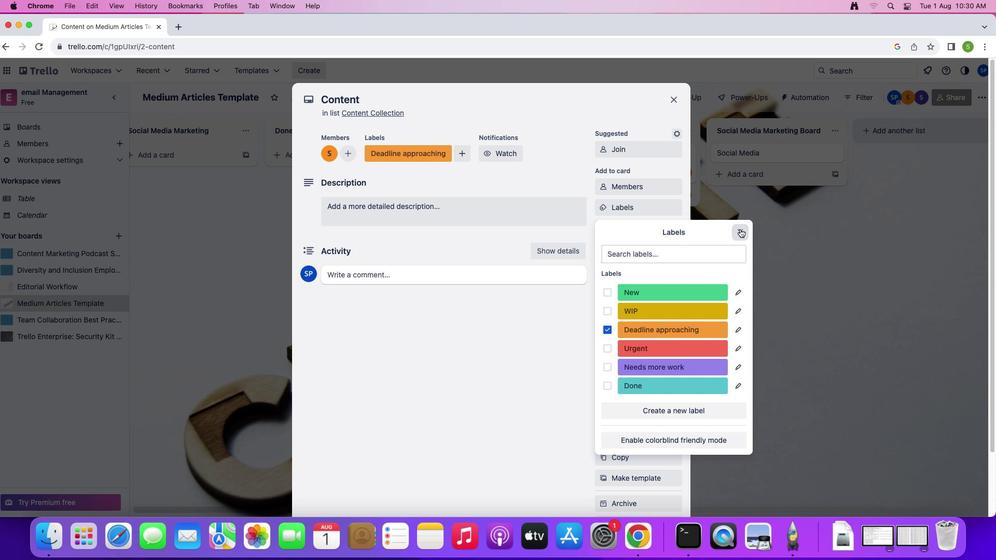 
Action: Mouse pressed left at (739, 229)
Screenshot: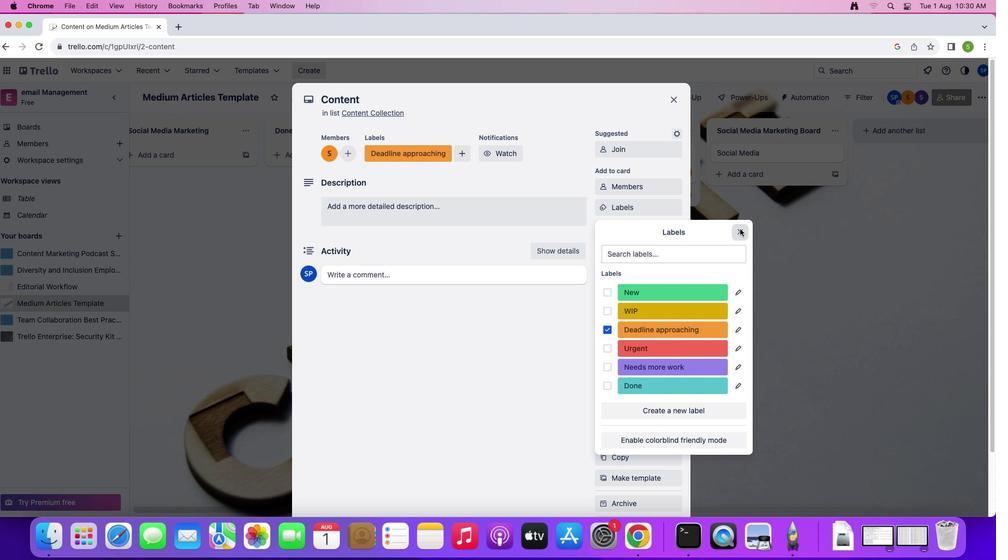 
Action: Mouse moved to (637, 229)
Screenshot: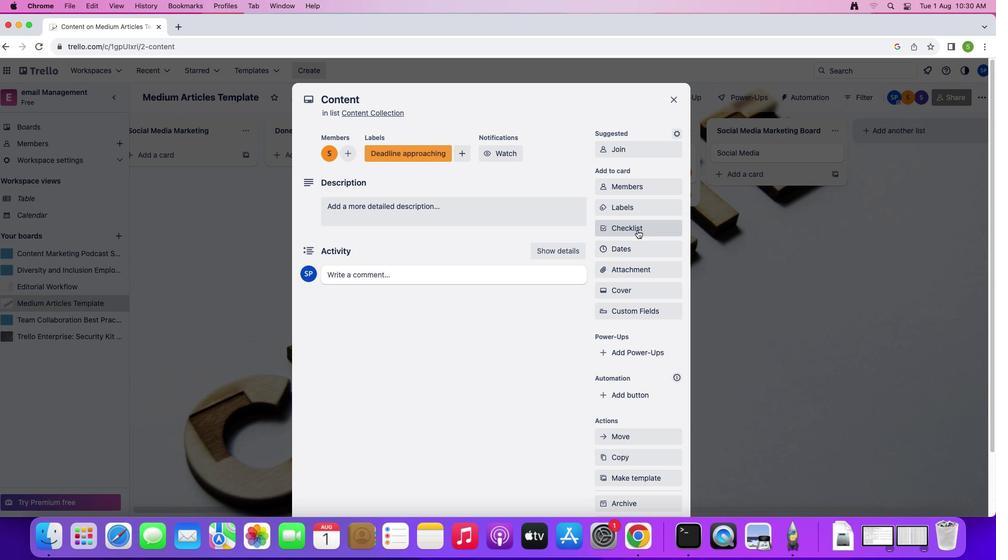 
Action: Mouse pressed left at (637, 229)
Screenshot: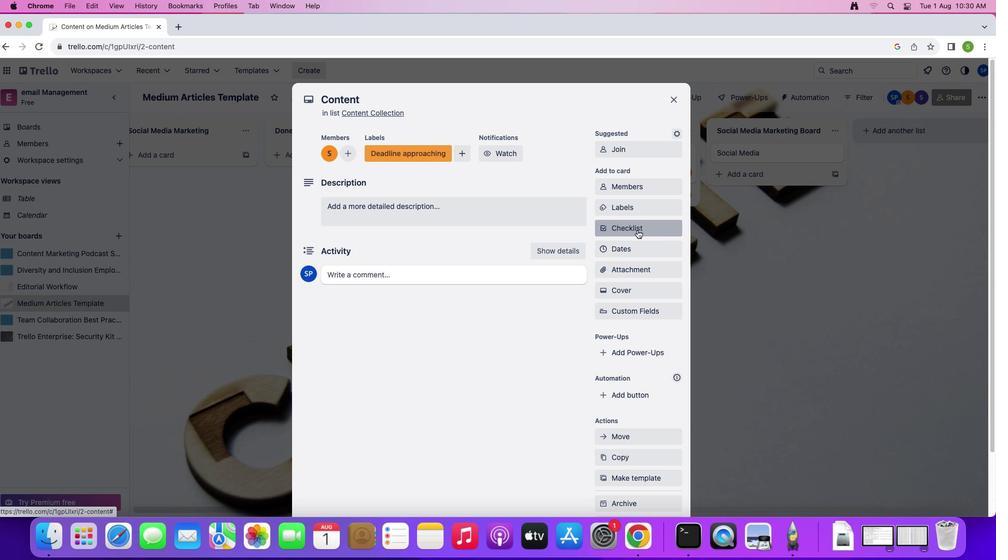 
Action: Mouse moved to (646, 340)
Screenshot: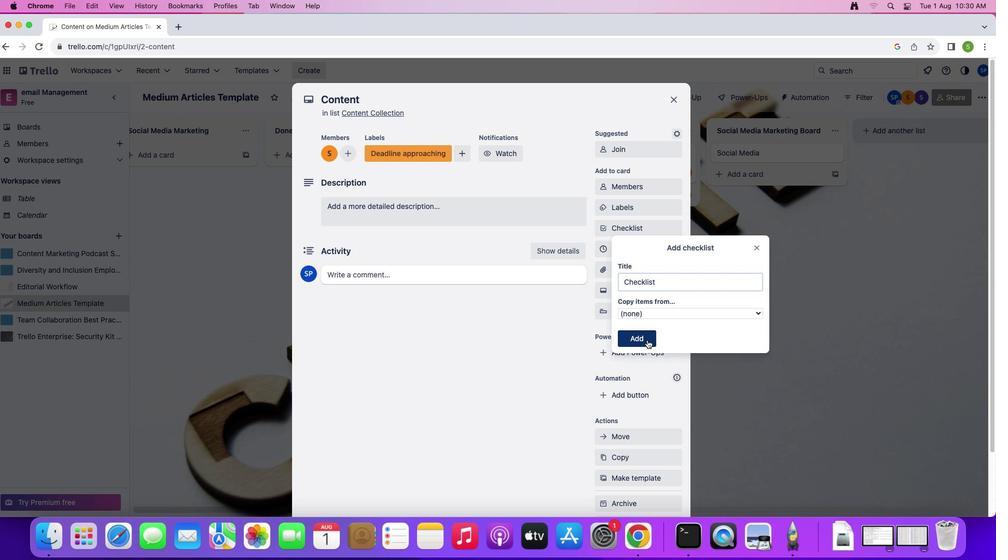 
Action: Mouse pressed left at (646, 340)
Screenshot: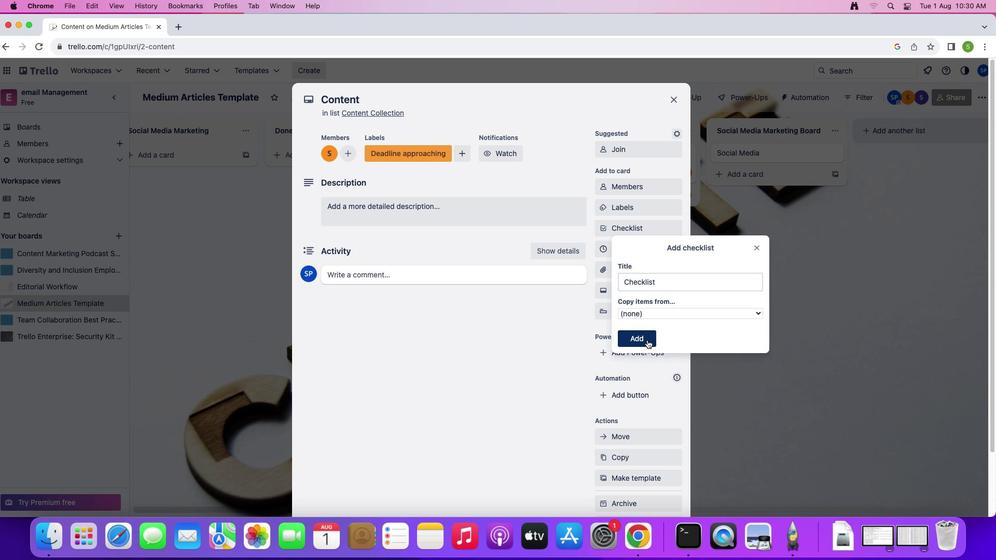 
Action: Mouse moved to (620, 248)
Screenshot: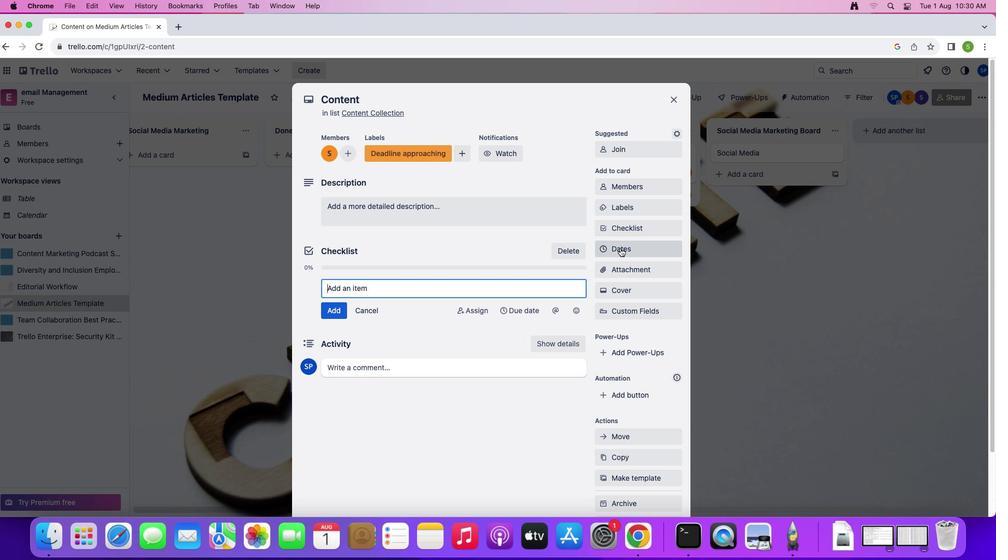 
Action: Mouse pressed left at (620, 248)
Screenshot: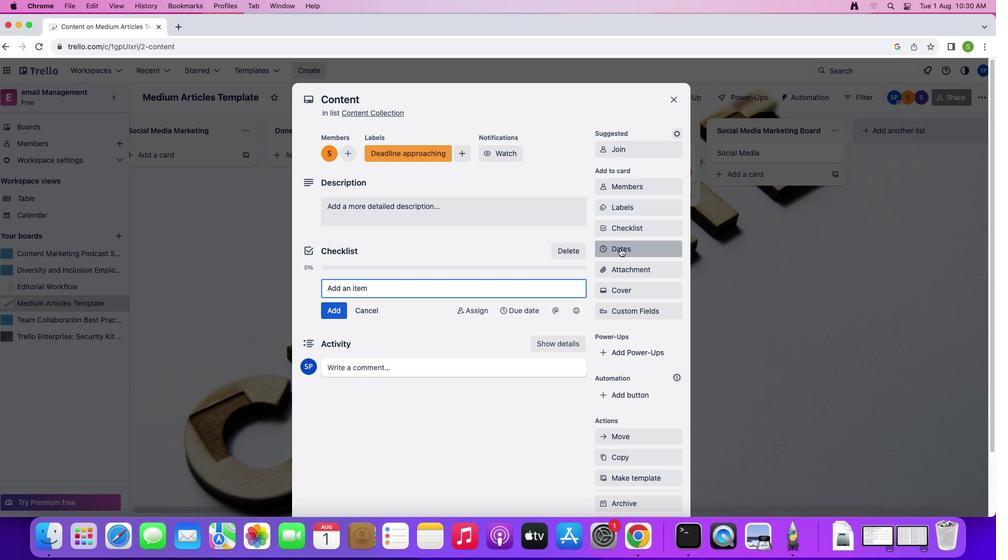 
Action: Mouse moved to (675, 209)
Screenshot: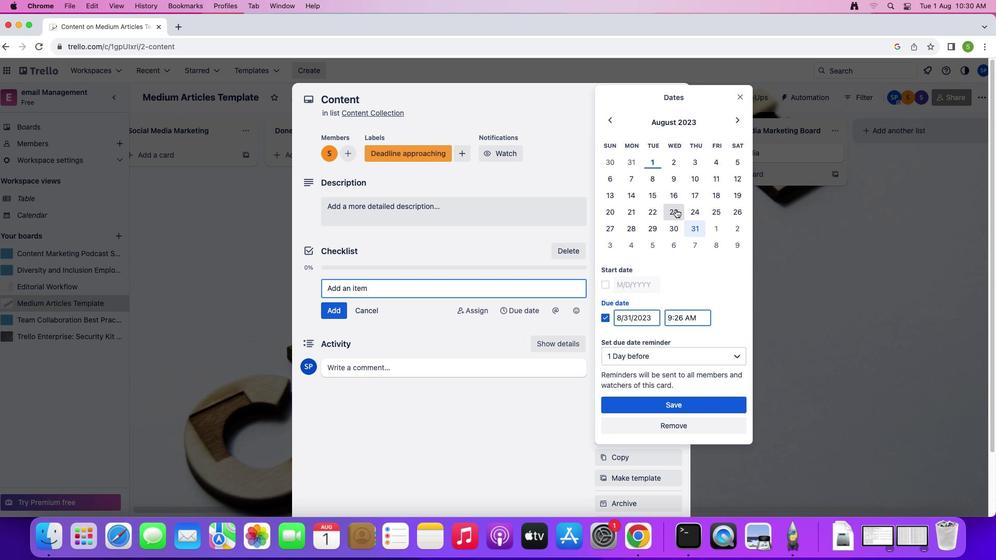 
Action: Mouse pressed left at (675, 209)
Screenshot: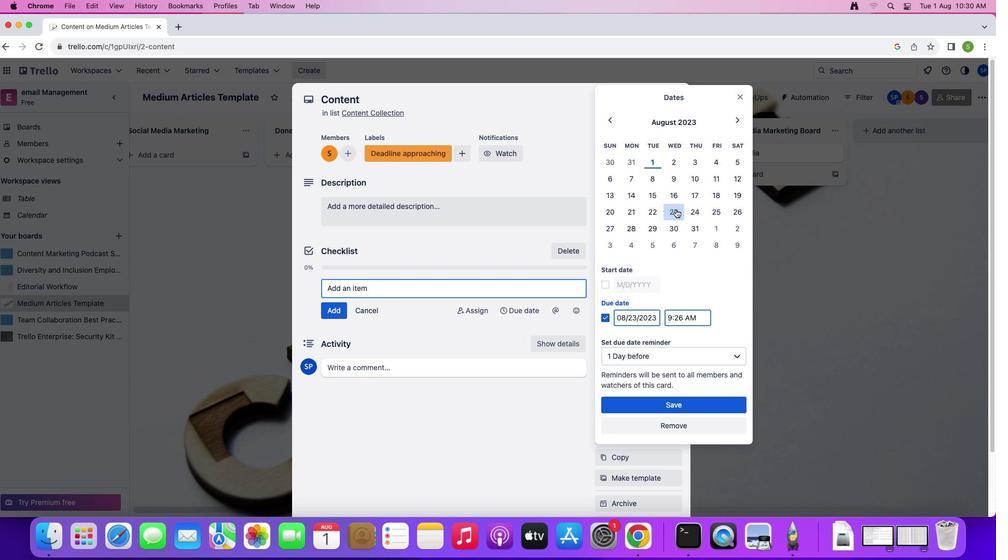 
Action: Mouse moved to (604, 283)
Screenshot: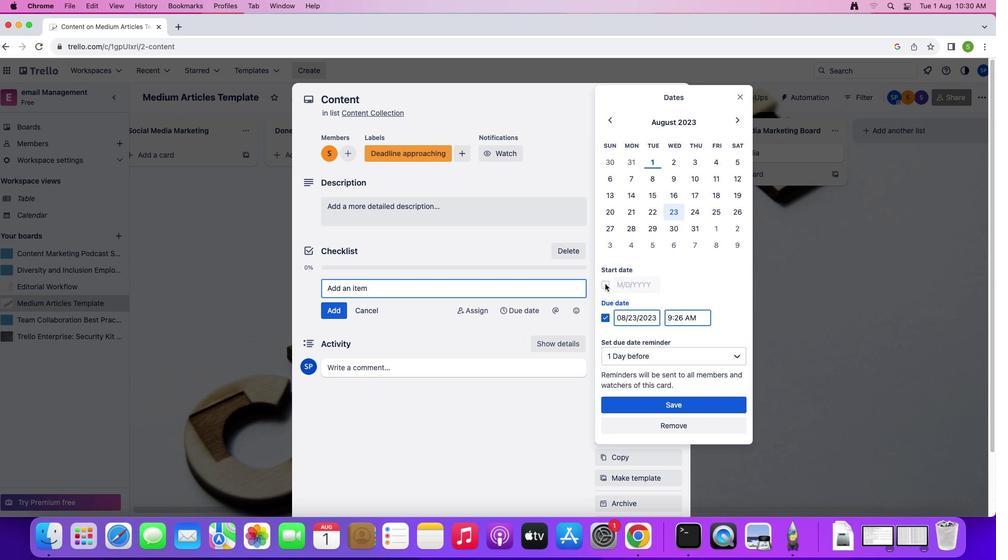 
Action: Mouse pressed left at (604, 283)
Screenshot: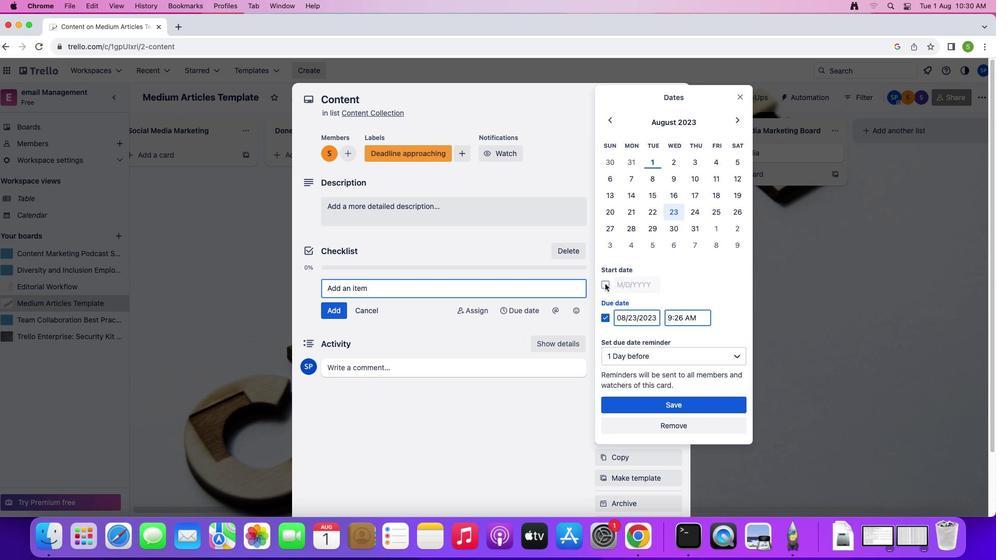 
Action: Mouse moved to (653, 407)
Screenshot: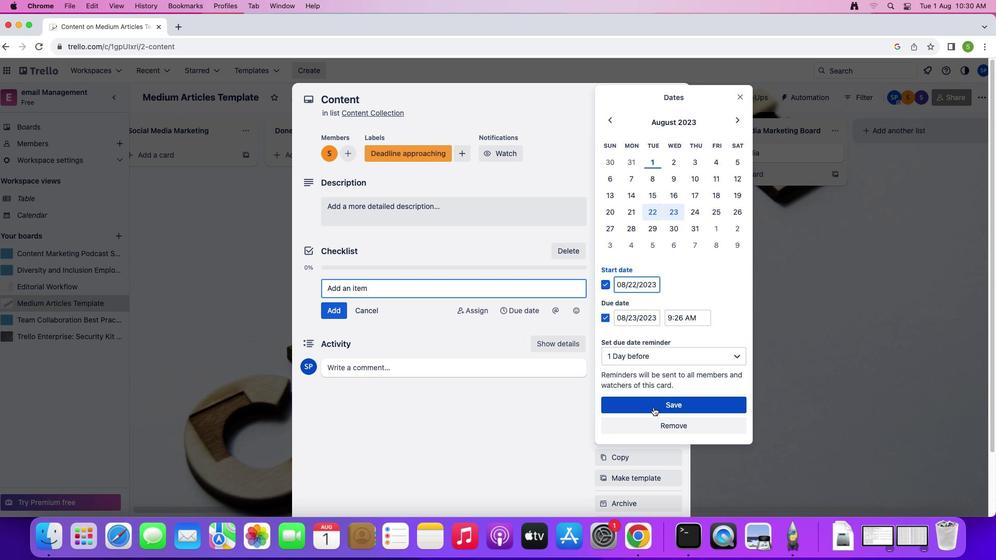 
Action: Mouse pressed left at (653, 407)
Screenshot: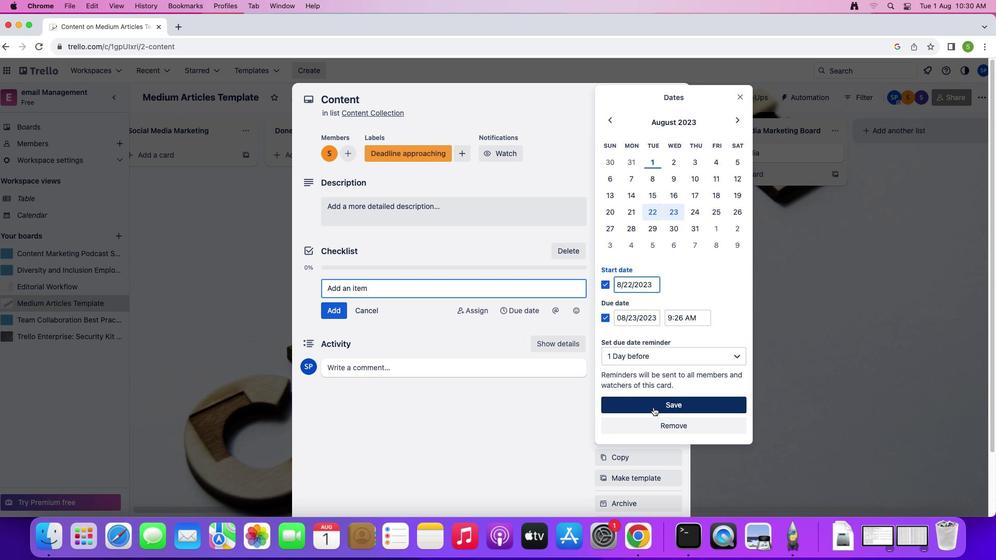 
Action: Mouse moved to (625, 291)
Screenshot: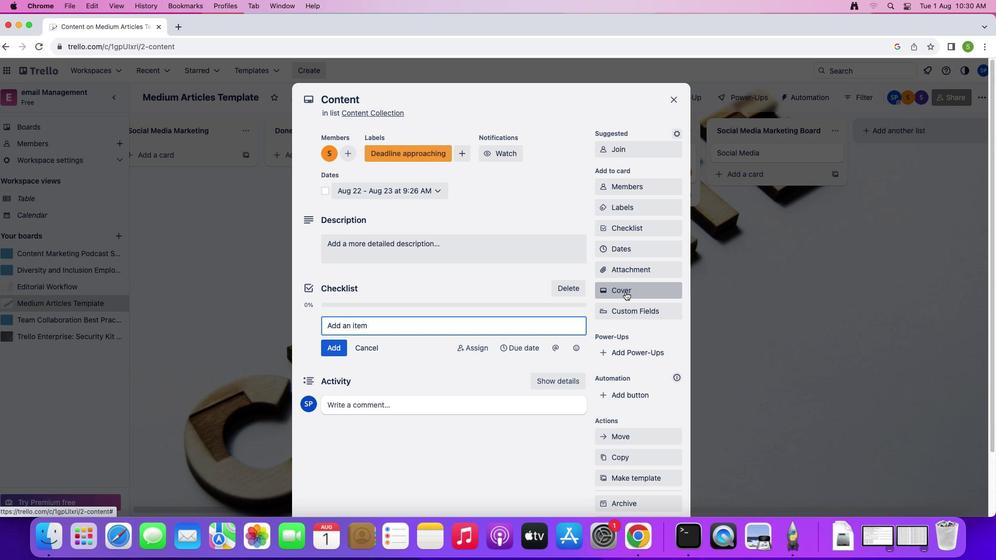 
Action: Mouse pressed left at (625, 291)
Screenshot: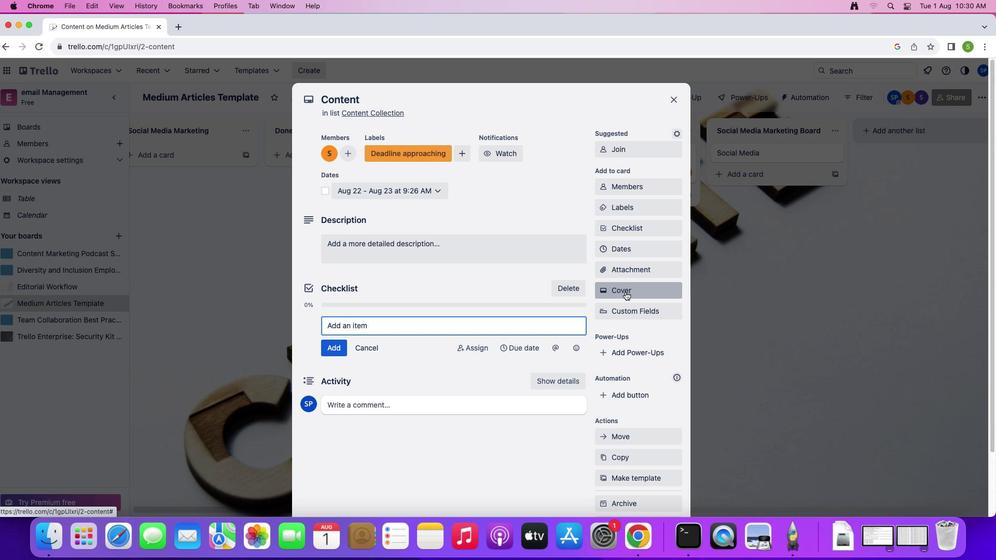 
Action: Mouse moved to (684, 314)
Screenshot: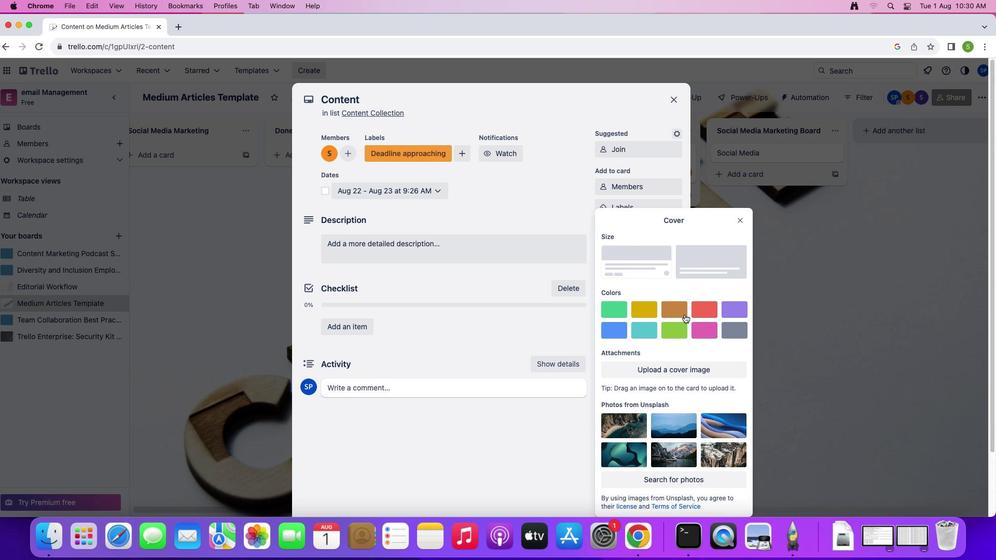 
Action: Mouse pressed left at (684, 314)
Screenshot: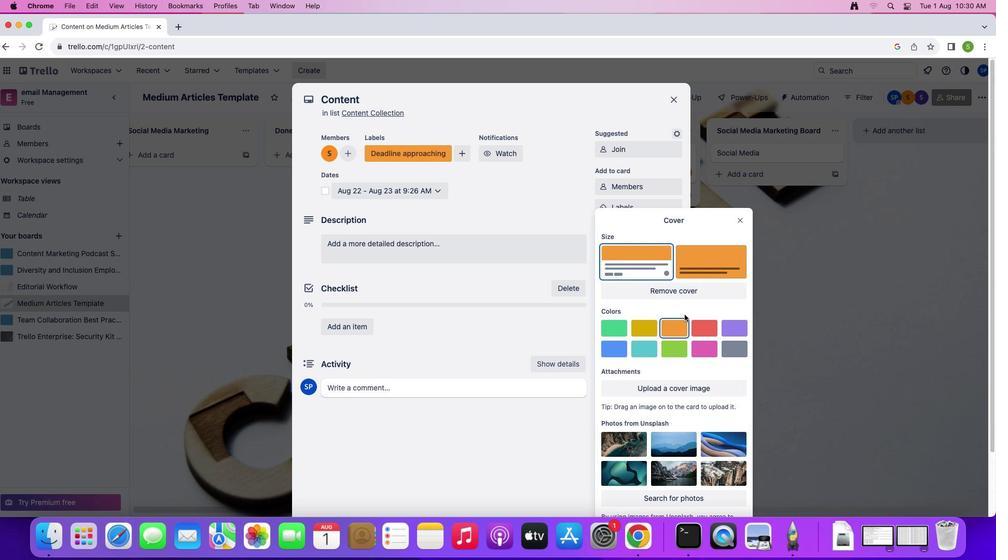 
Action: Mouse moved to (738, 202)
Screenshot: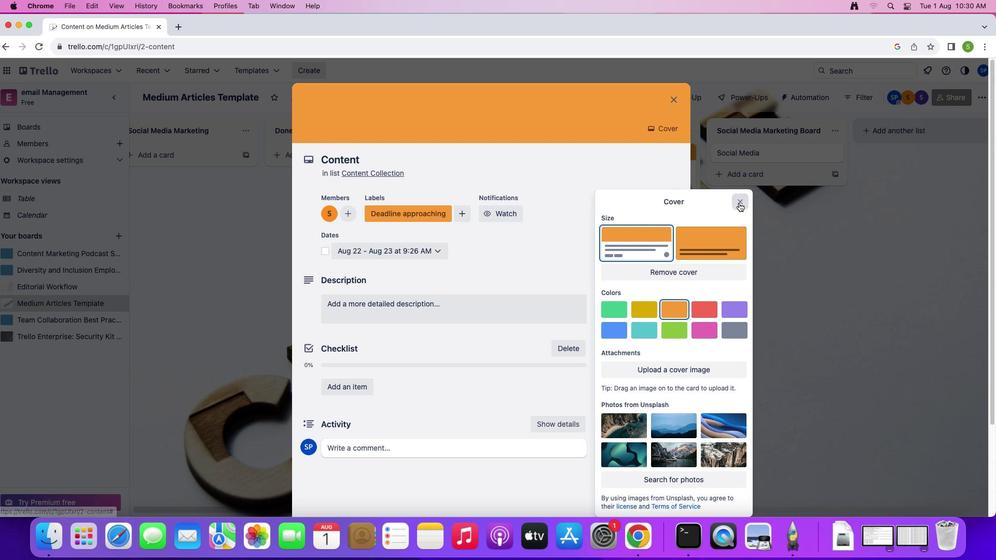 
Action: Mouse pressed left at (738, 202)
Screenshot: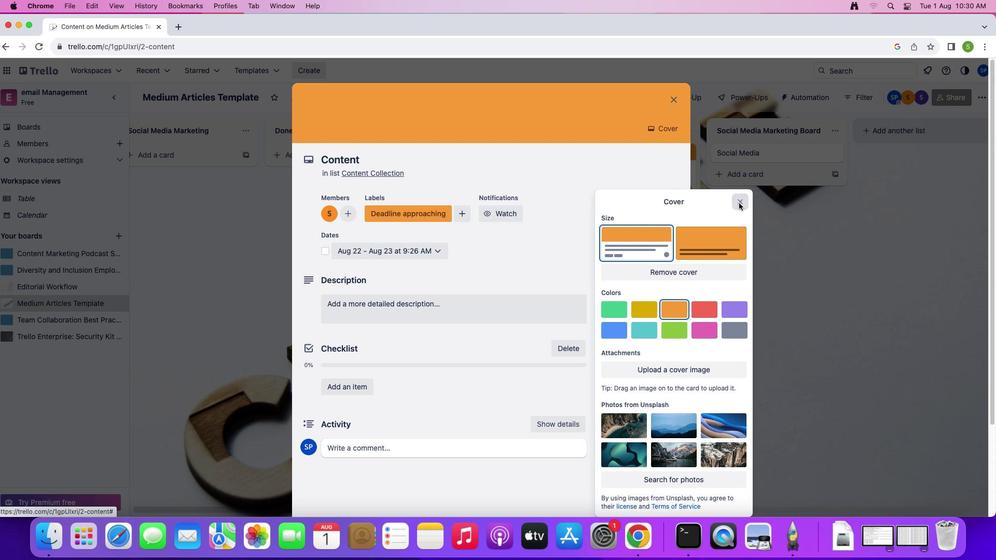 
Action: Mouse moved to (464, 306)
Screenshot: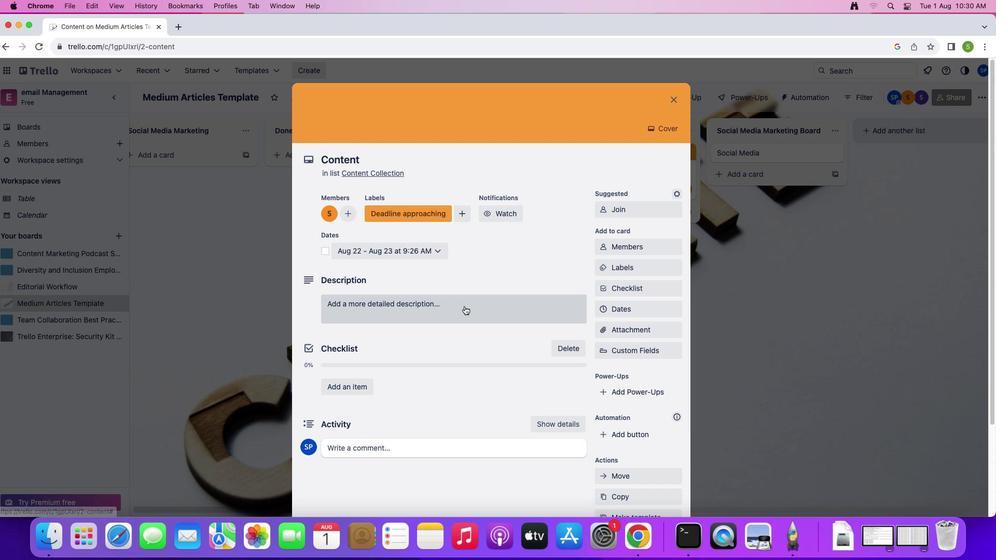 
Action: Mouse pressed left at (464, 306)
Screenshot: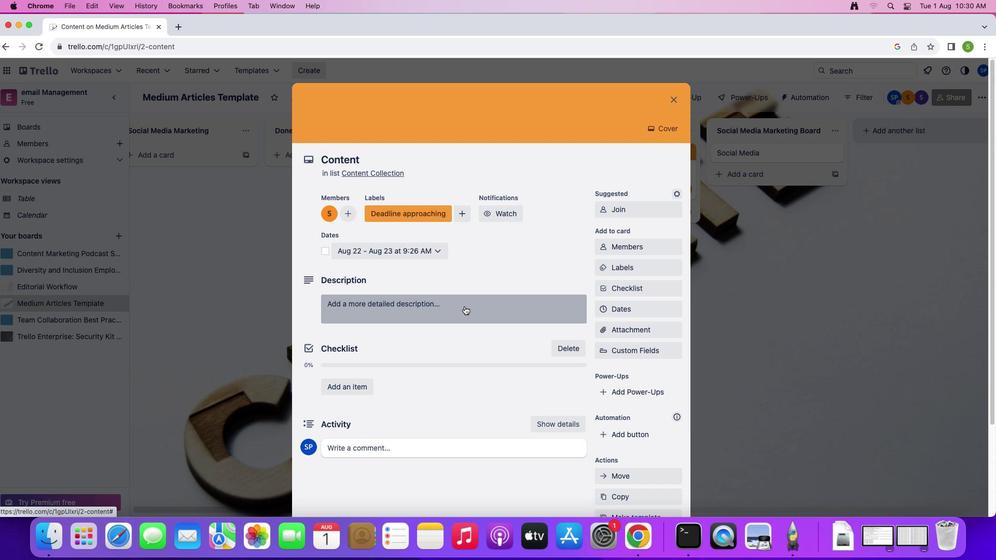 
Action: Mouse moved to (399, 343)
Screenshot: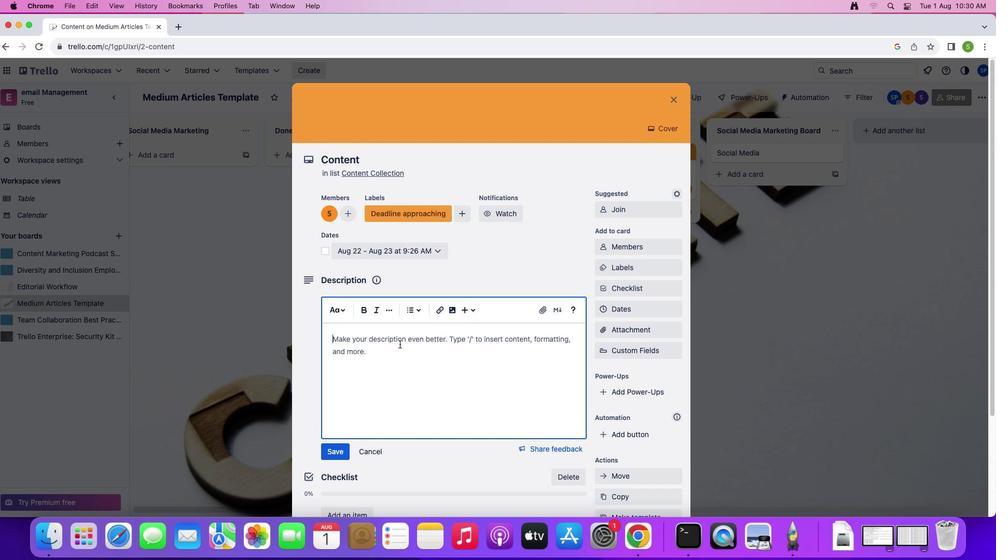 
Action: Key pressed Key.shift'U''s''e'Key.space'a'Key.spaceKey.shift'T''r''e''l''l''o'Key.spaceKey.shift'B'Key.backspace'b''o''a''r''d'Key.space't''o'Key.space'k''e''e''p'Key.space'a'Key.space'c''o''l''l''e''c''t''i''o''n'Key.space'o''f'Key.space'd''r''a''f''t'Key.space'c''o''n''t''e''n''t'Key.space'f''o''r'Key.space's''o''c''i''a''l'Key.space'm''e''d''i''a'Key.space'p''u''r''p''o''s''e'
Screenshot: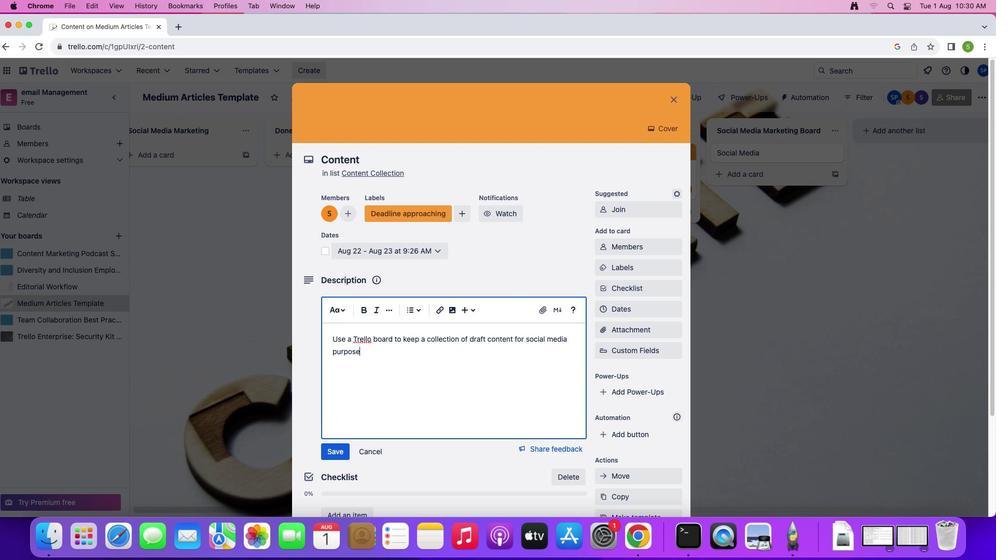 
Action: Mouse moved to (329, 447)
Screenshot: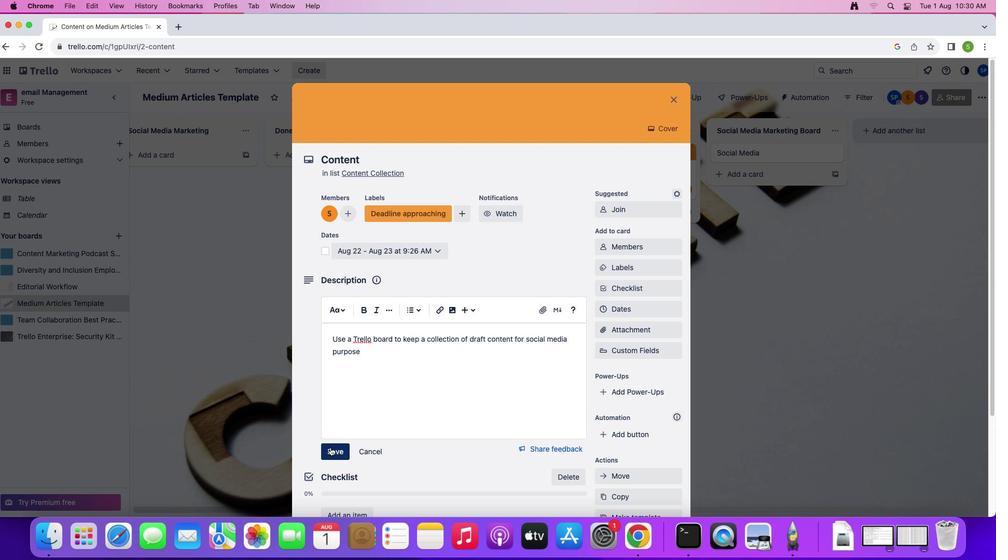 
Action: Mouse pressed left at (329, 447)
Screenshot: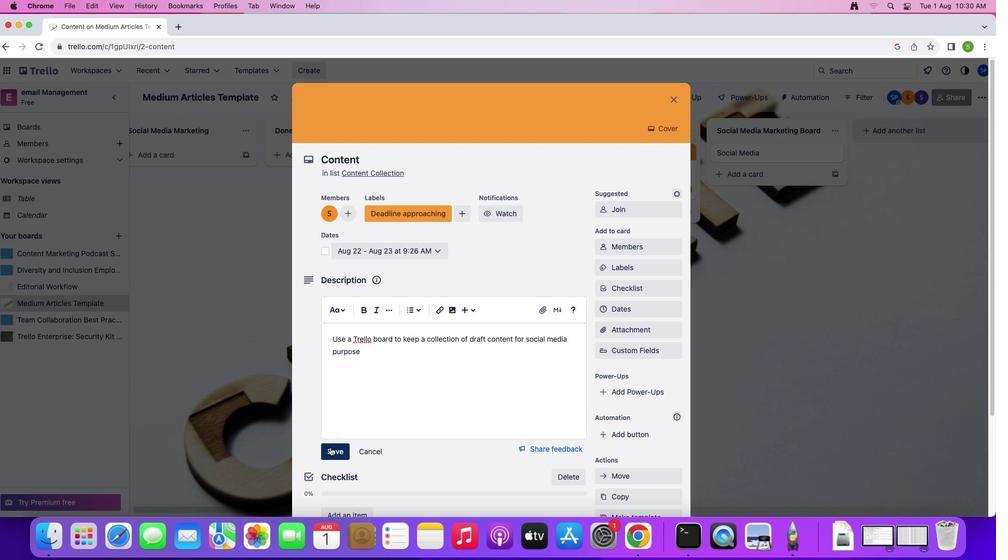 
Action: Mouse moved to (359, 439)
Screenshot: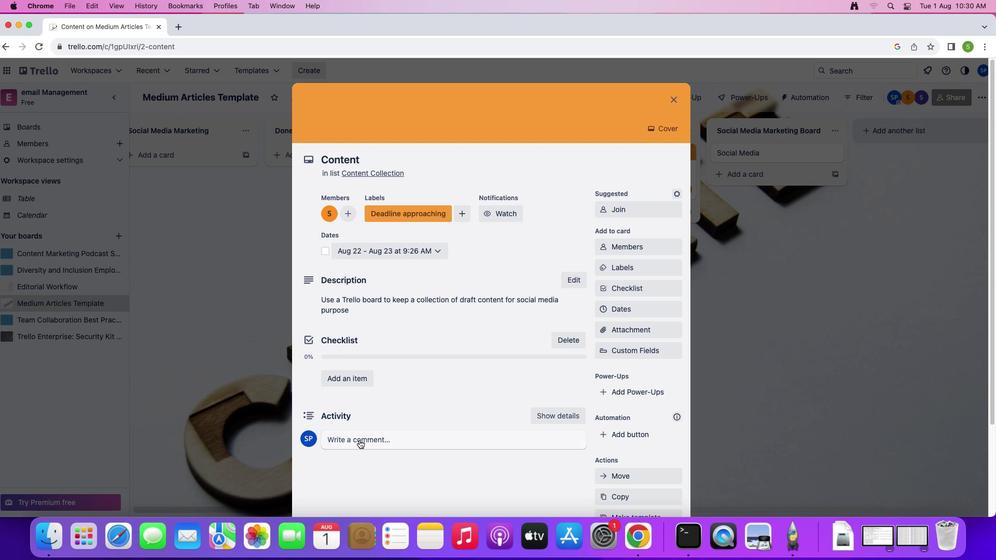 
Action: Mouse pressed left at (359, 439)
Screenshot: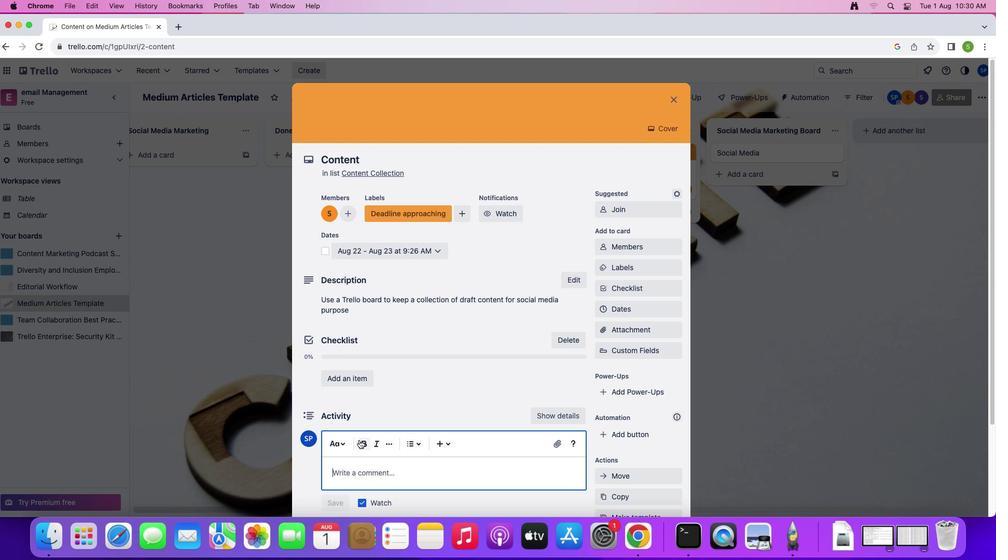 
Action: Mouse moved to (429, 375)
Screenshot: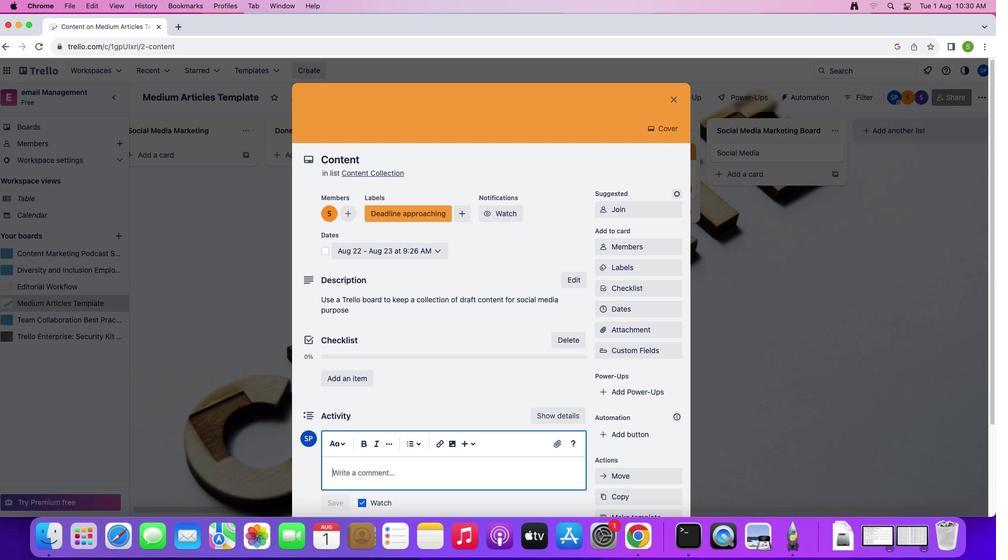 
Action: Key pressed 'c''l''a''s''s'
Screenshot: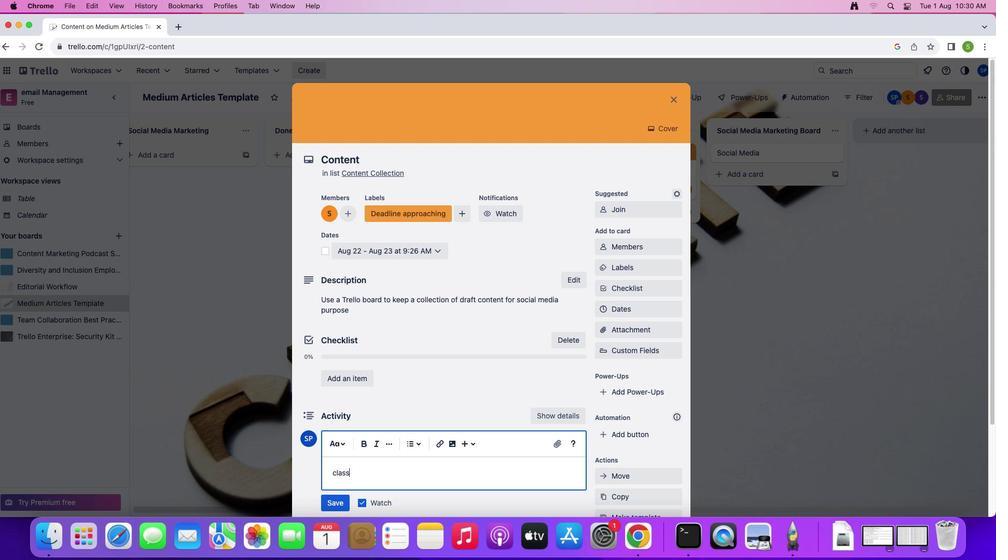 
Action: Mouse moved to (343, 498)
Screenshot: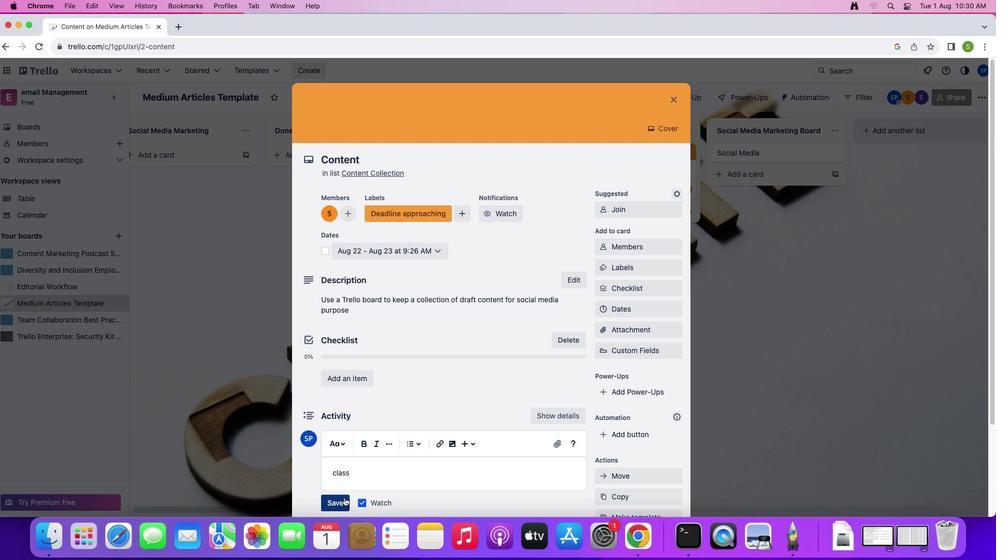 
Action: Mouse pressed left at (343, 498)
Screenshot: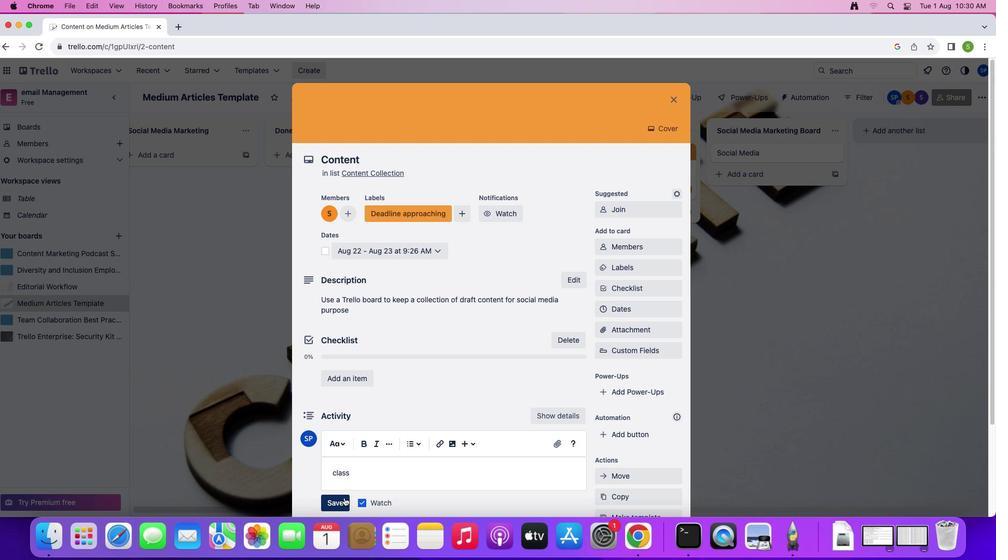 
Action: Mouse moved to (670, 102)
Screenshot: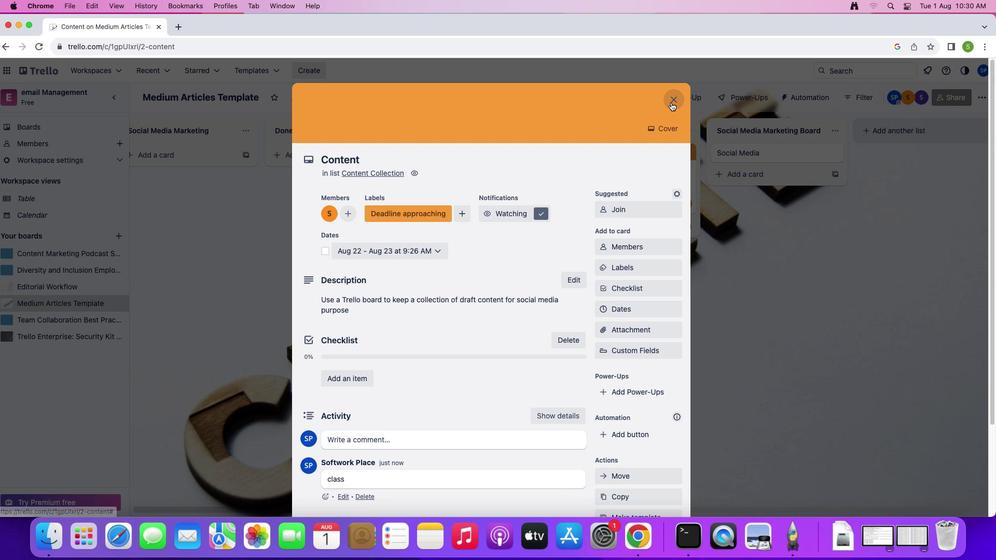 
Action: Mouse pressed left at (670, 102)
Screenshot: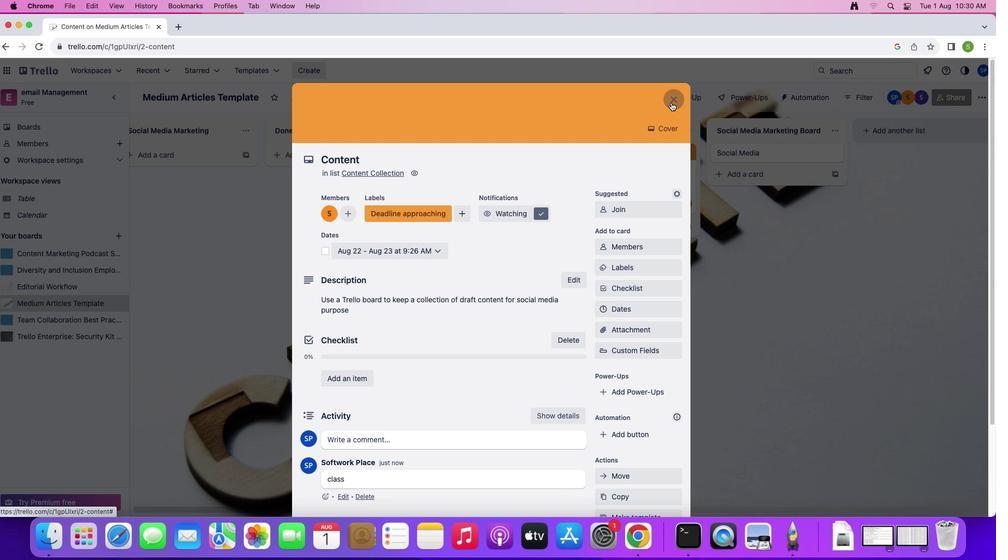 
Action: Mouse moved to (752, 155)
Screenshot: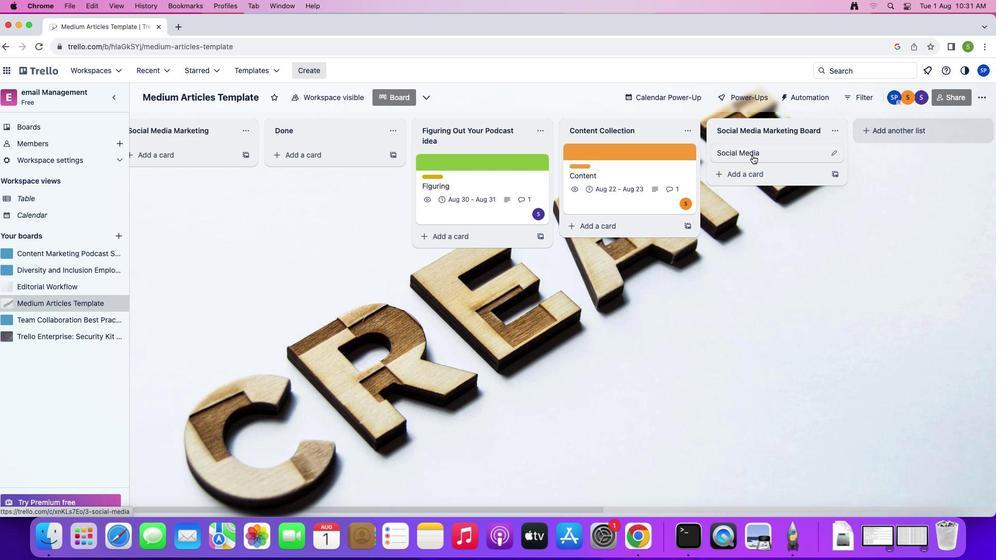 
Action: Mouse pressed left at (752, 155)
Screenshot: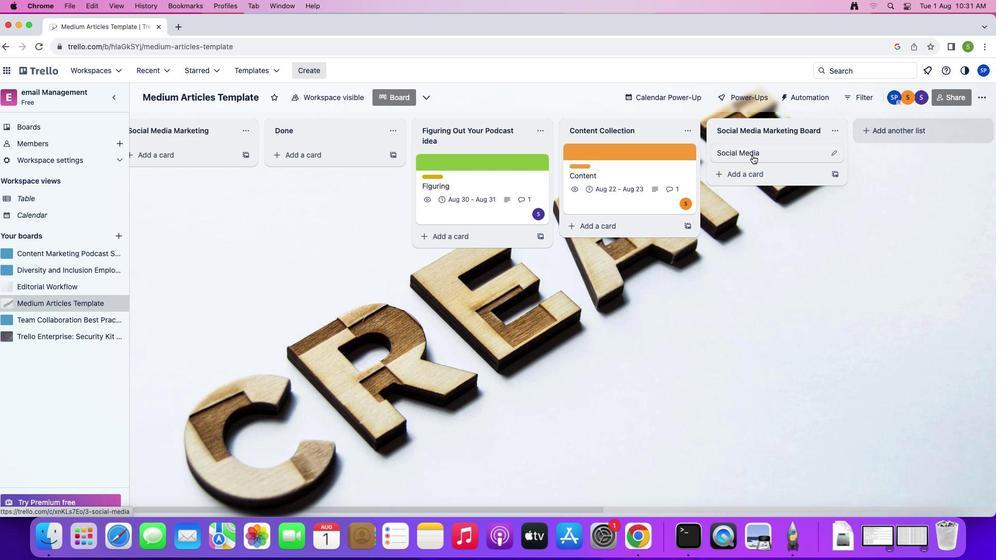 
Action: Mouse moved to (613, 186)
Screenshot: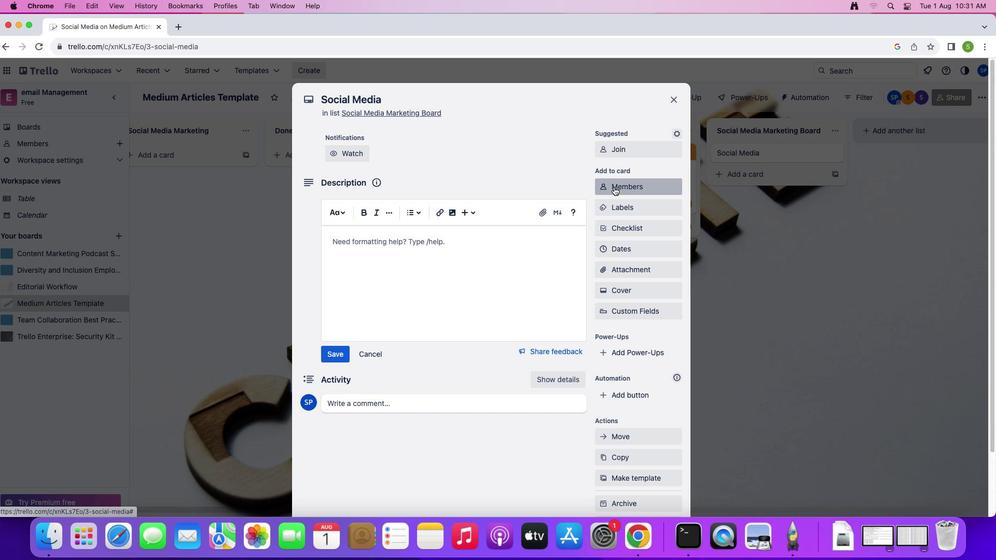 
Action: Mouse pressed left at (613, 186)
Screenshot: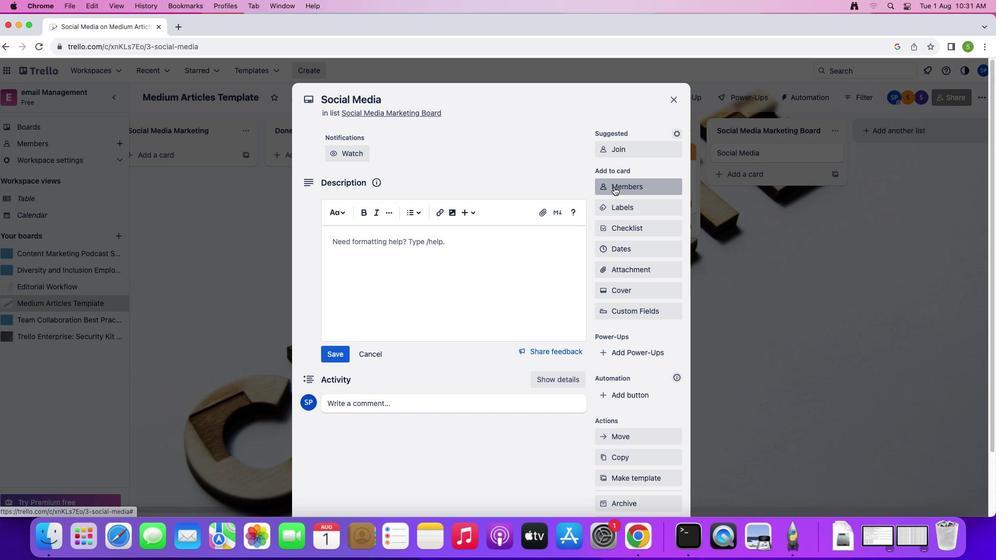 
Action: Key pressed 's''o''f''t''a''g''e''.''3'Key.shift'@''s''o''f''t''a''g''e''.''n''e''t'
Screenshot: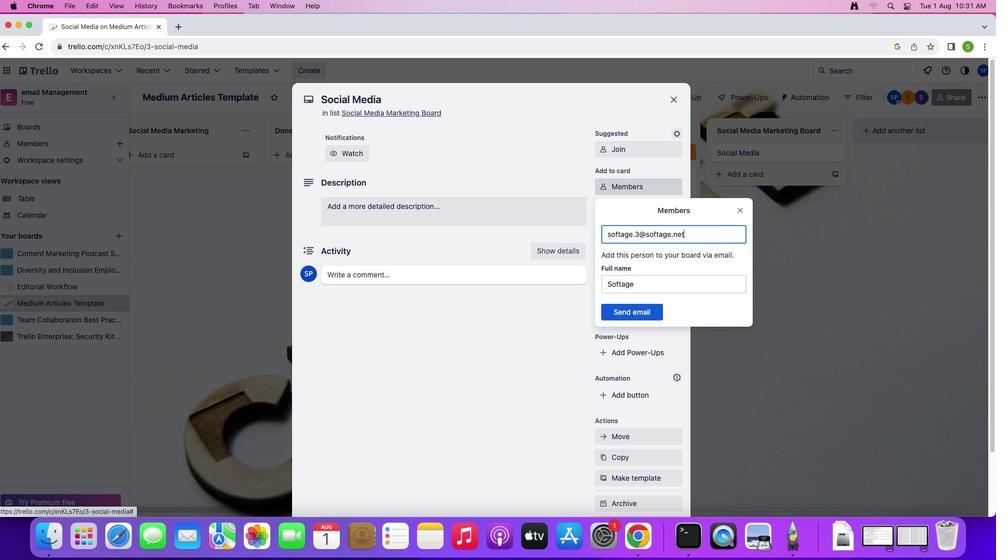 
Action: Mouse moved to (612, 311)
Screenshot: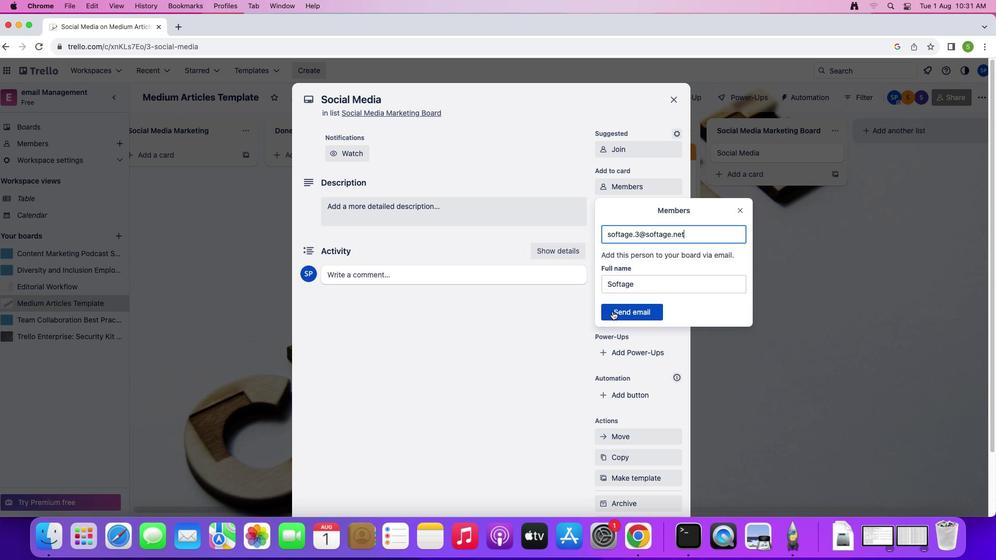 
Action: Mouse pressed left at (612, 311)
Screenshot: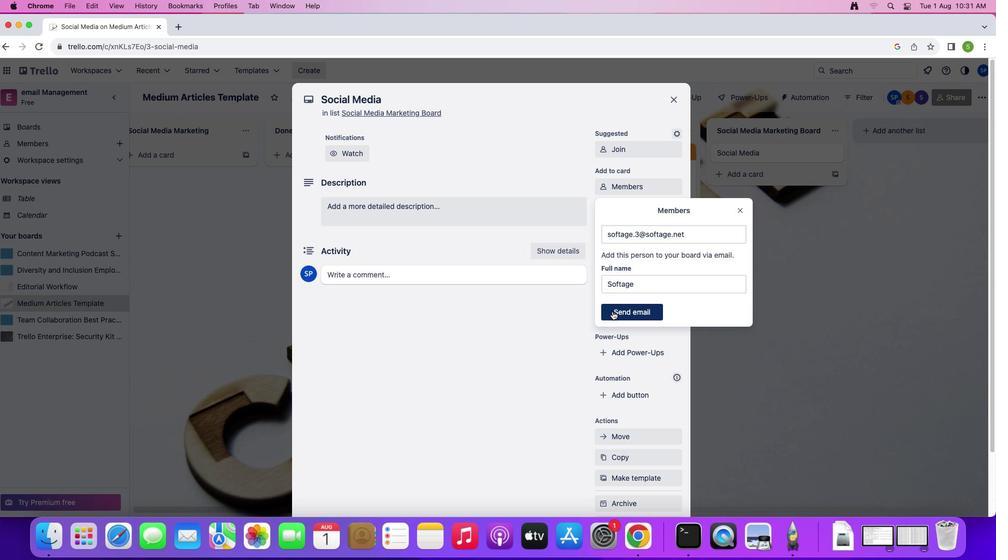 
Action: Mouse moved to (629, 210)
Screenshot: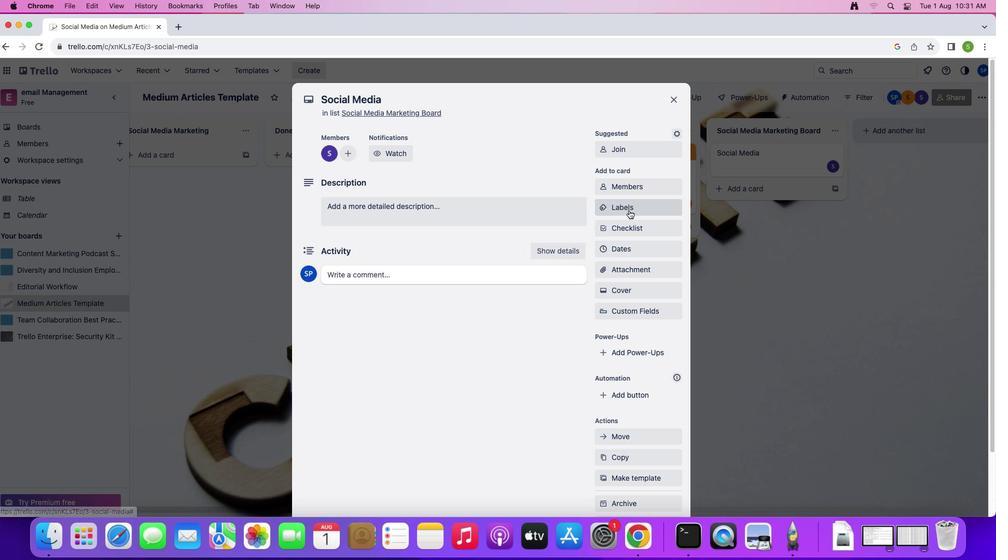 
Action: Mouse pressed left at (629, 210)
Screenshot: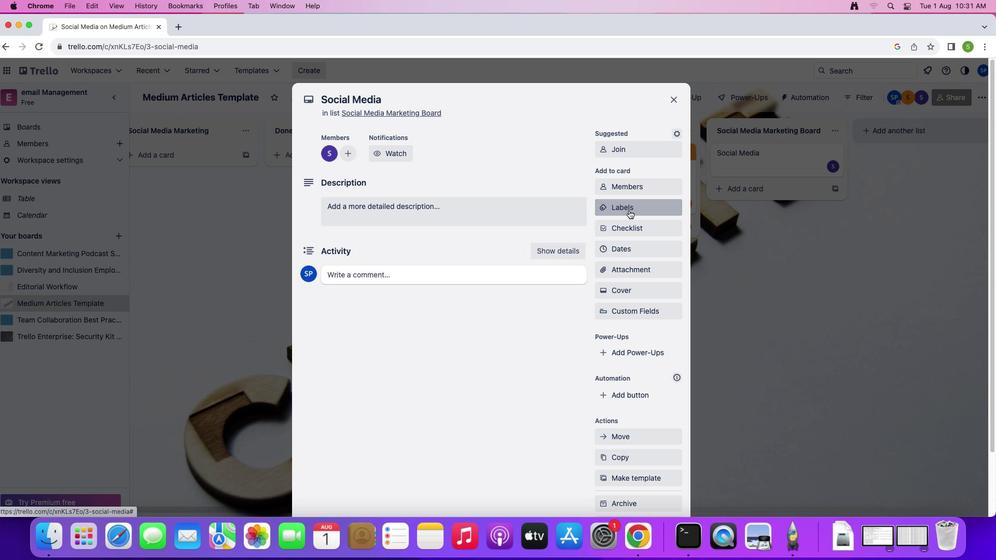 
Action: Mouse moved to (636, 344)
Screenshot: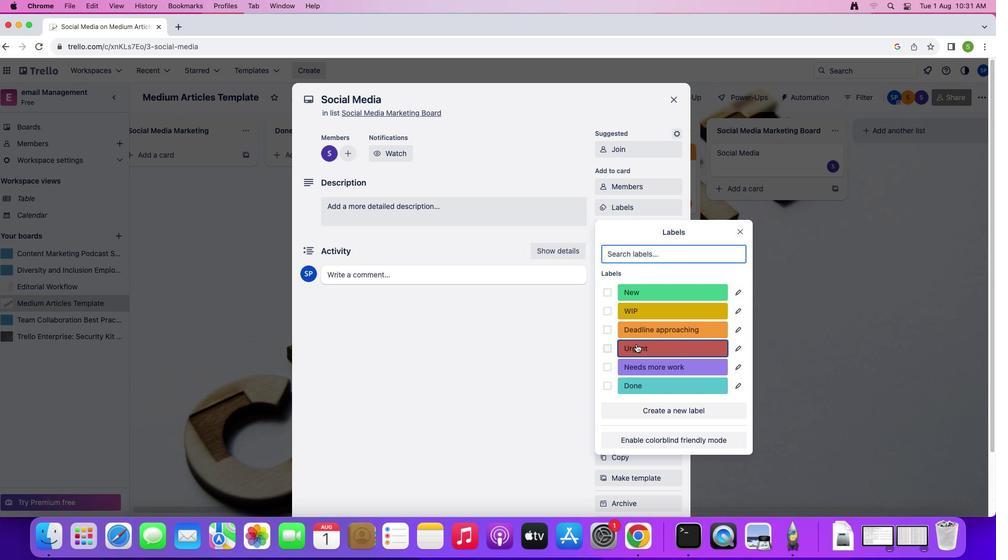 
Action: Mouse pressed left at (636, 344)
Screenshot: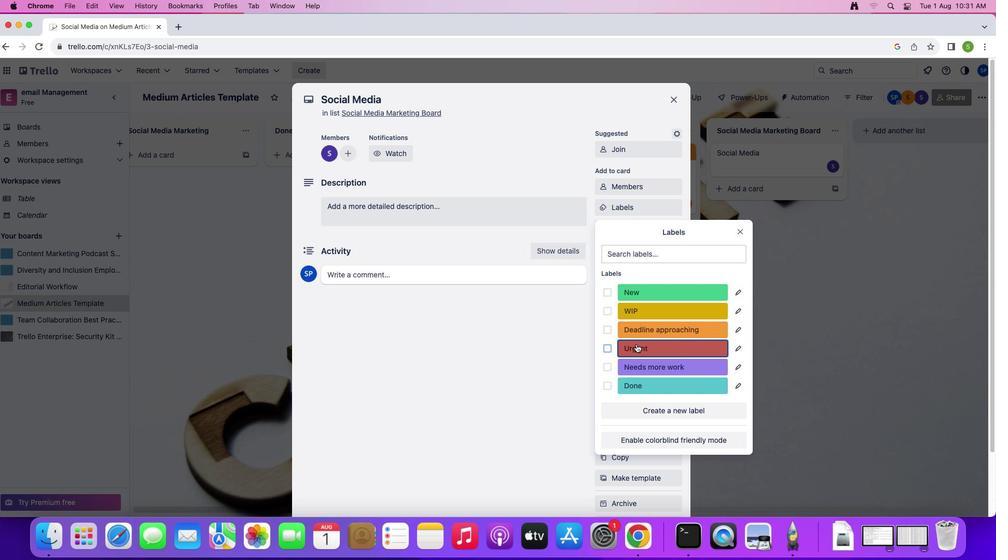 
Action: Mouse moved to (738, 233)
Screenshot: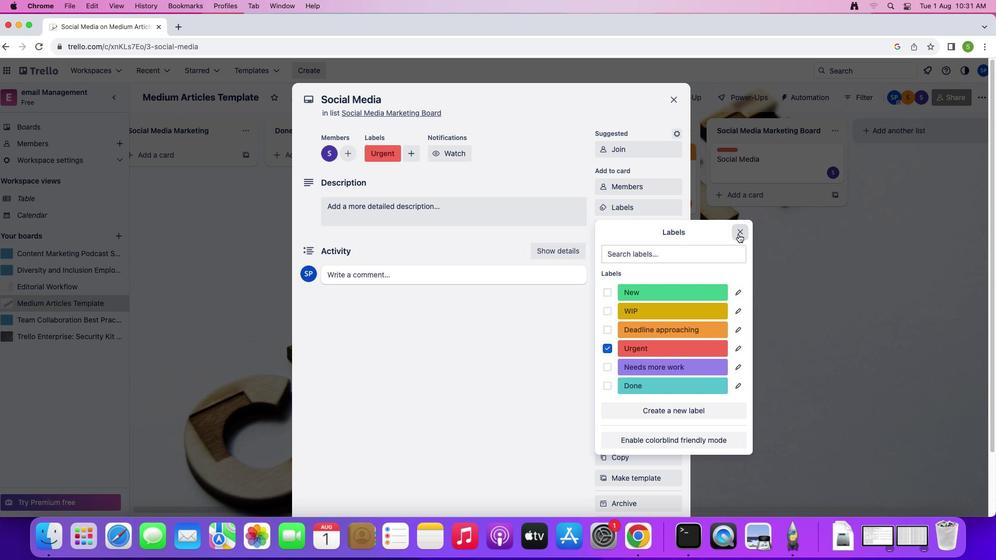 
Action: Mouse pressed left at (738, 233)
Screenshot: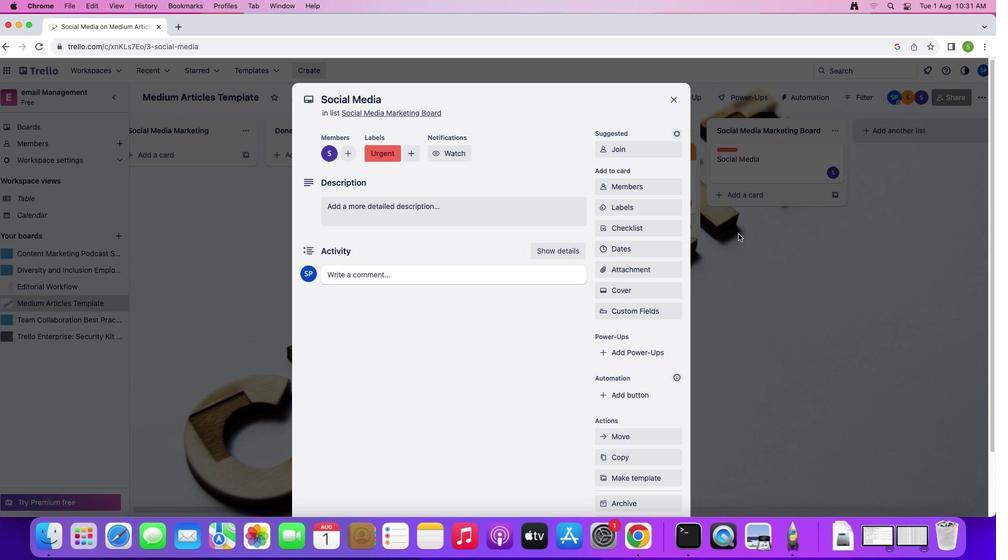 
Action: Mouse moved to (632, 230)
Screenshot: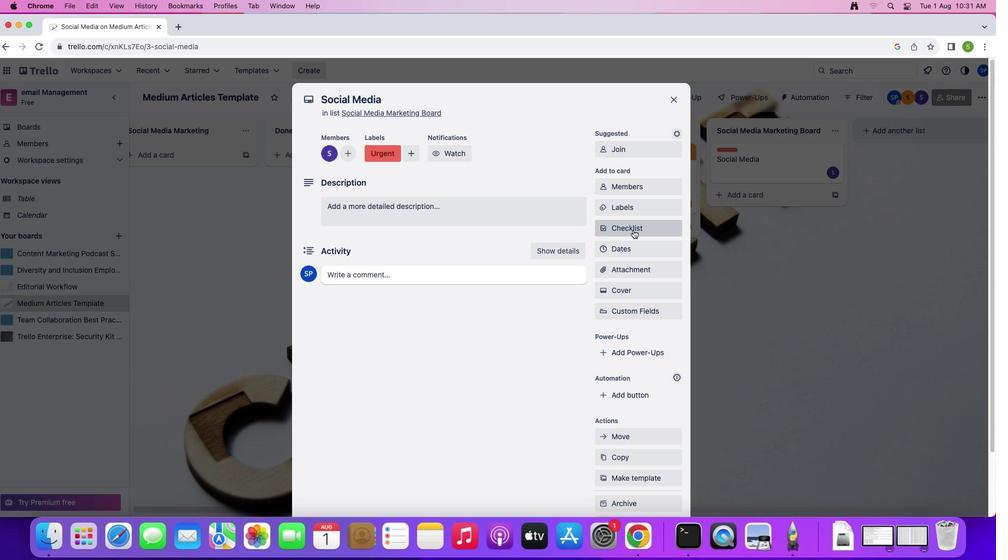 
Action: Mouse pressed left at (632, 230)
Screenshot: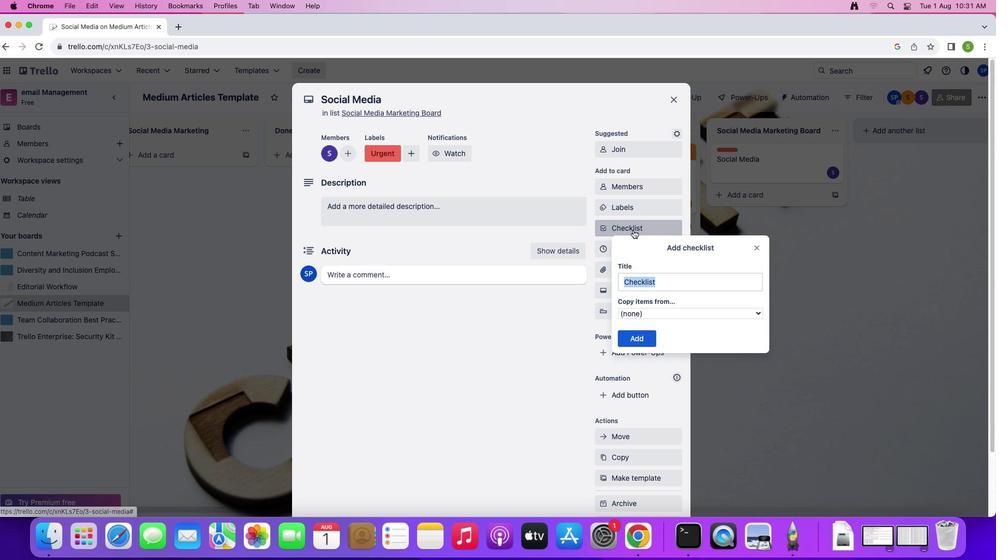 
Action: Mouse moved to (634, 341)
Screenshot: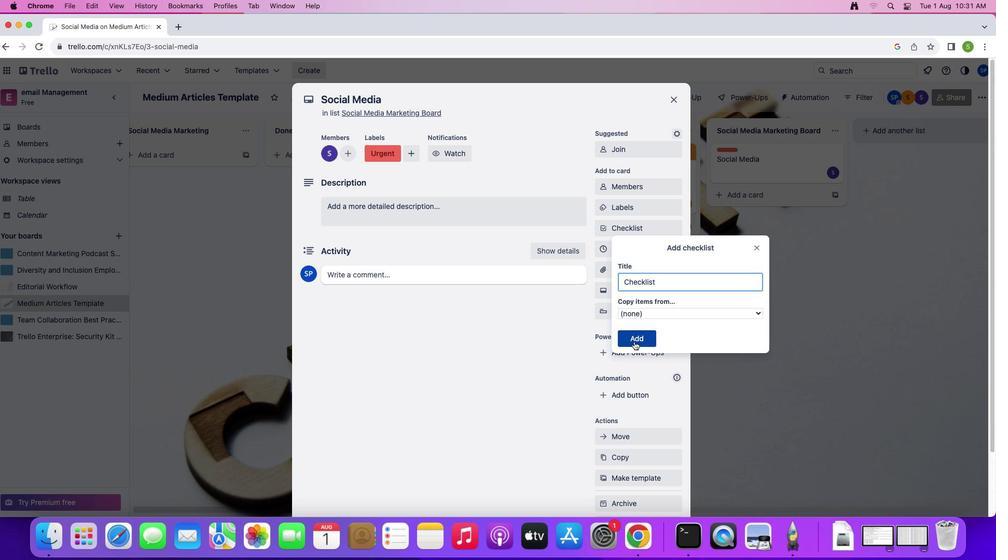 
Action: Mouse pressed left at (634, 341)
Screenshot: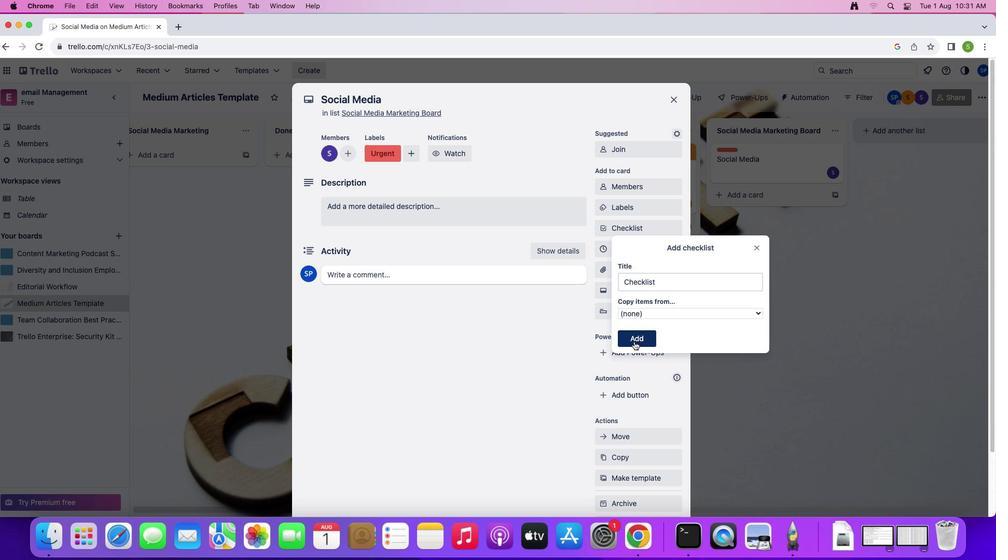 
Action: Mouse moved to (627, 249)
Screenshot: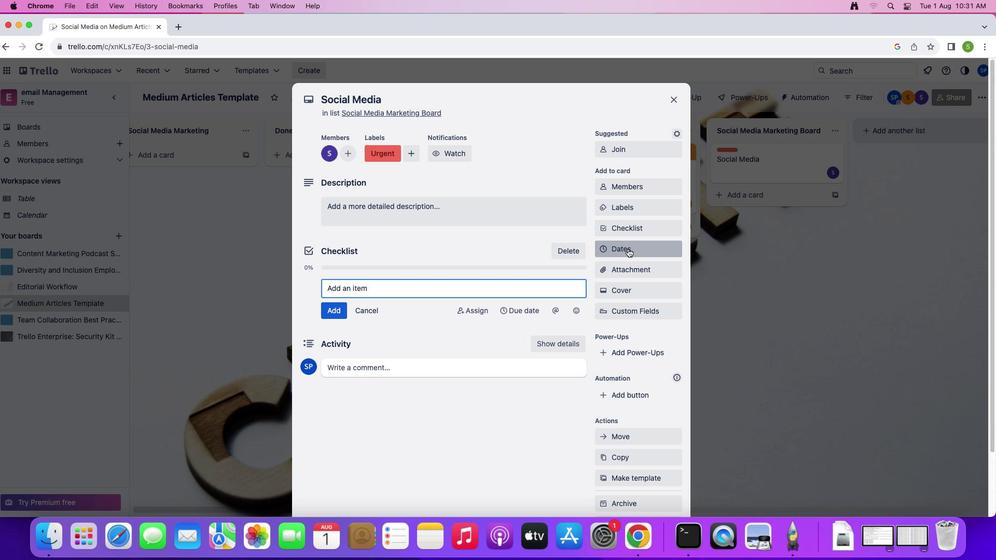 
Action: Mouse pressed left at (627, 249)
Screenshot: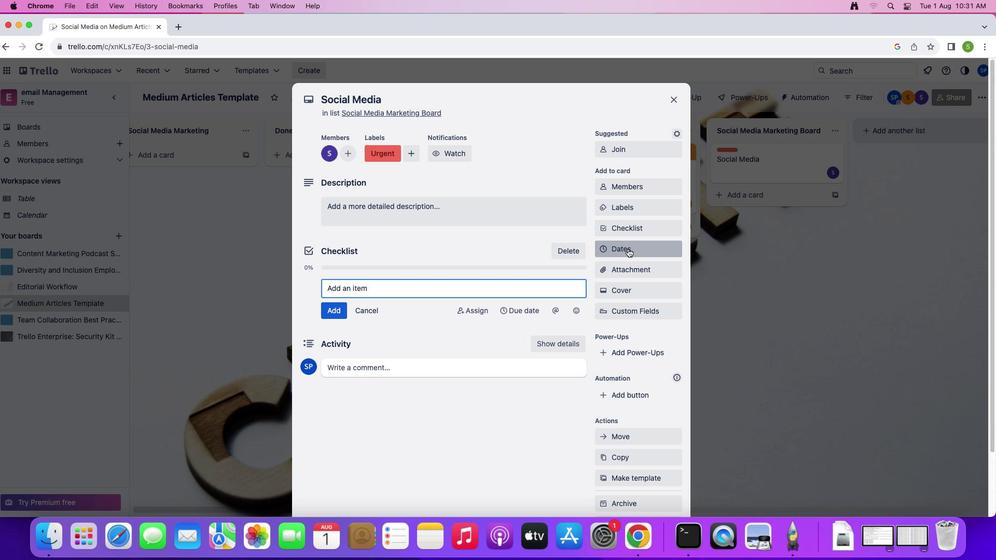 
Action: Mouse moved to (694, 223)
Screenshot: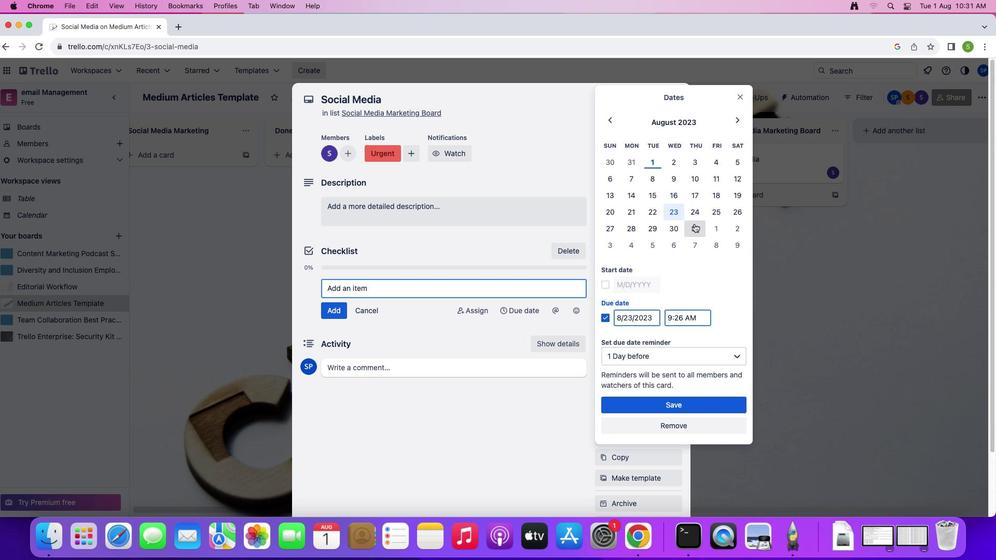 
Action: Mouse pressed left at (694, 223)
Screenshot: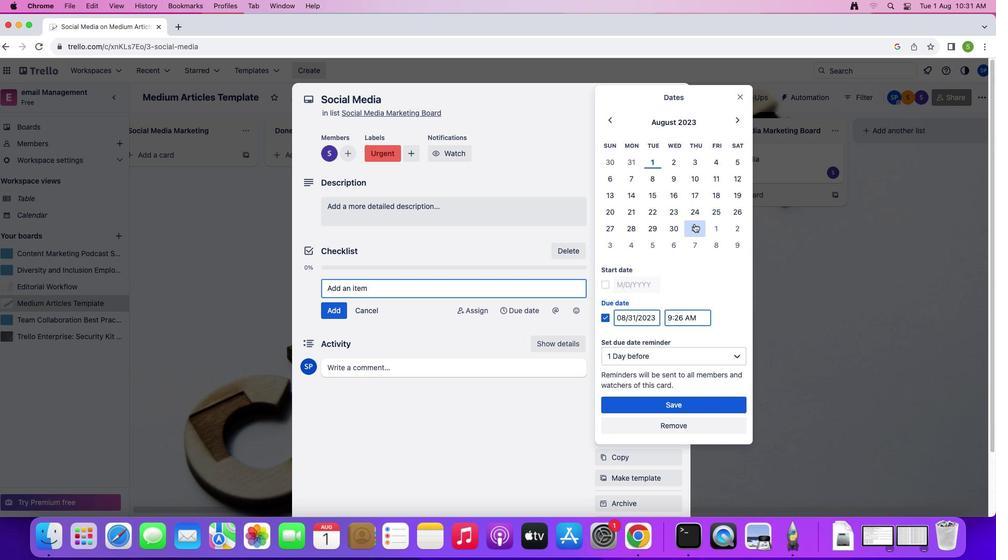 
Action: Mouse moved to (600, 285)
Screenshot: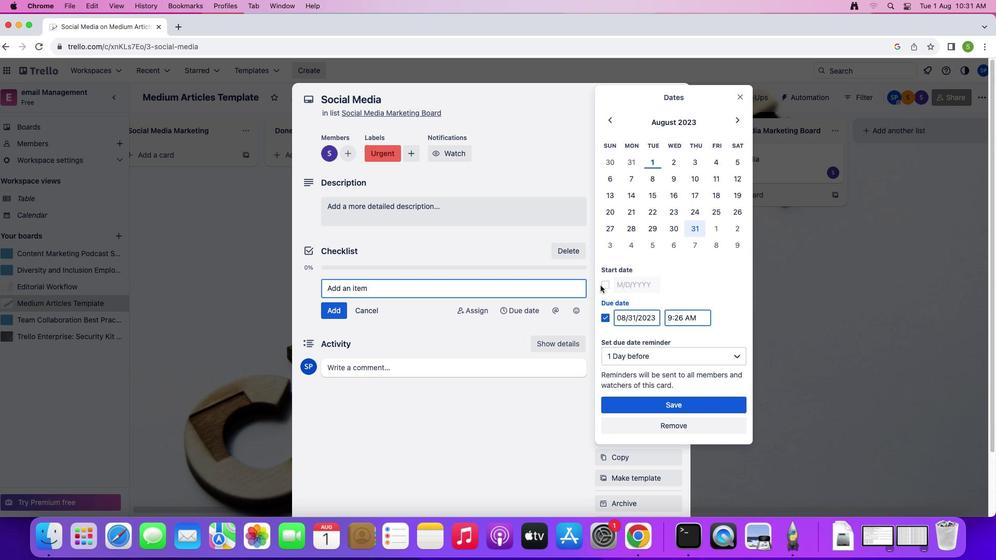 
Action: Mouse pressed left at (600, 285)
Screenshot: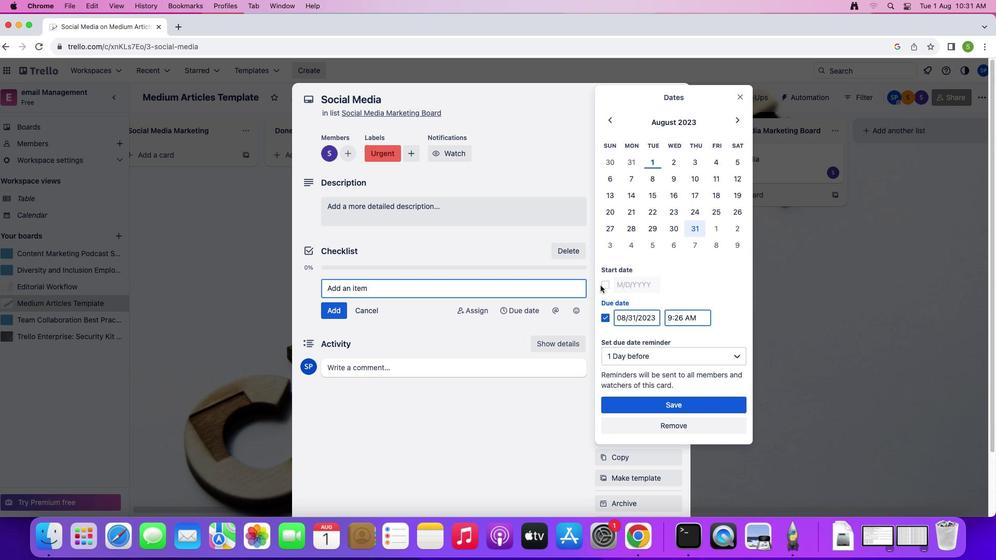 
Action: Mouse moved to (608, 284)
Screenshot: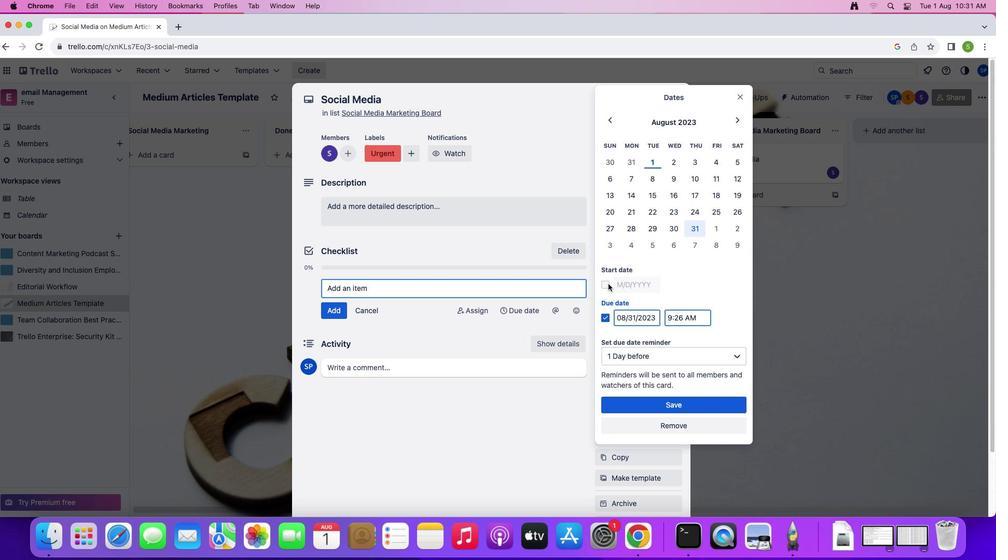 
Action: Mouse pressed left at (608, 284)
Screenshot: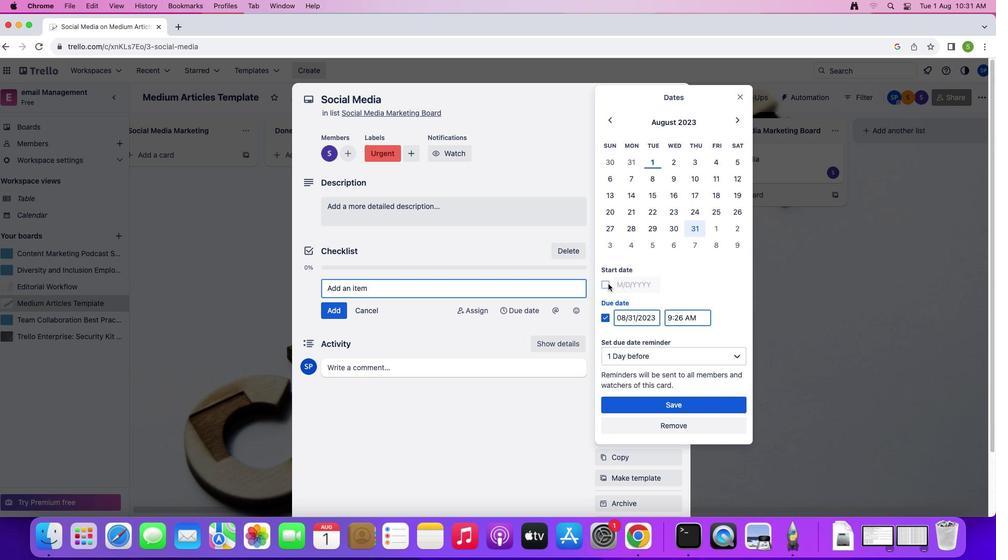 
Action: Mouse moved to (624, 405)
Screenshot: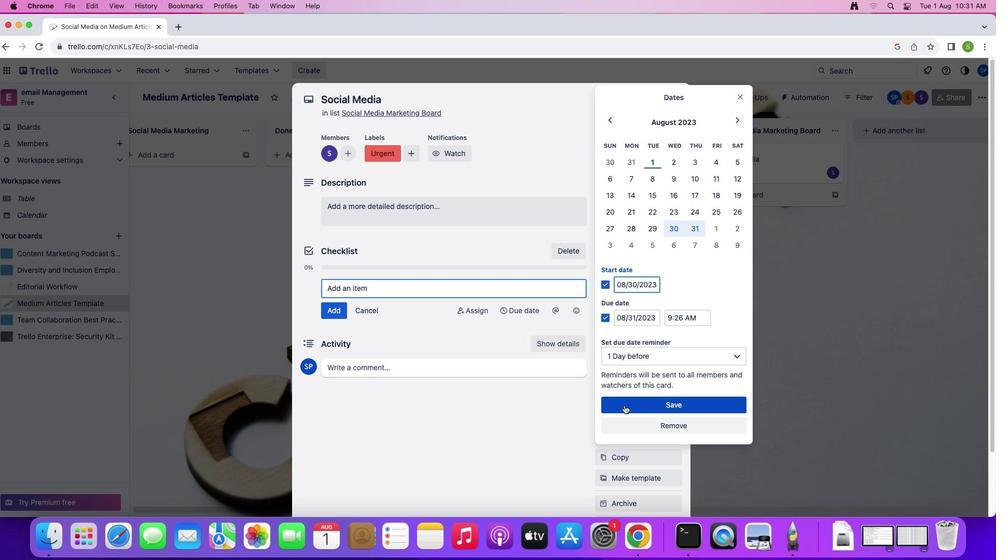 
Action: Mouse pressed left at (624, 405)
Screenshot: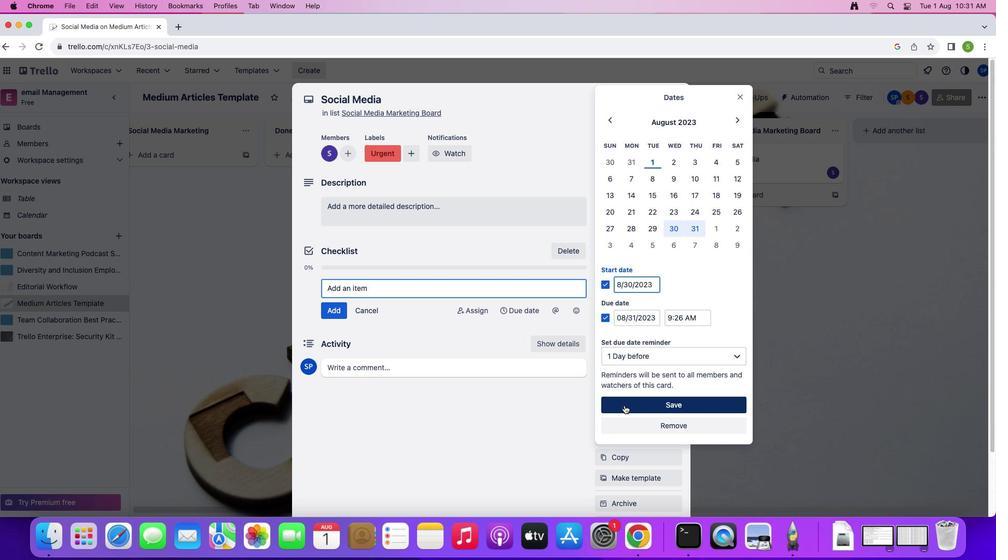 
Action: Mouse moved to (624, 288)
Screenshot: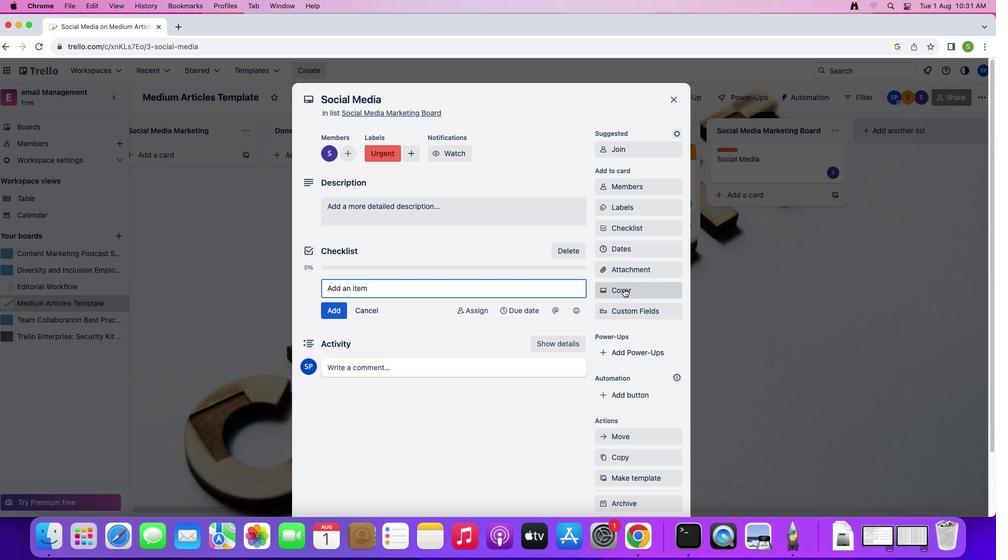 
Action: Mouse pressed left at (624, 288)
Screenshot: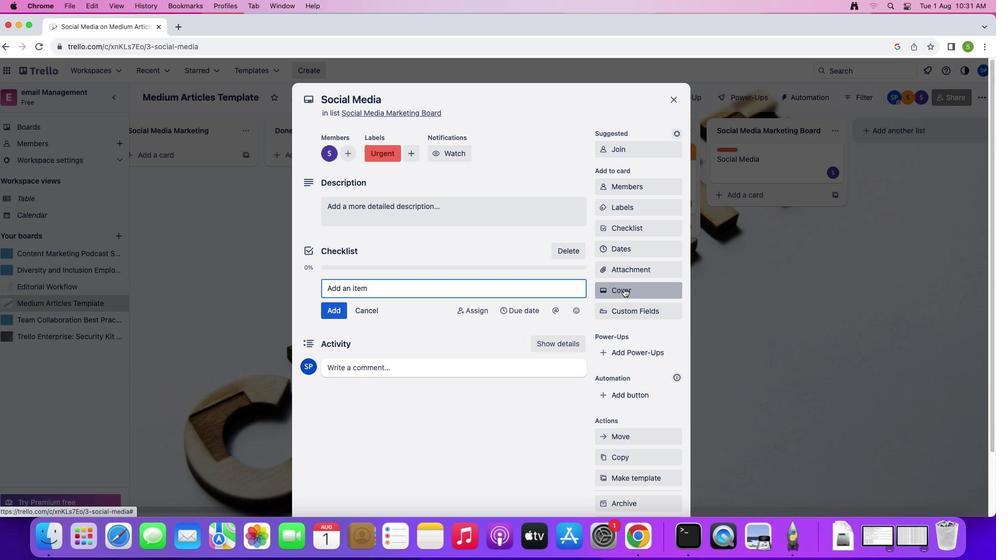 
Action: Mouse moved to (672, 327)
Screenshot: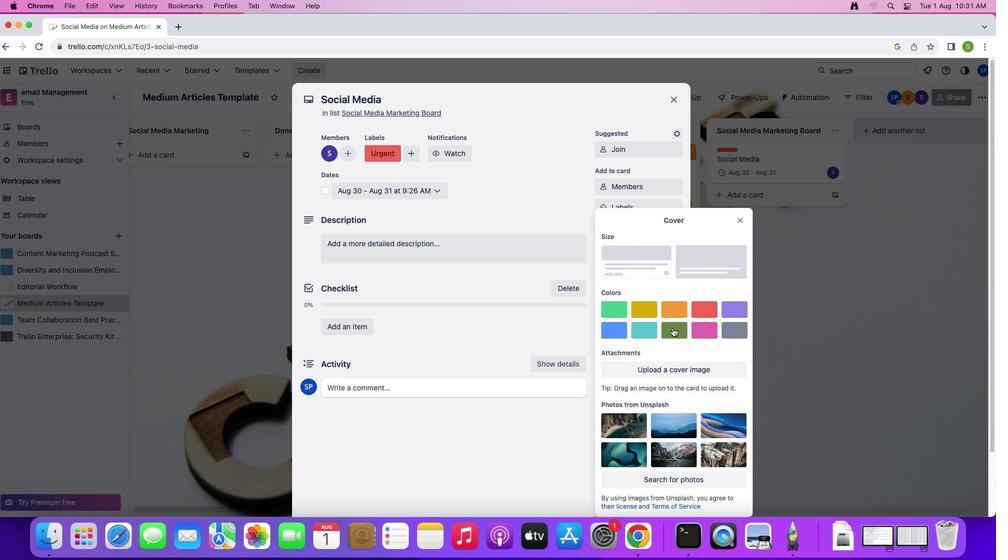 
Action: Mouse pressed left at (672, 327)
Screenshot: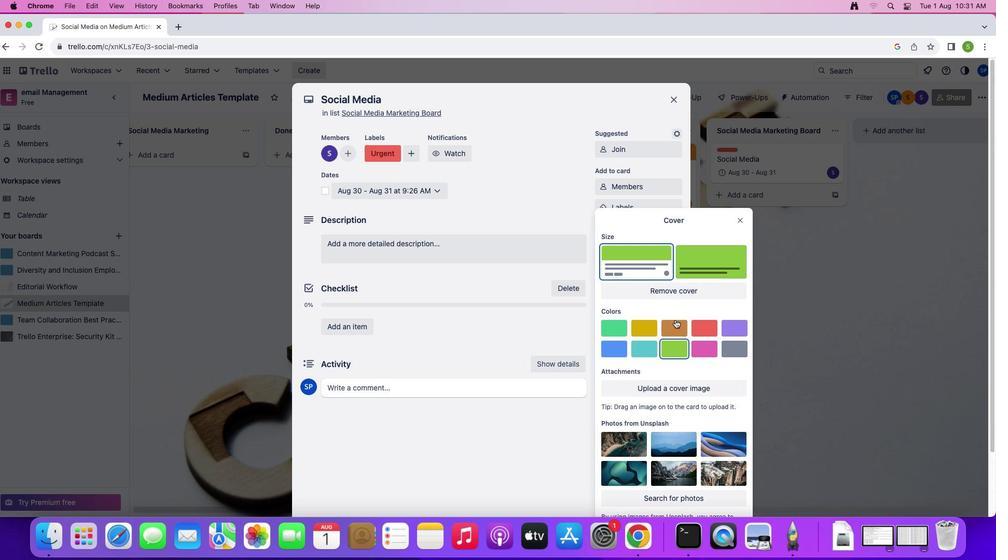 
Action: Mouse moved to (744, 198)
Screenshot: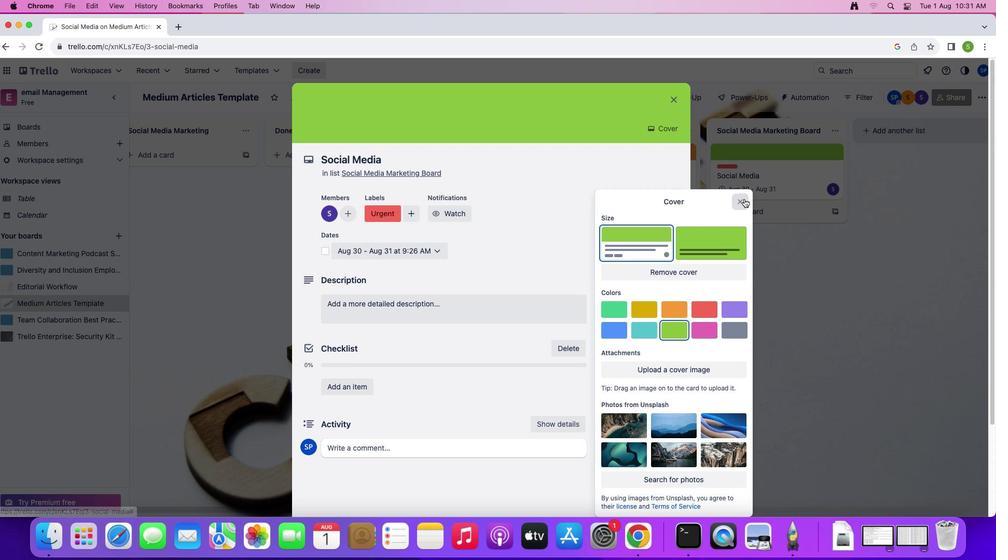 
Action: Mouse pressed left at (744, 198)
Screenshot: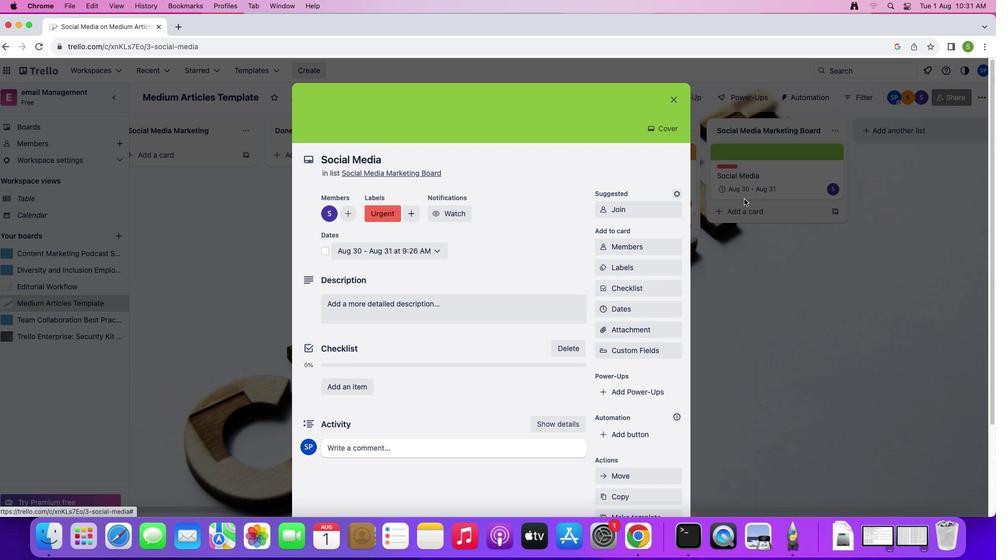 
Action: Mouse moved to (462, 308)
Screenshot: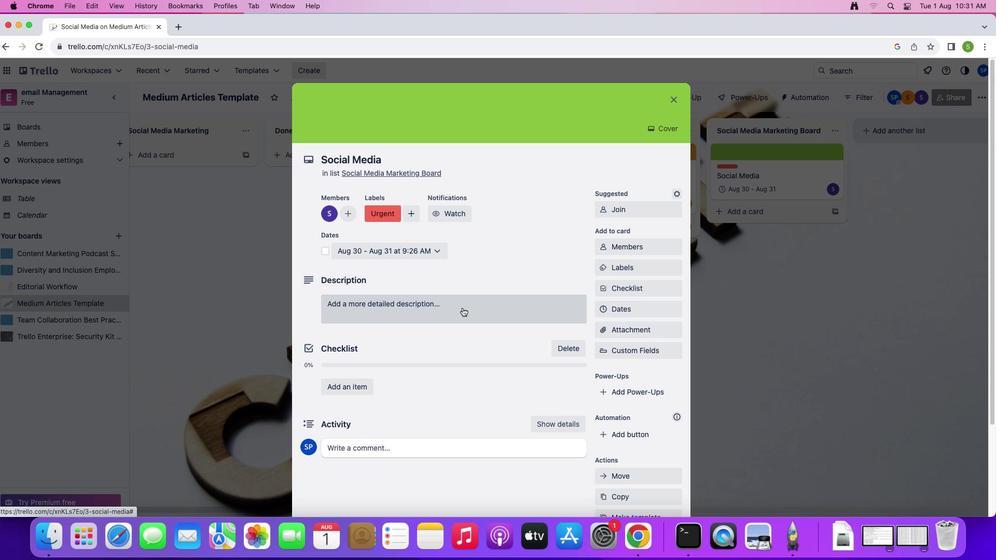 
Action: Mouse pressed left at (462, 308)
Screenshot: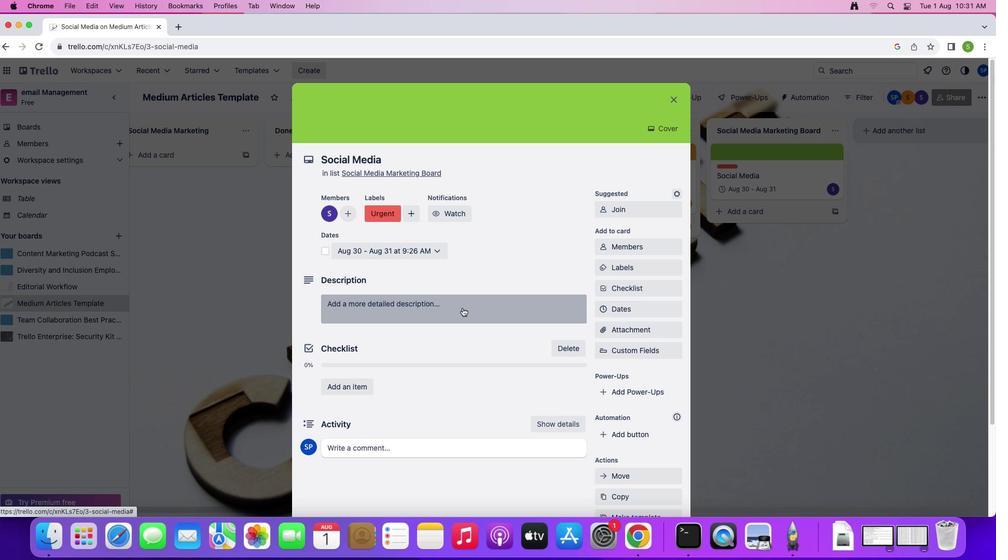 
Action: Key pressed Key.shift'F''r''o''m'Key.space's''t''o''r''i''n''g'Key.spaceKey.shift'R''e''s''o''u''c''r''e'
Screenshot: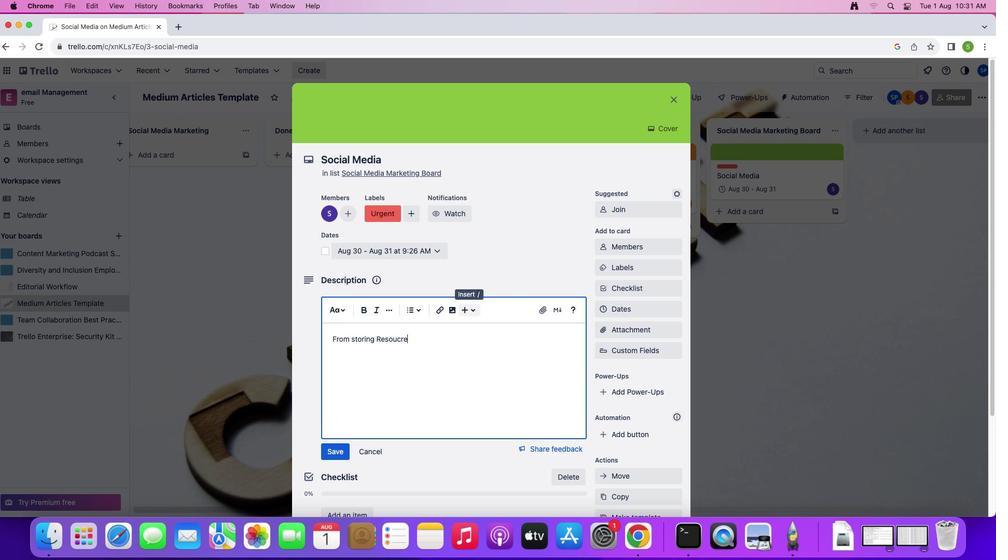 
Action: Mouse moved to (340, 456)
Screenshot: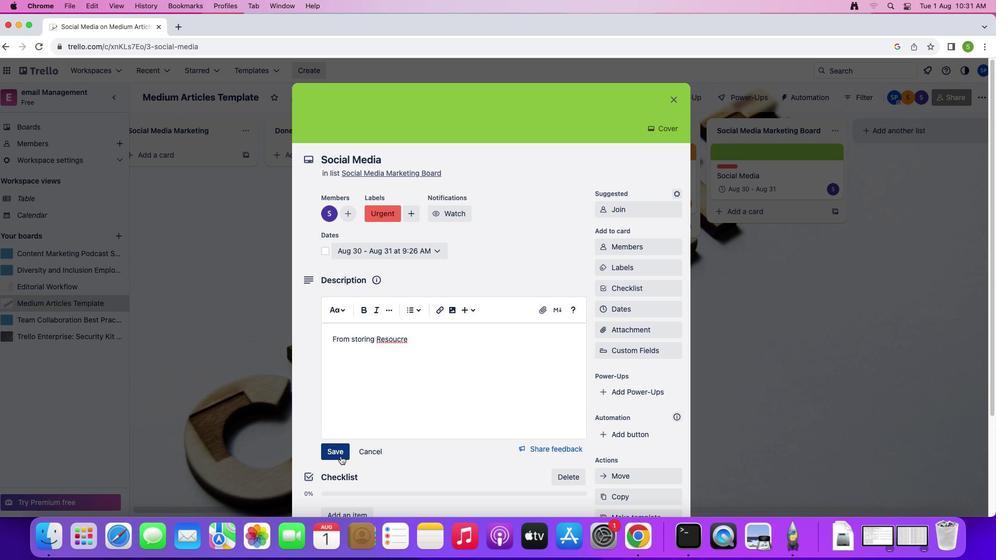 
Action: Mouse pressed left at (340, 456)
Screenshot: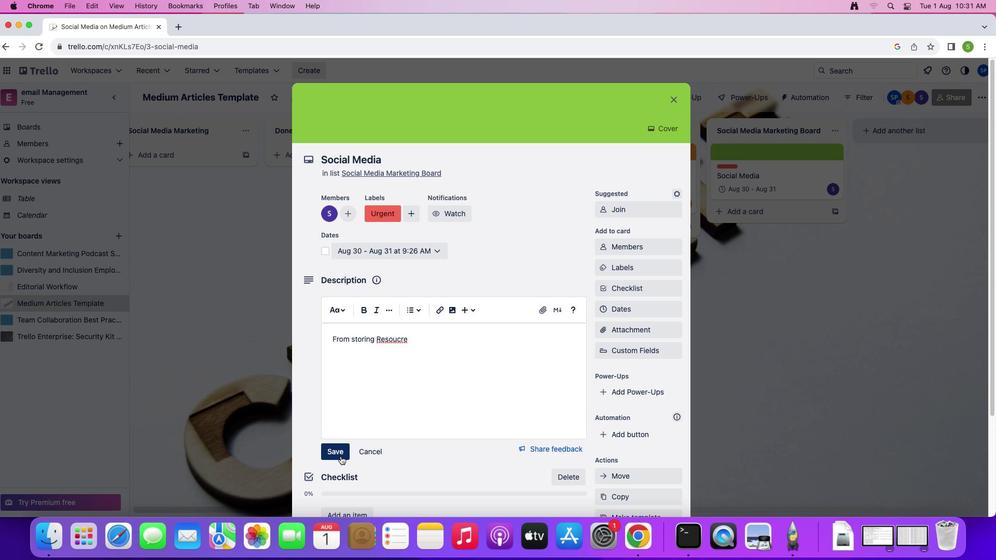 
Action: Mouse moved to (422, 432)
Screenshot: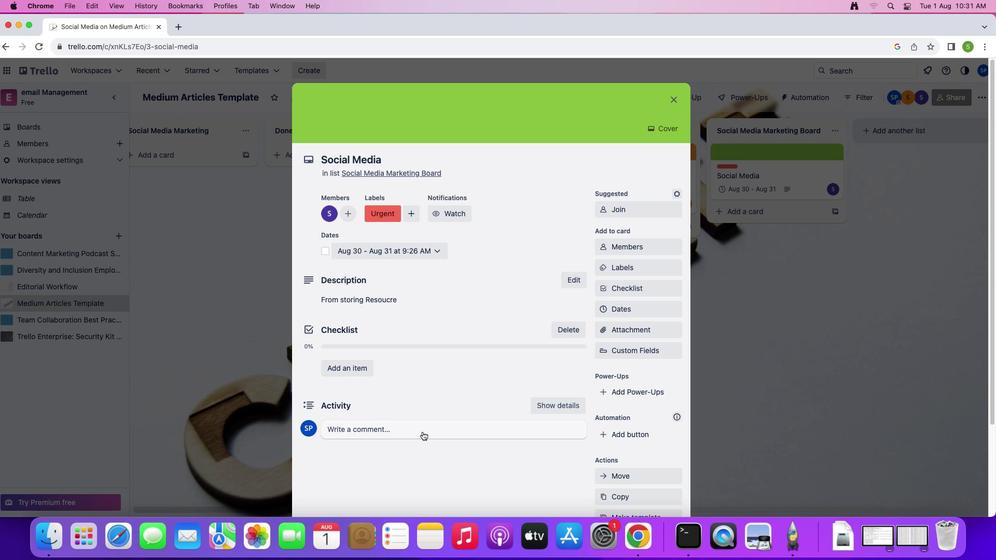 
Action: Mouse pressed left at (422, 432)
Screenshot: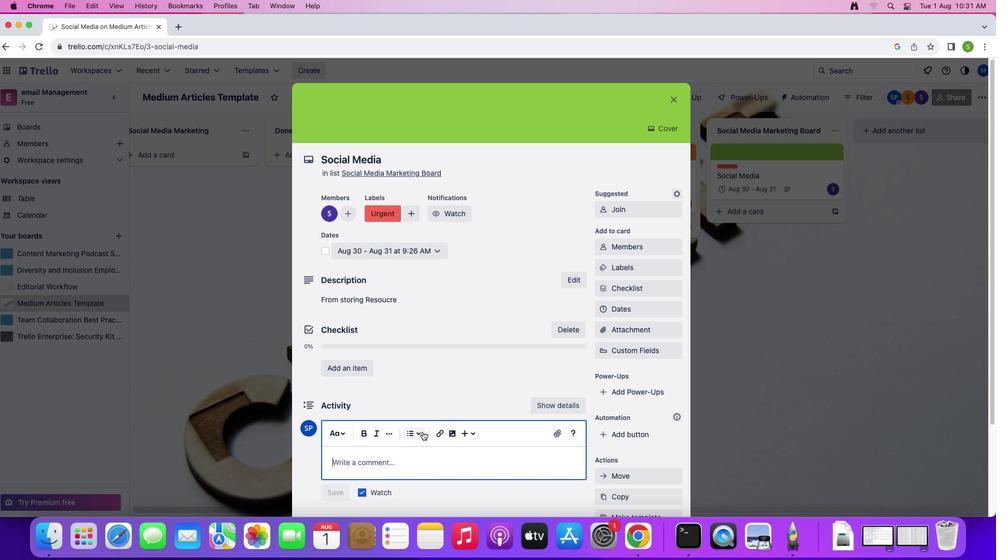 
Action: Key pressed 'c''l''a''s''s'
Screenshot: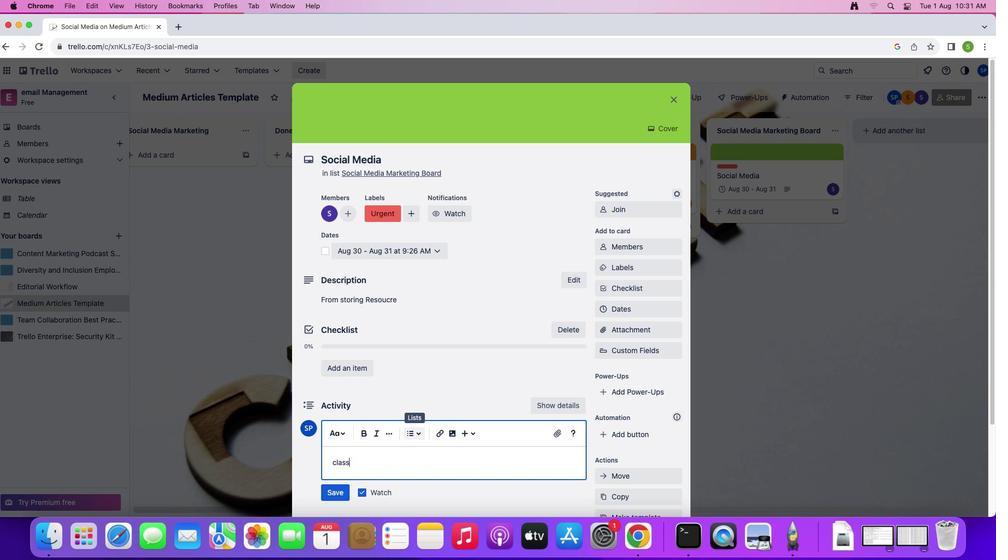 
Action: Mouse moved to (338, 494)
Screenshot: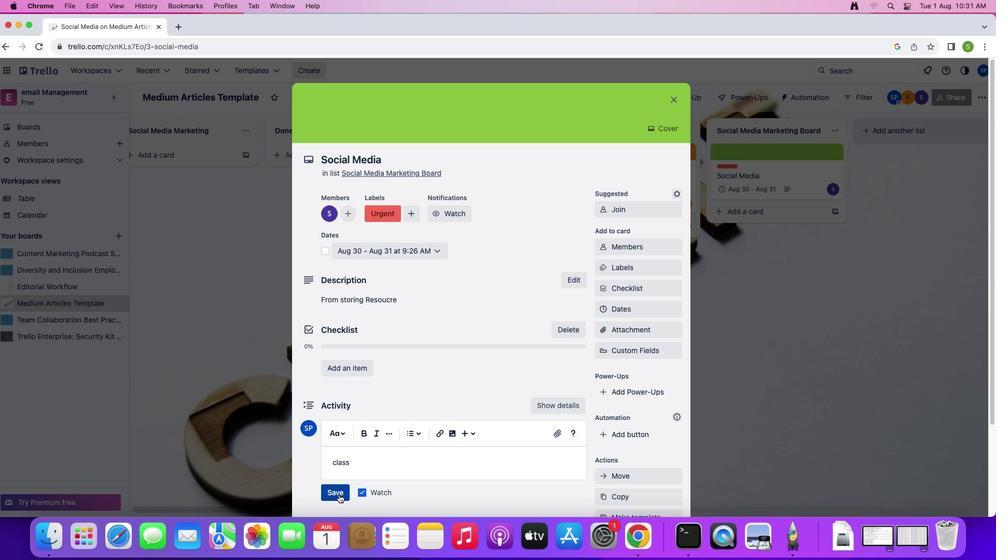 
Action: Mouse pressed left at (338, 494)
Screenshot: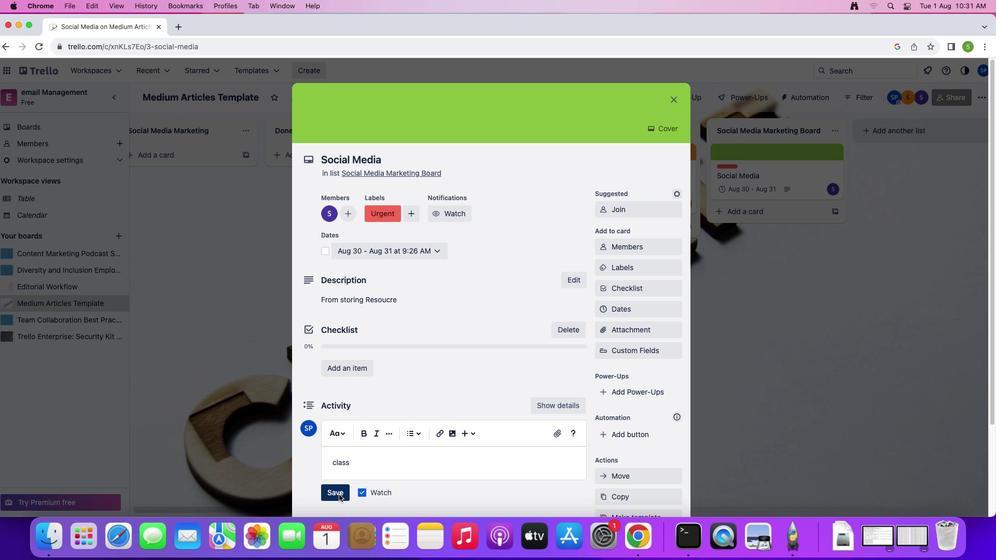 
Action: Mouse moved to (680, 93)
Screenshot: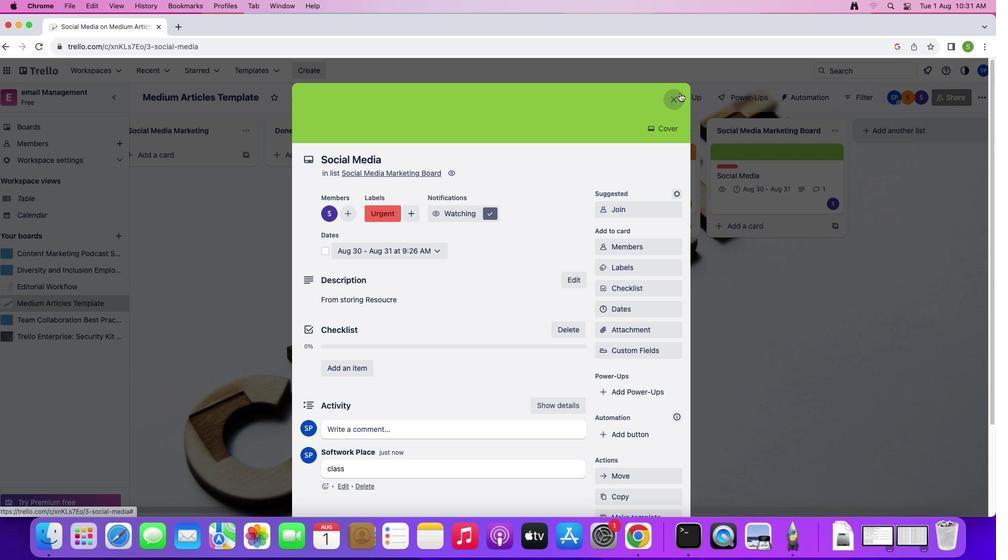 
Action: Mouse pressed left at (680, 93)
Screenshot: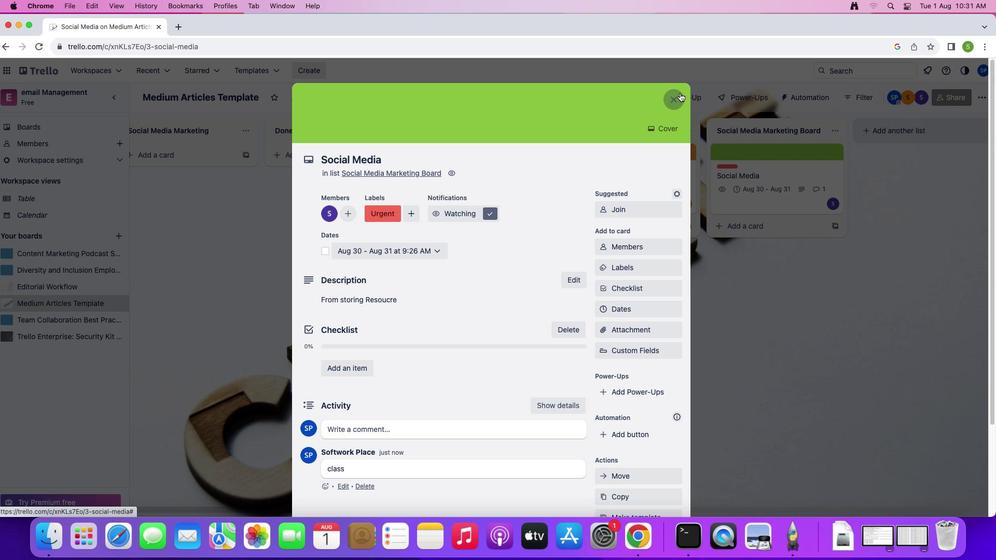 
Action: Mouse moved to (738, 374)
Screenshot: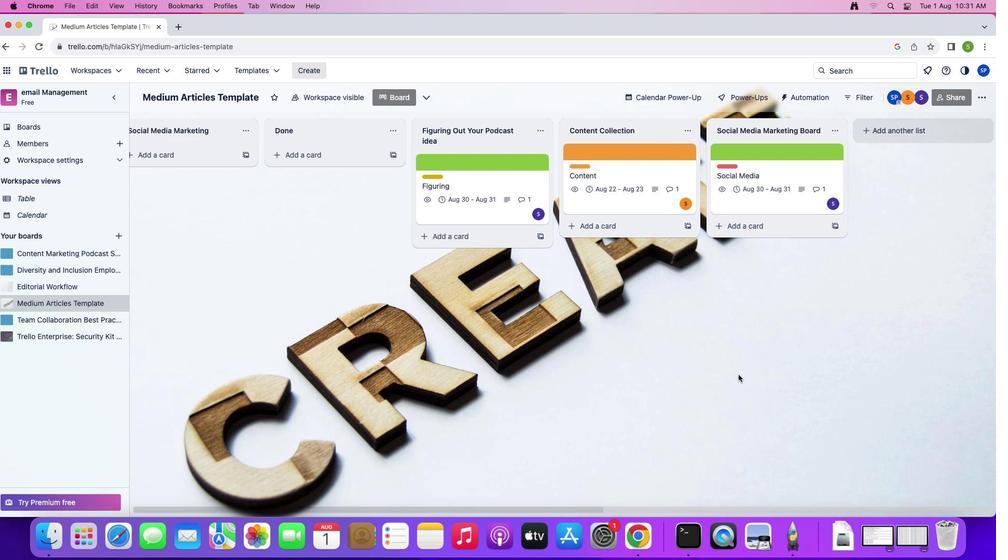 
